 Task: Locate the nearest car rental agency in Orlando.
Action: Mouse moved to (109, 65)
Screenshot: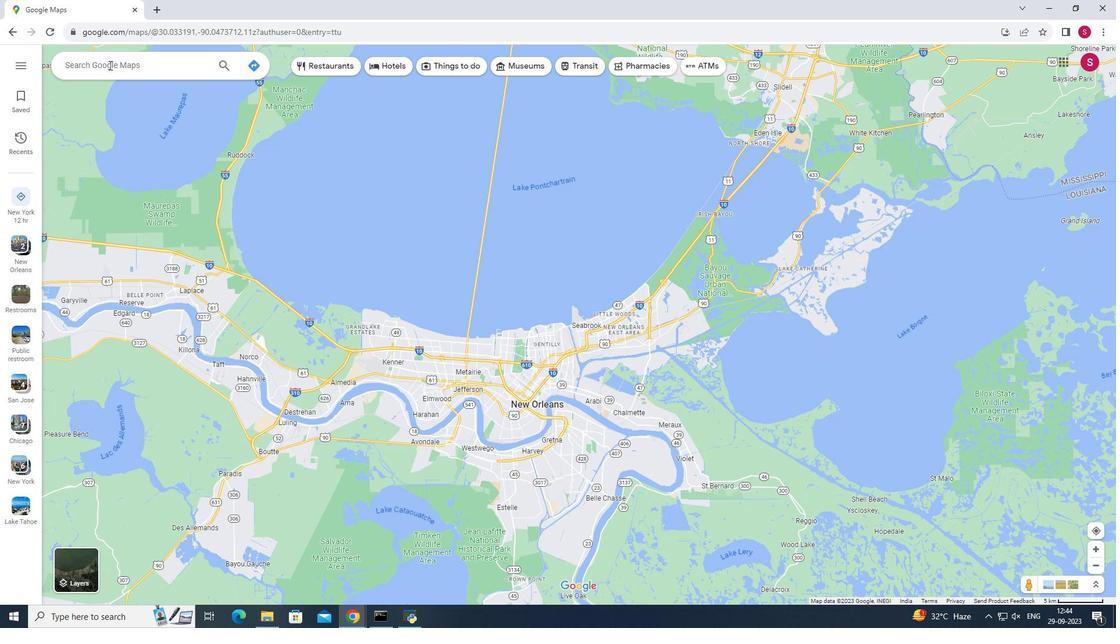 
Action: Mouse pressed left at (109, 65)
Screenshot: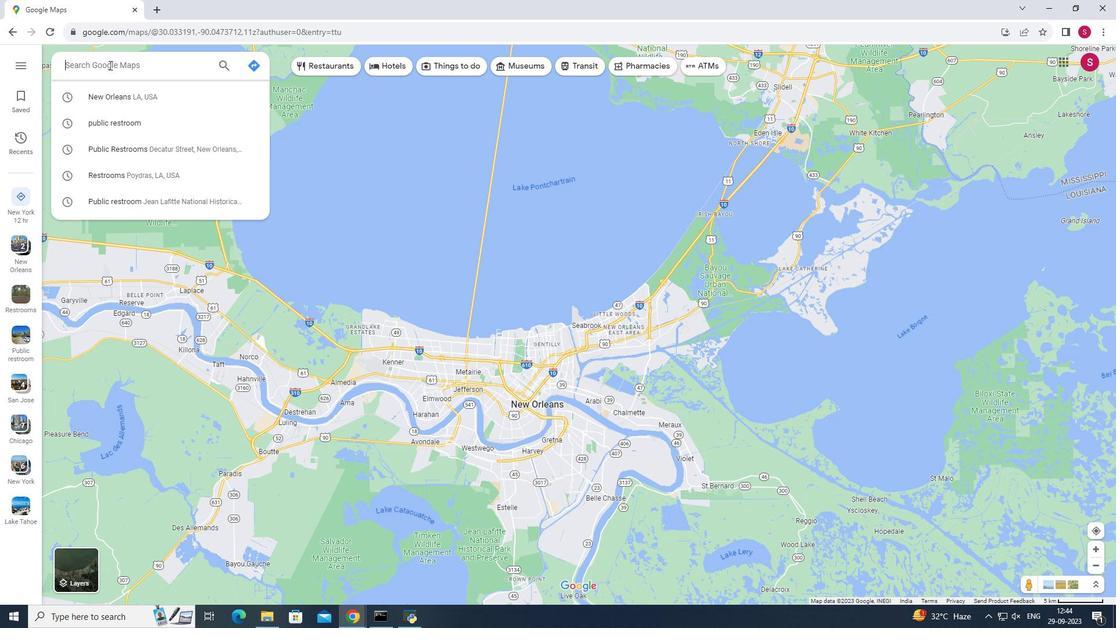 
Action: Mouse moved to (114, 72)
Screenshot: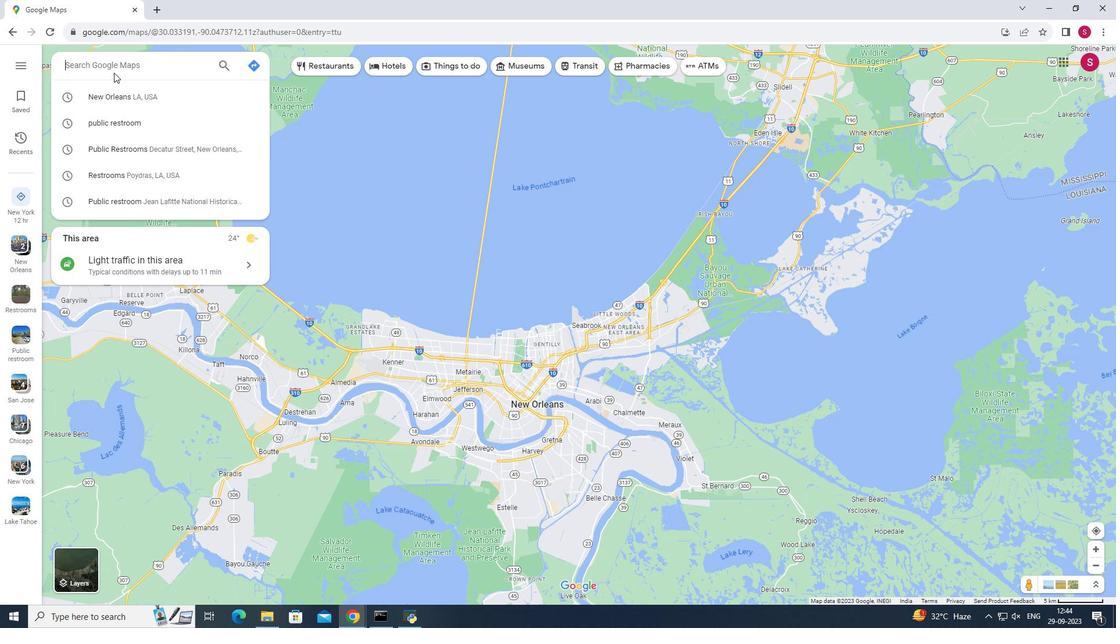 
Action: Key pressed <Key.shift>
Screenshot: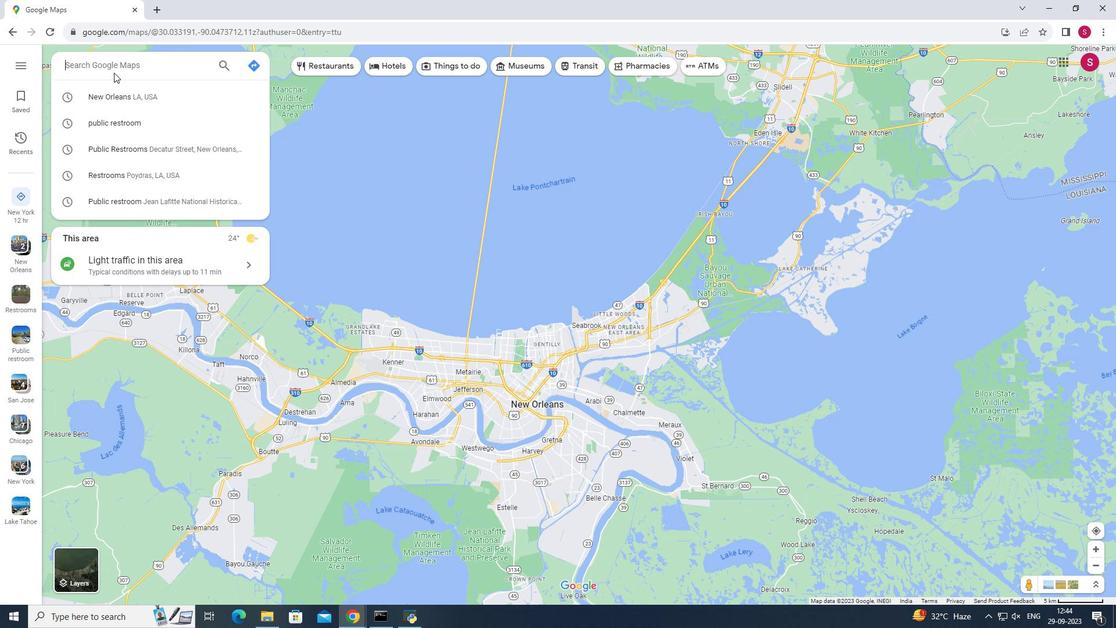 
Action: Mouse moved to (114, 73)
Screenshot: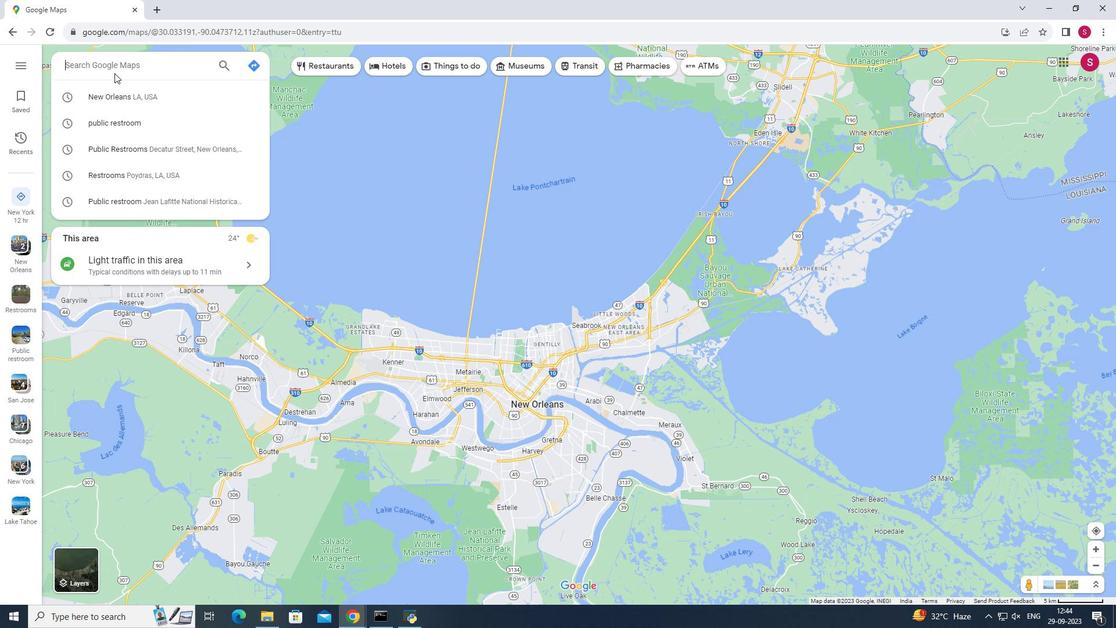 
Action: Key pressed O
Screenshot: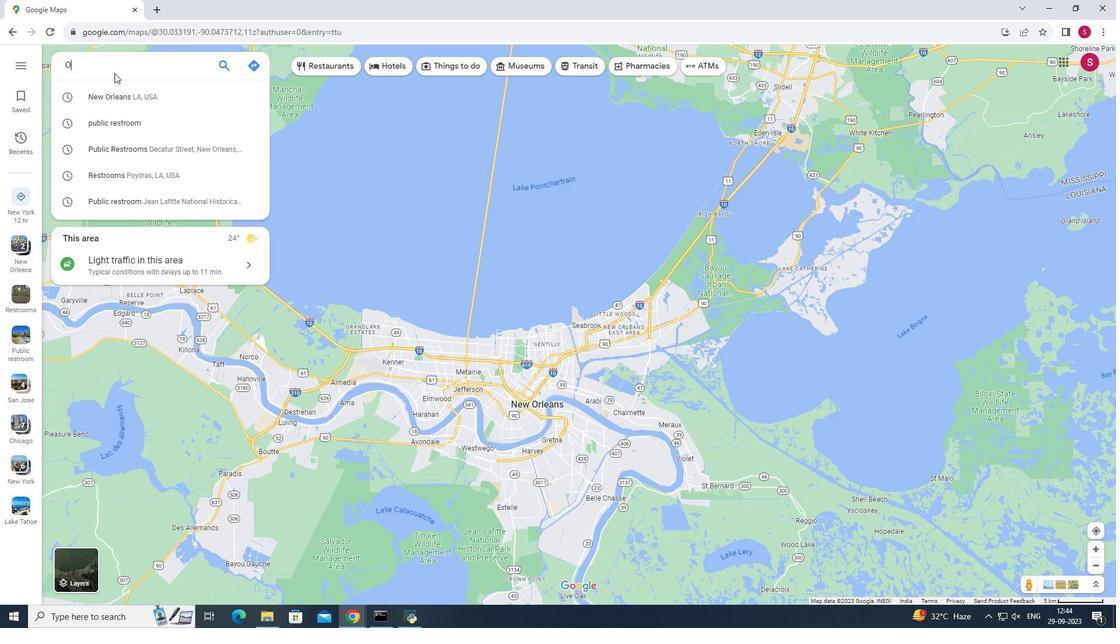
Action: Mouse moved to (218, 117)
Screenshot: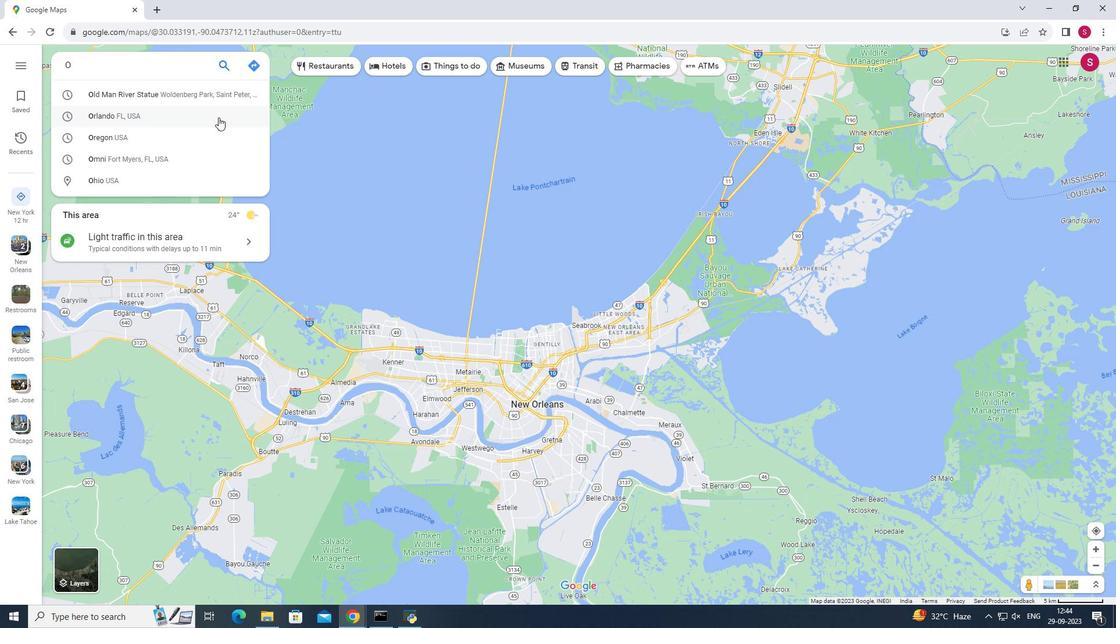 
Action: Key pressed rl
Screenshot: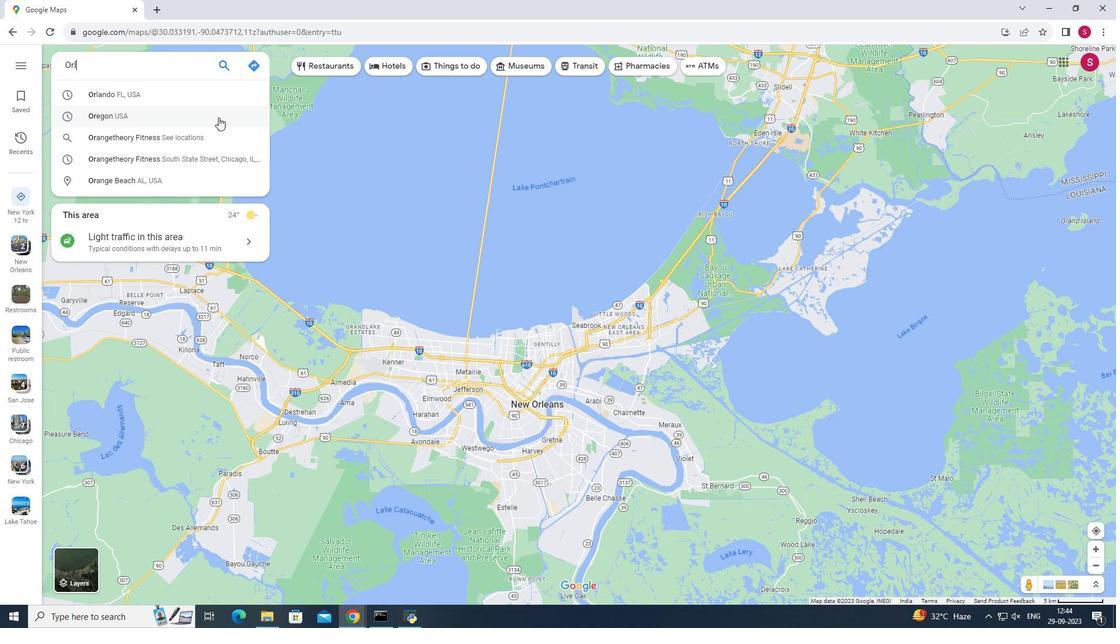 
Action: Mouse moved to (223, 119)
Screenshot: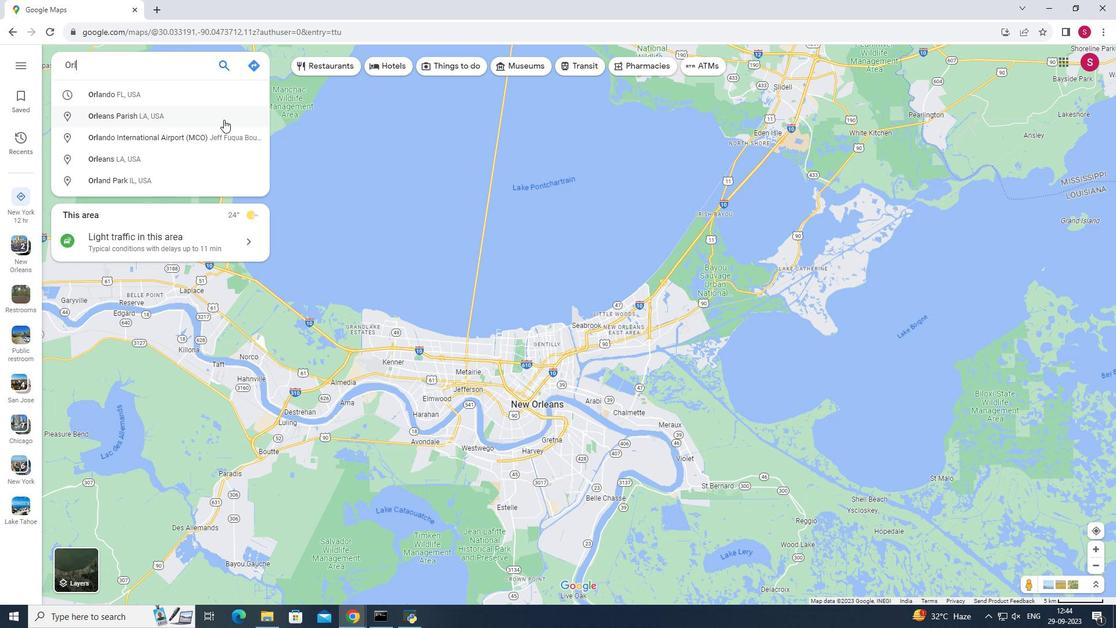 
Action: Key pressed an
Screenshot: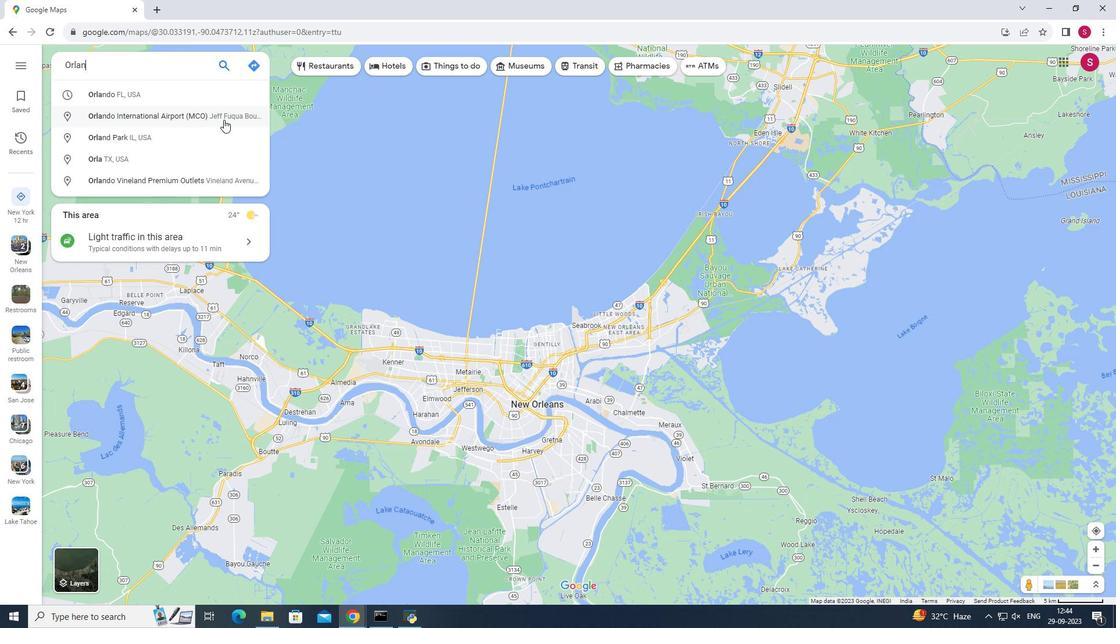 
Action: Mouse moved to (224, 120)
Screenshot: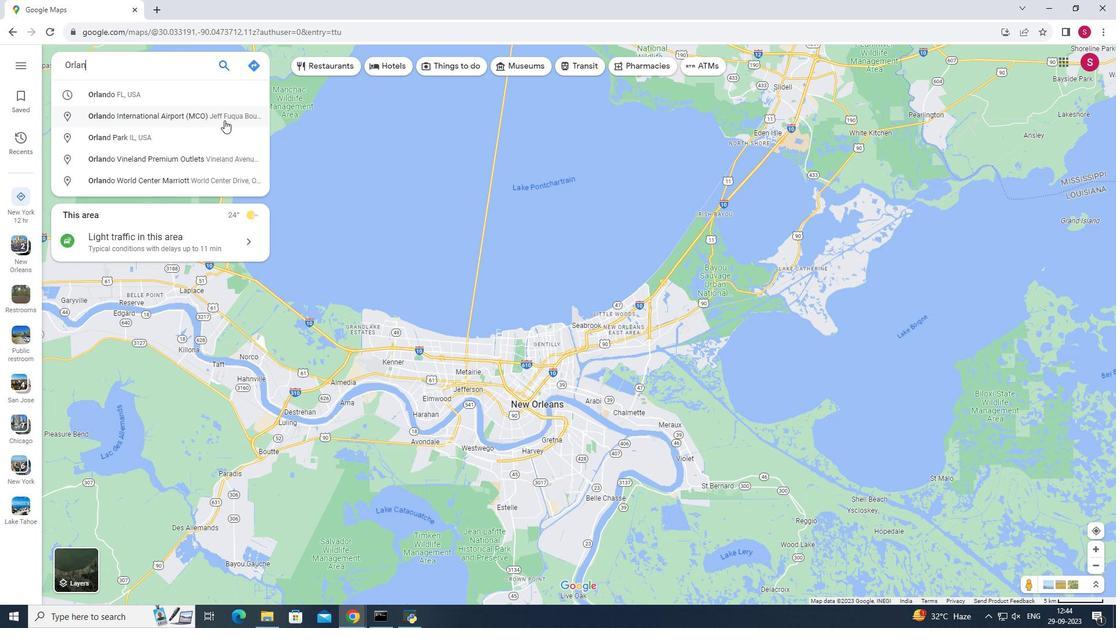 
Action: Key pressed do
Screenshot: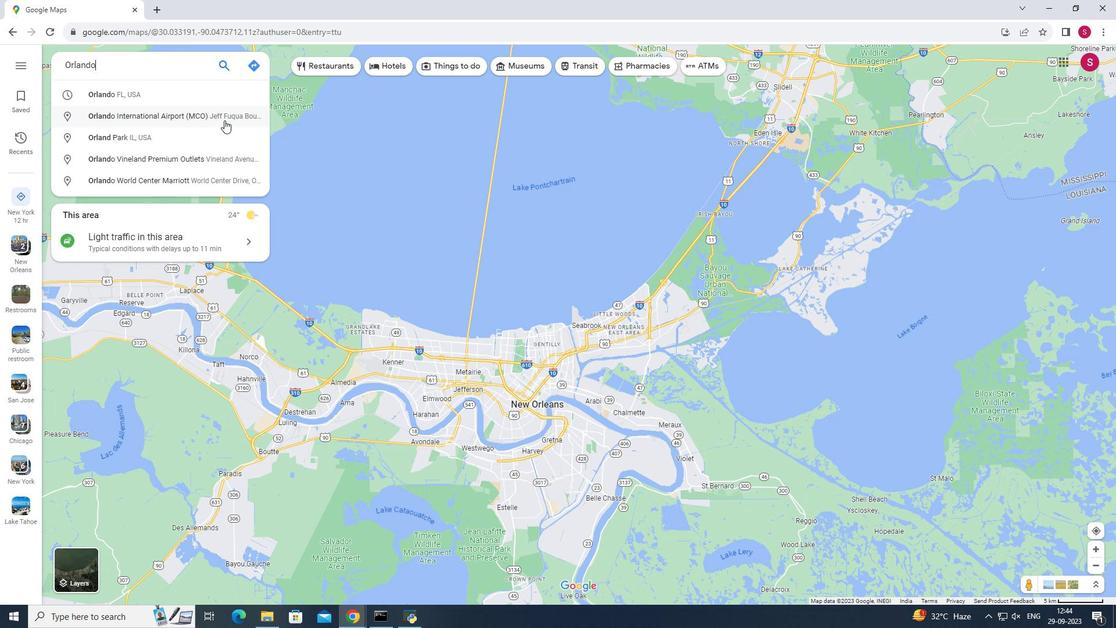 
Action: Mouse moved to (138, 101)
Screenshot: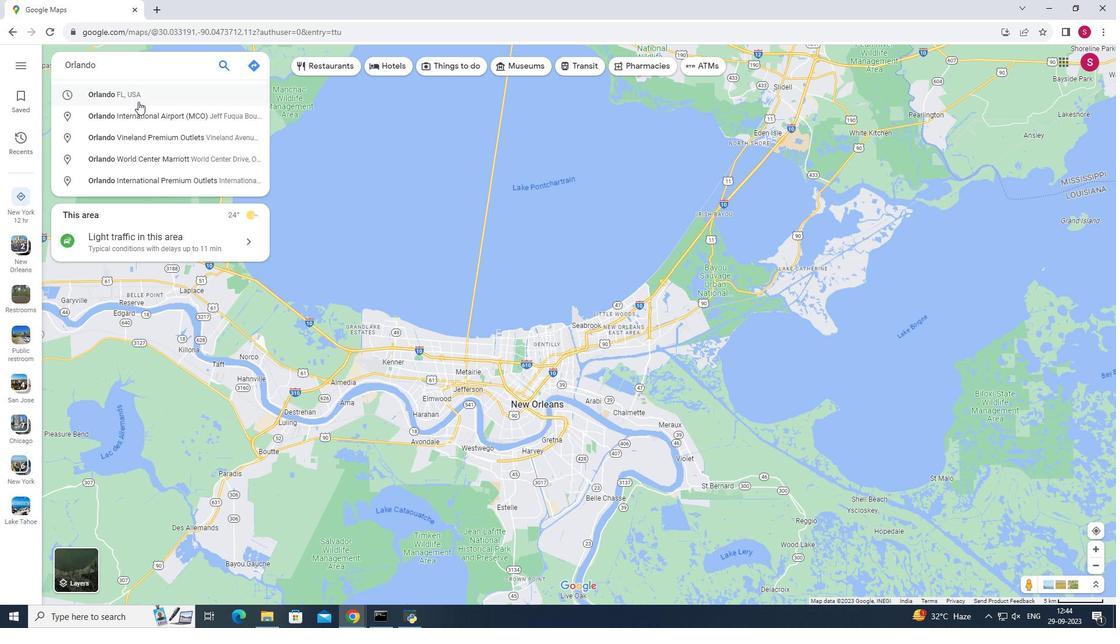 
Action: Mouse pressed left at (138, 101)
Screenshot: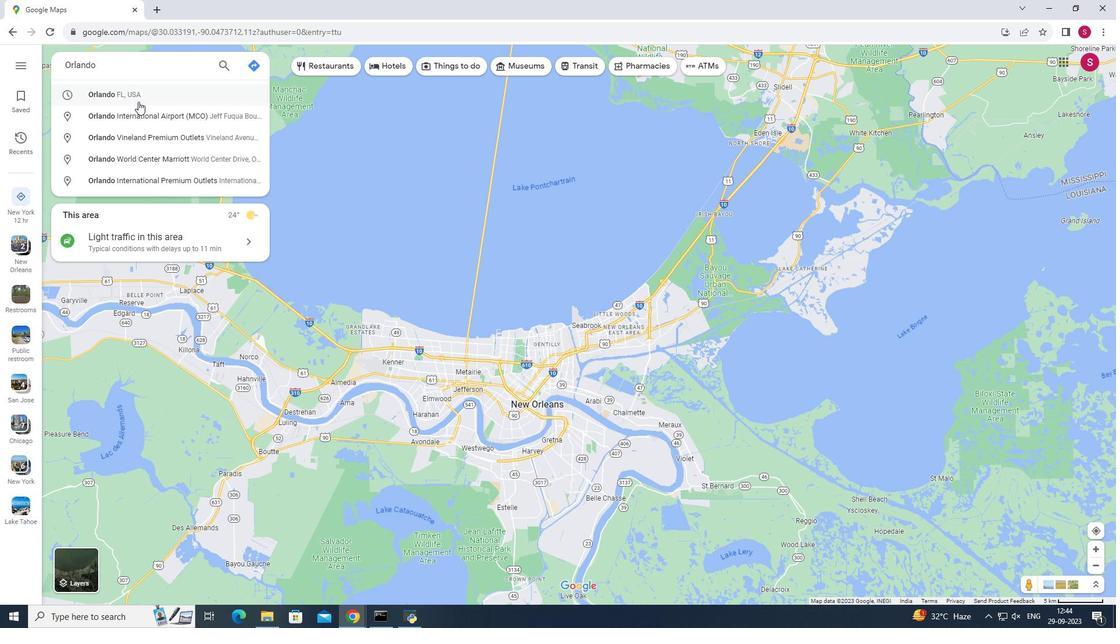 
Action: Mouse moved to (159, 264)
Screenshot: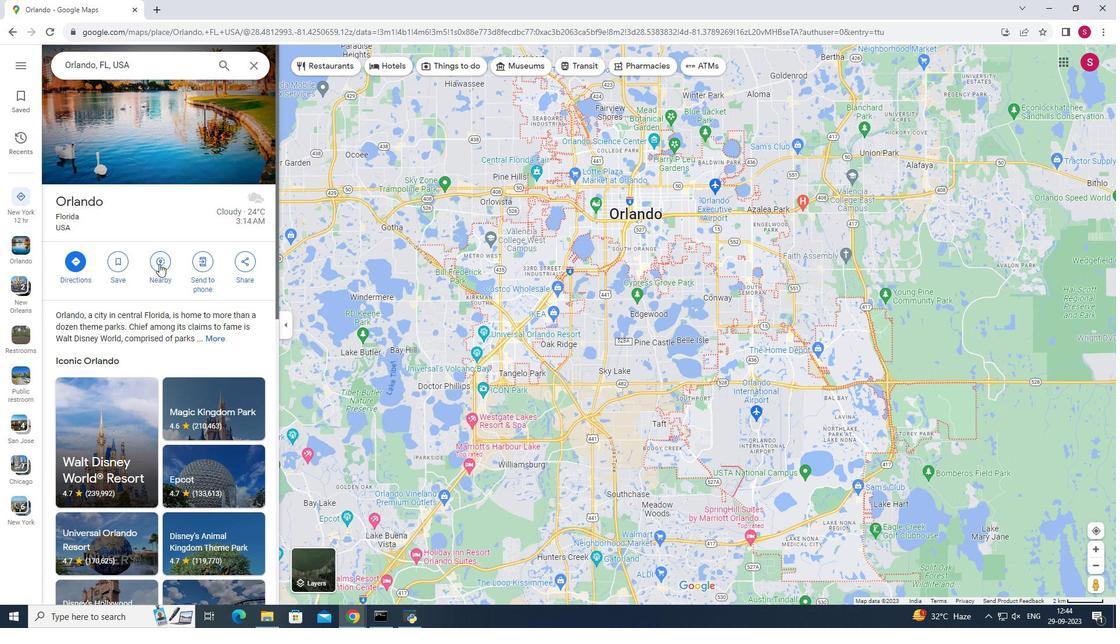 
Action: Mouse pressed left at (159, 264)
Screenshot: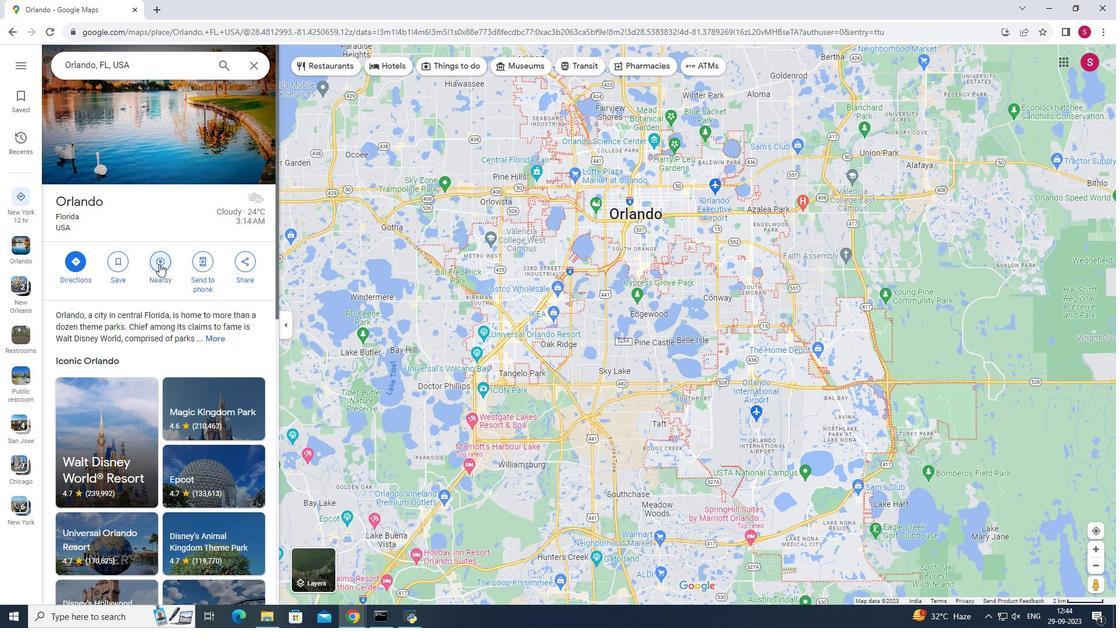 
Action: Mouse moved to (166, 269)
Screenshot: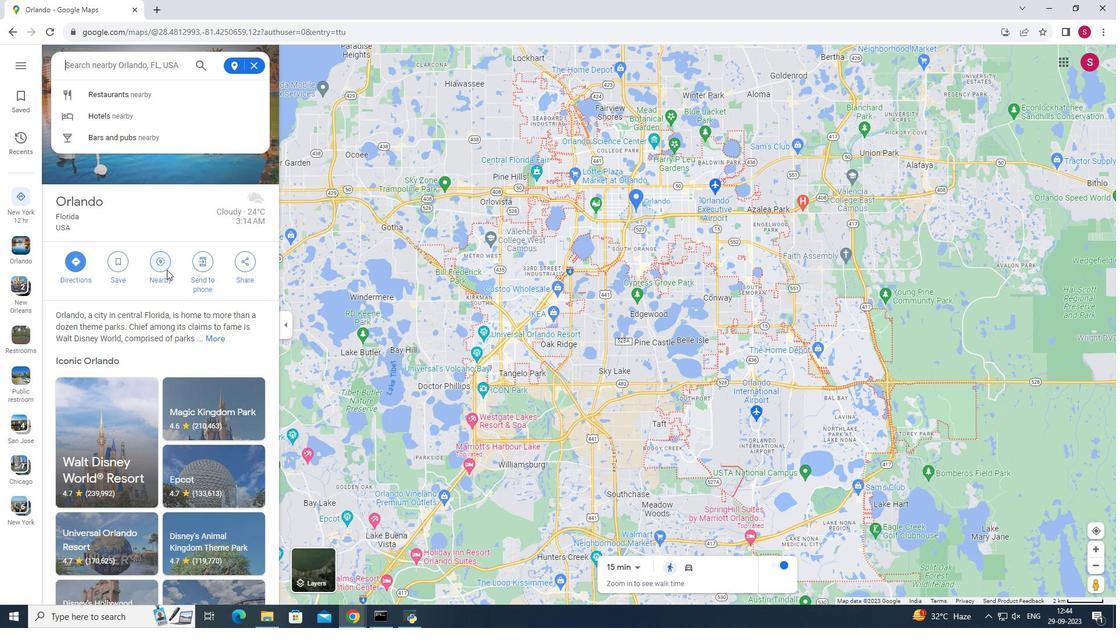 
Action: Key pressed ca
Screenshot: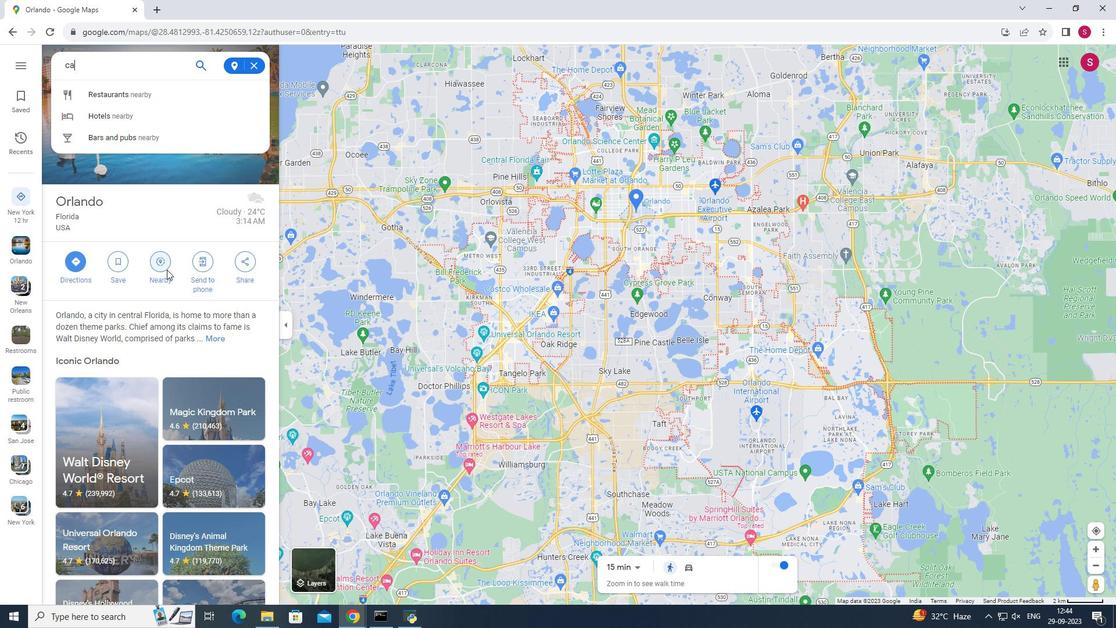 
Action: Mouse moved to (168, 270)
Screenshot: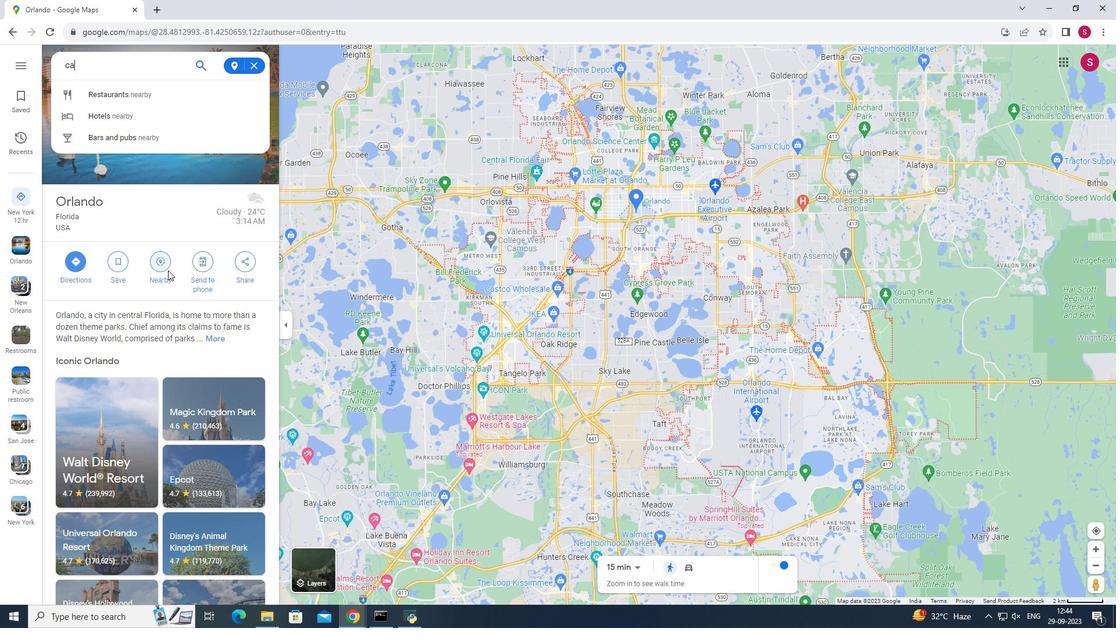 
Action: Key pressed r
Screenshot: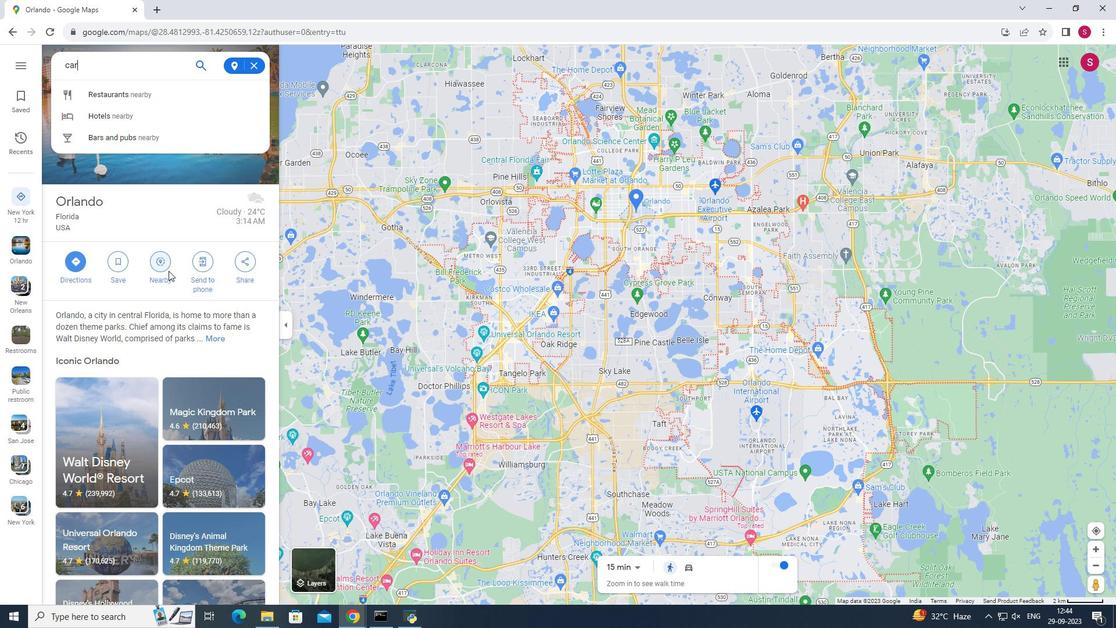 
Action: Mouse moved to (168, 271)
Screenshot: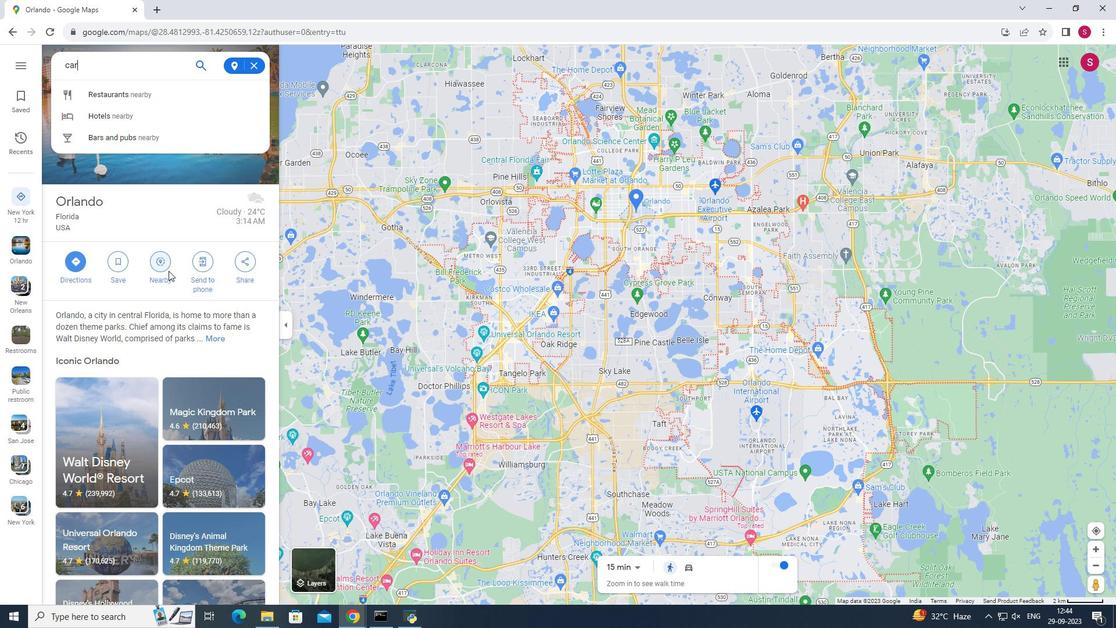 
Action: Key pressed <Key.space>rental<Key.space>agency<Key.enter>
Screenshot: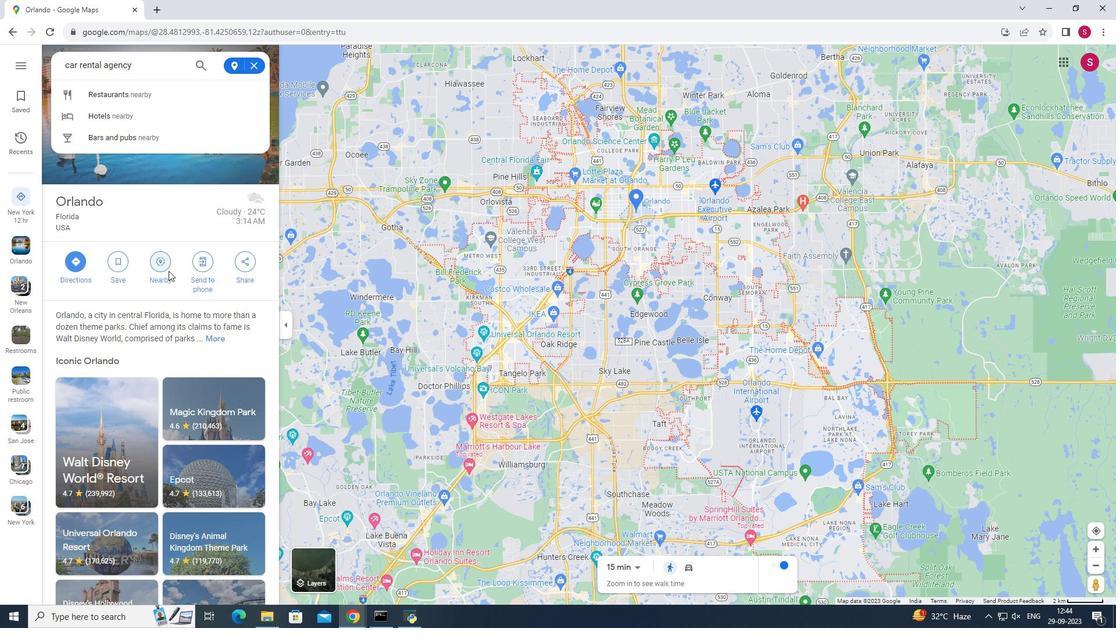 
Action: Mouse moved to (216, 132)
Screenshot: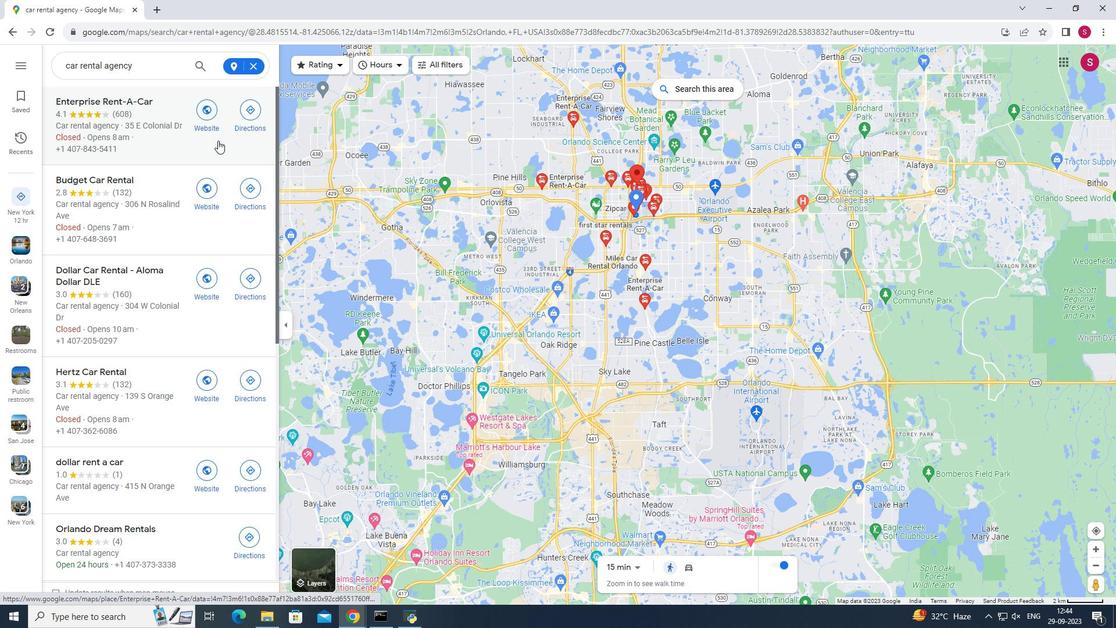 
Action: Mouse scrolled (216, 131) with delta (0, 0)
Screenshot: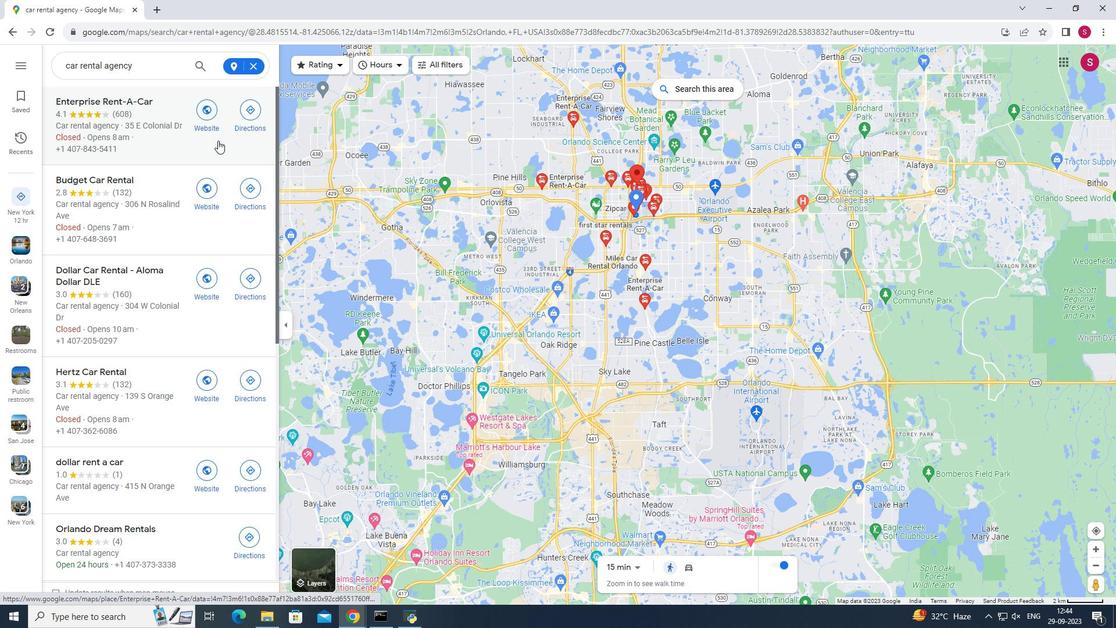 
Action: Mouse moved to (221, 169)
Screenshot: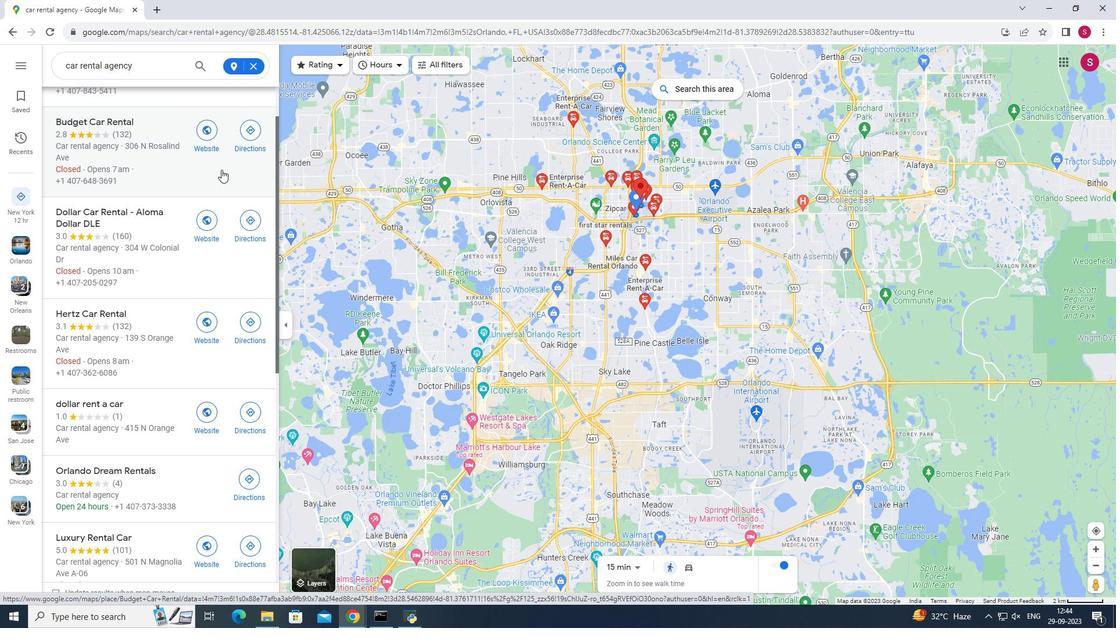 
Action: Mouse scrolled (221, 169) with delta (0, 0)
Screenshot: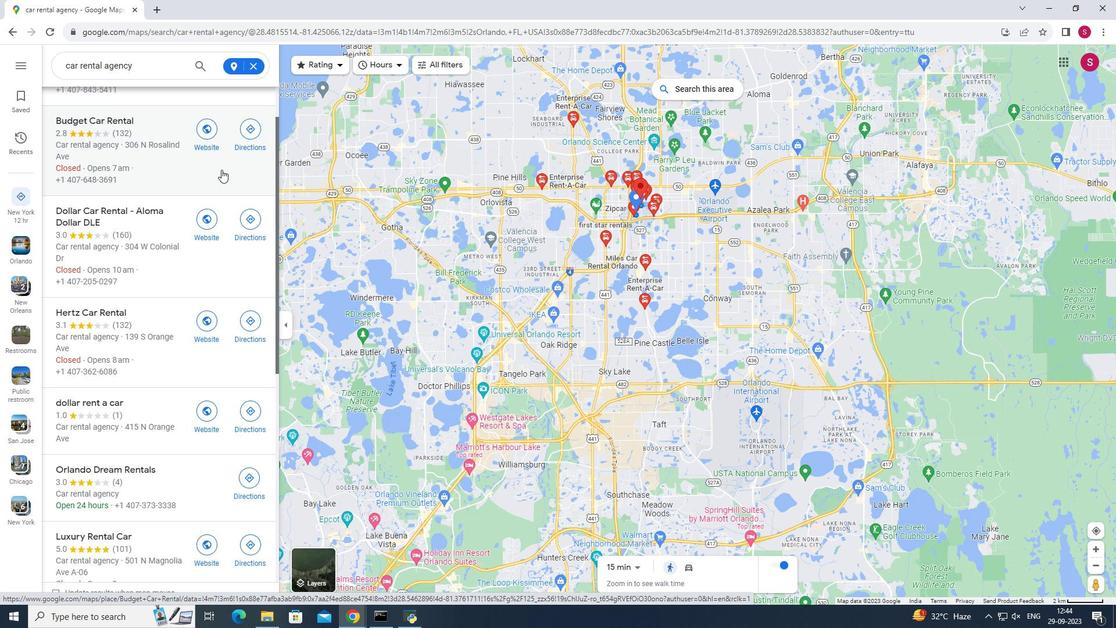 
Action: Mouse moved to (221, 182)
Screenshot: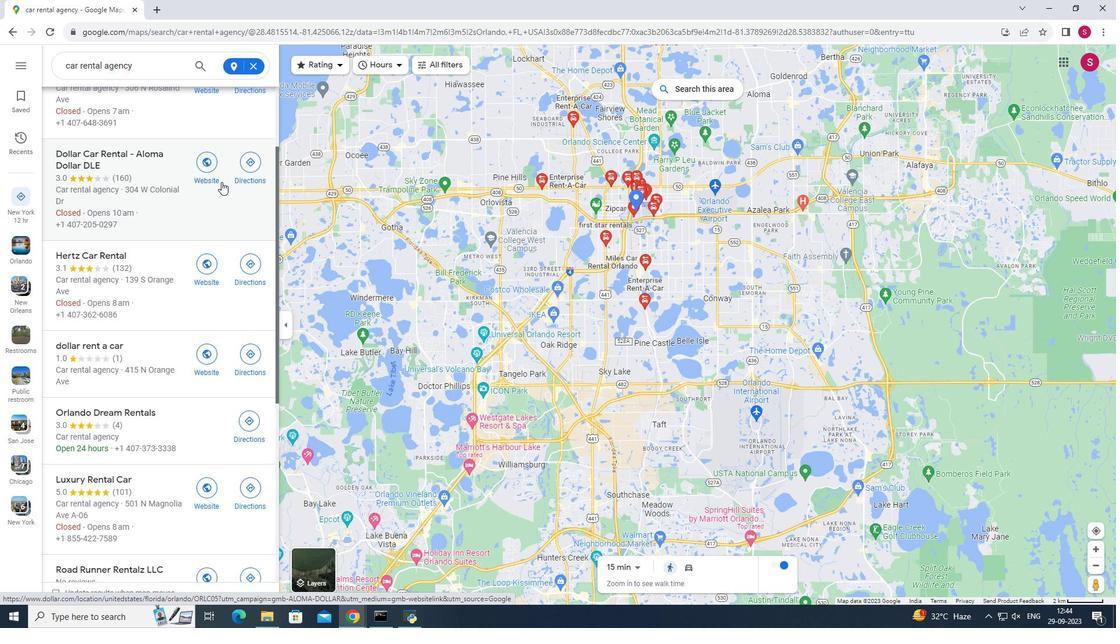 
Action: Mouse scrolled (221, 181) with delta (0, 0)
Screenshot: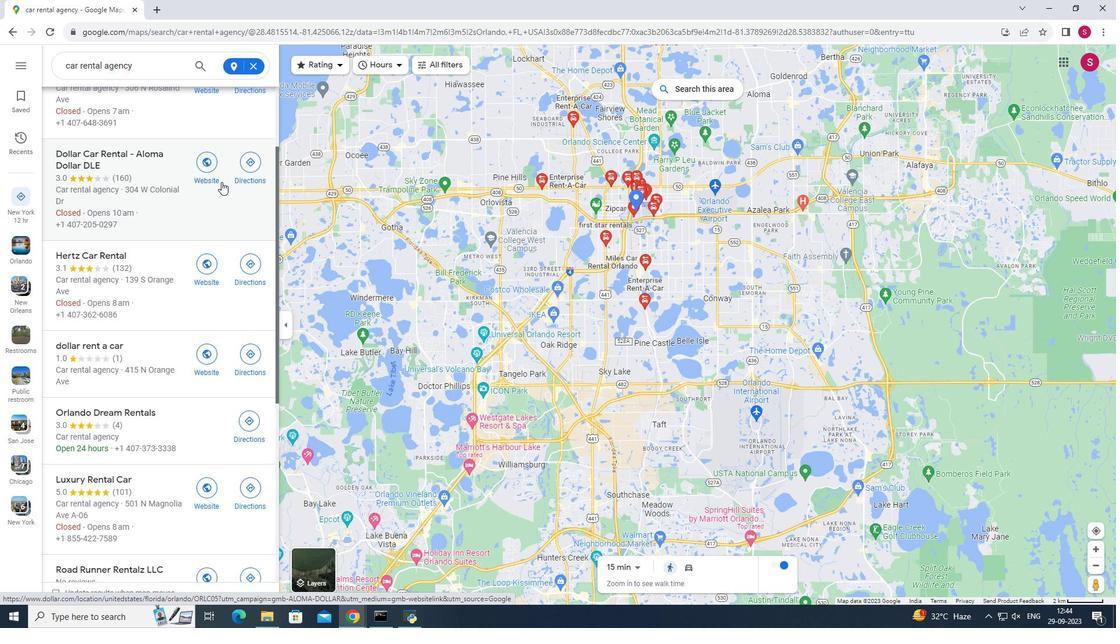 
Action: Mouse scrolled (221, 181) with delta (0, 0)
Screenshot: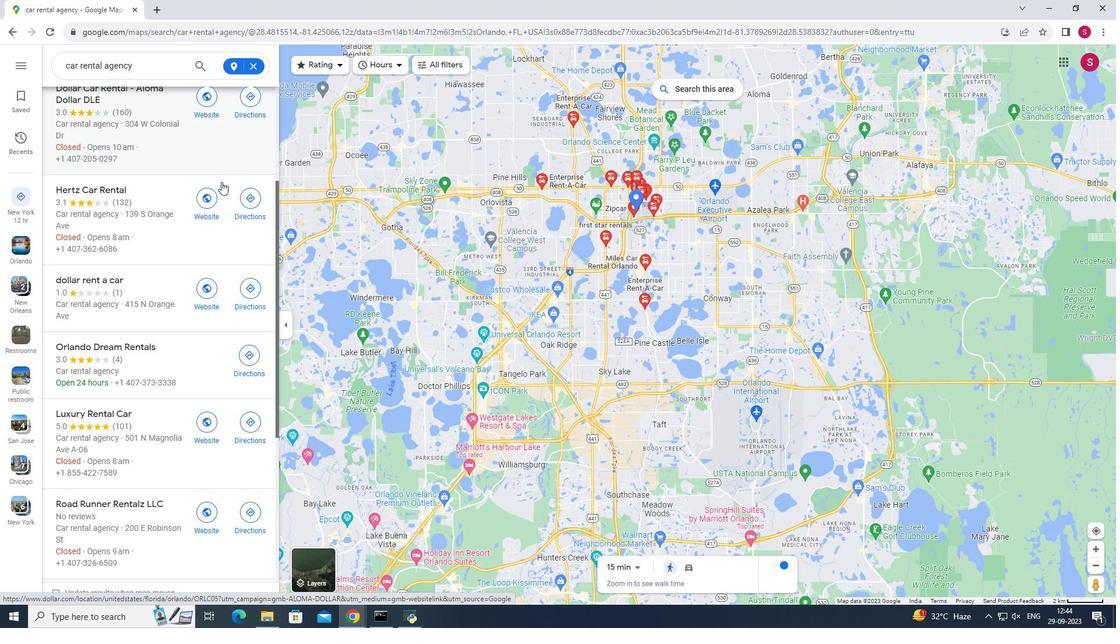
Action: Mouse scrolled (221, 181) with delta (0, 0)
Screenshot: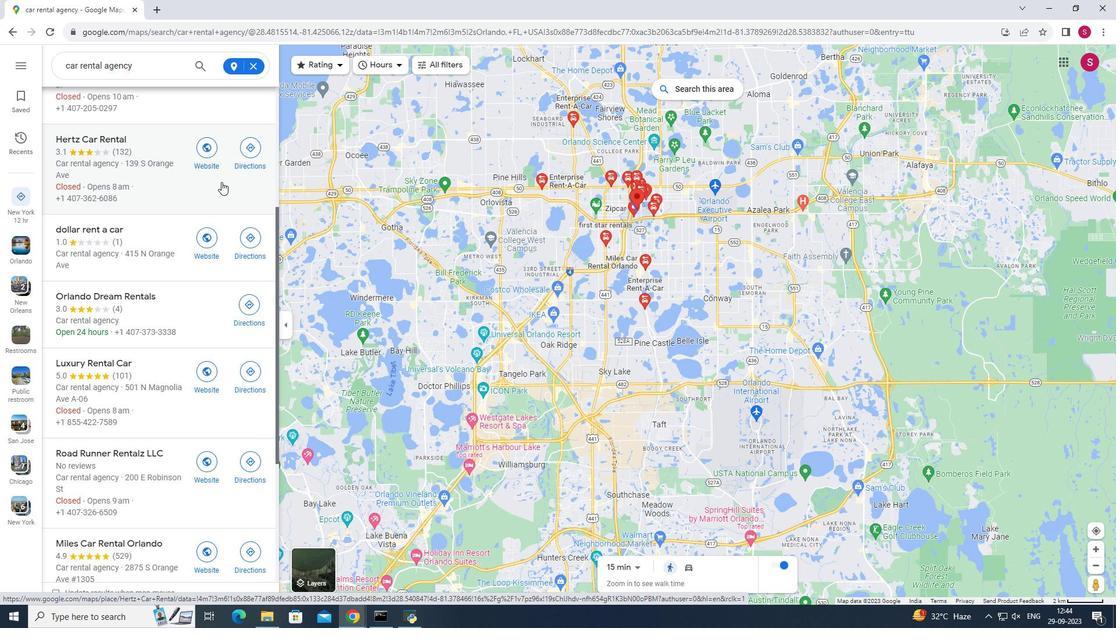 
Action: Mouse scrolled (221, 181) with delta (0, 0)
Screenshot: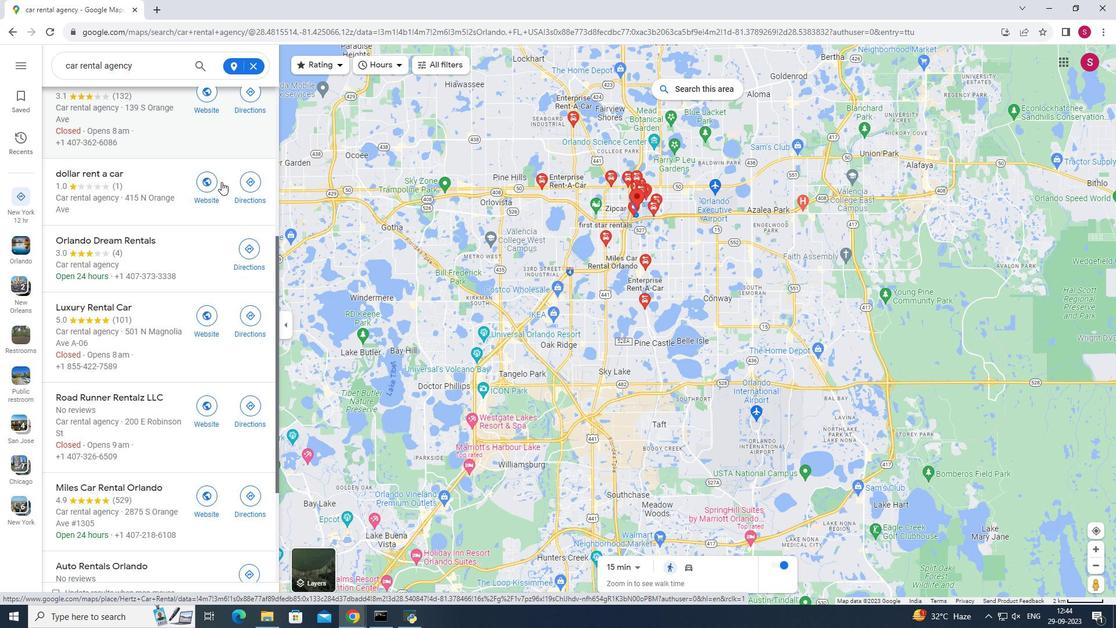 
Action: Mouse scrolled (221, 181) with delta (0, 0)
Screenshot: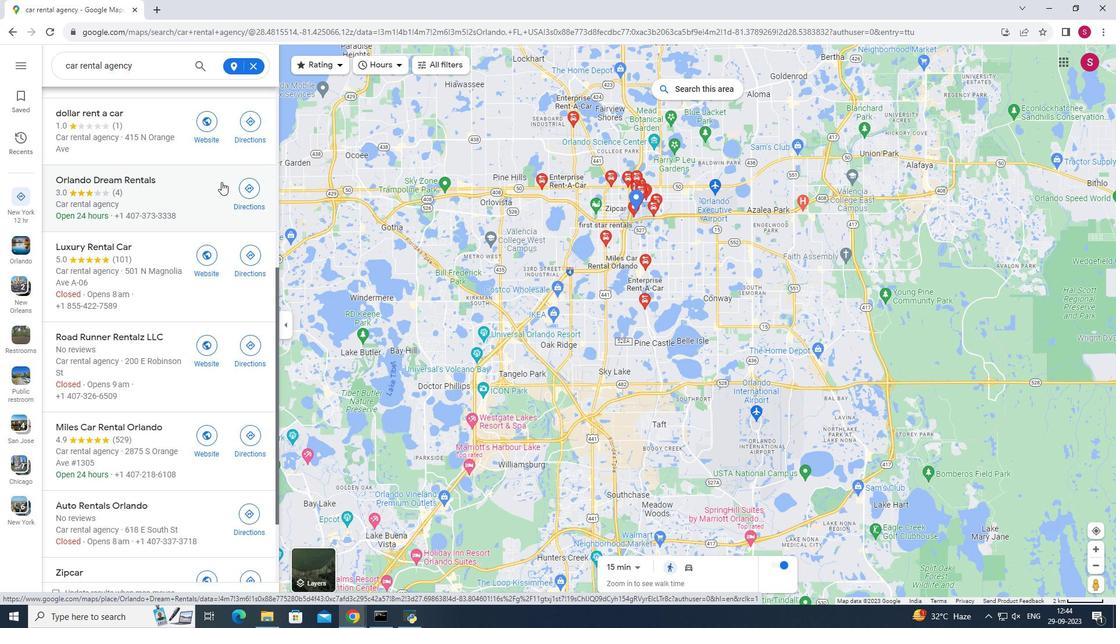 
Action: Mouse scrolled (221, 181) with delta (0, 0)
Screenshot: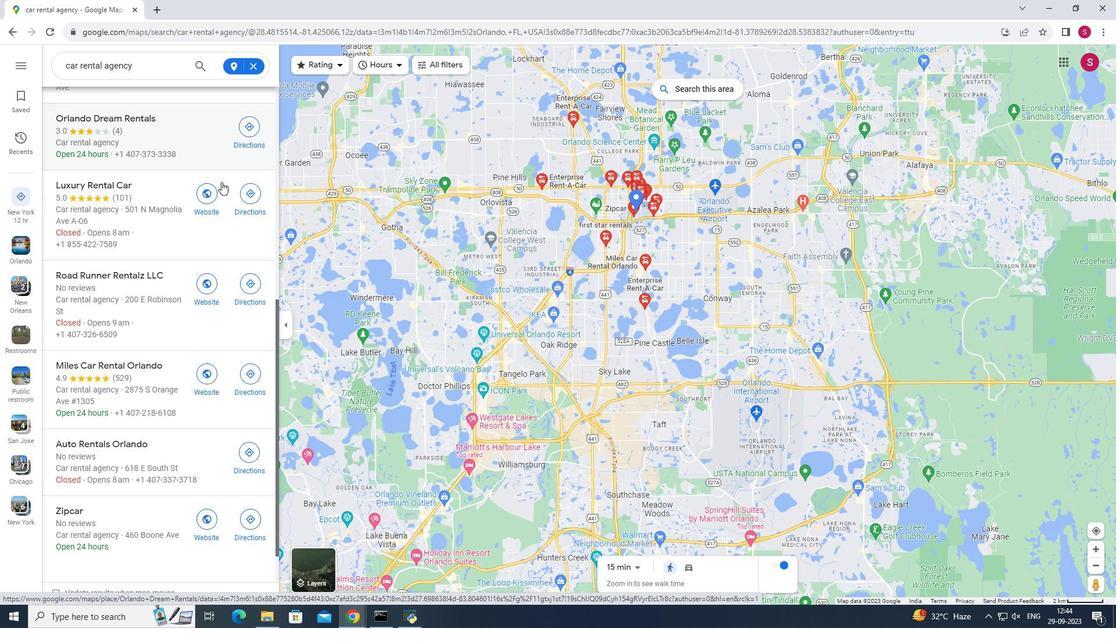 
Action: Mouse scrolled (221, 181) with delta (0, 0)
Screenshot: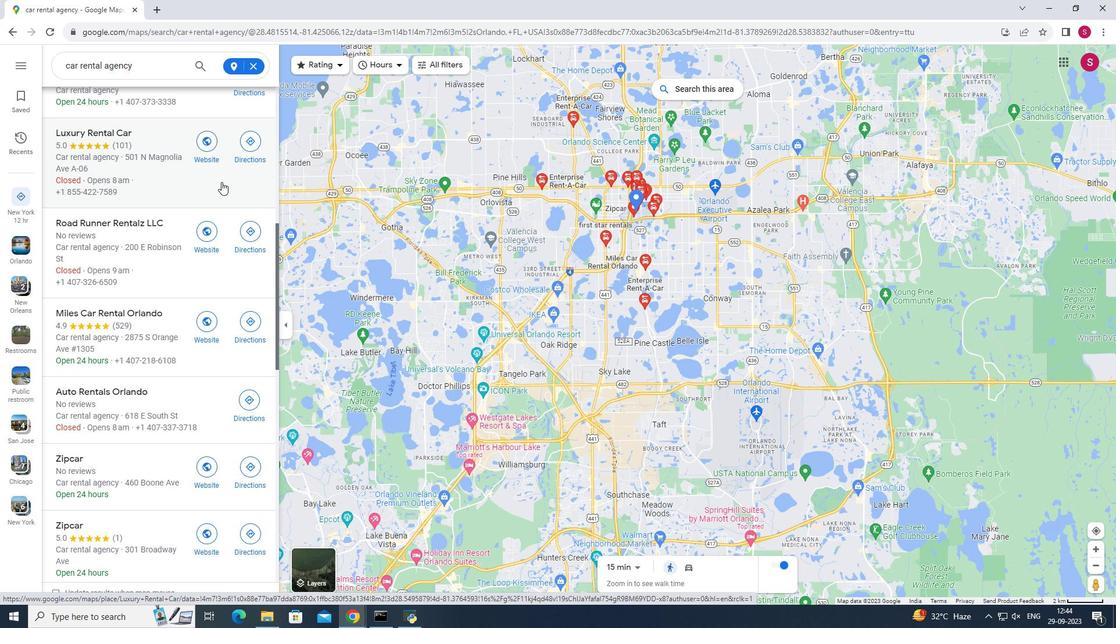 
Action: Mouse scrolled (221, 181) with delta (0, 0)
Screenshot: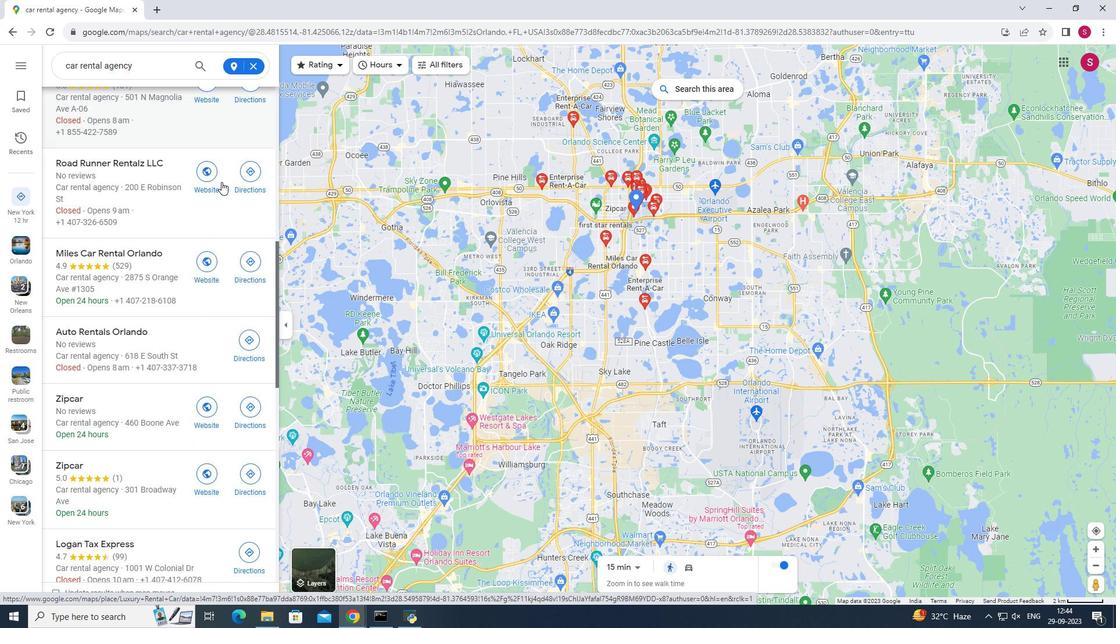 
Action: Mouse scrolled (221, 181) with delta (0, 0)
Screenshot: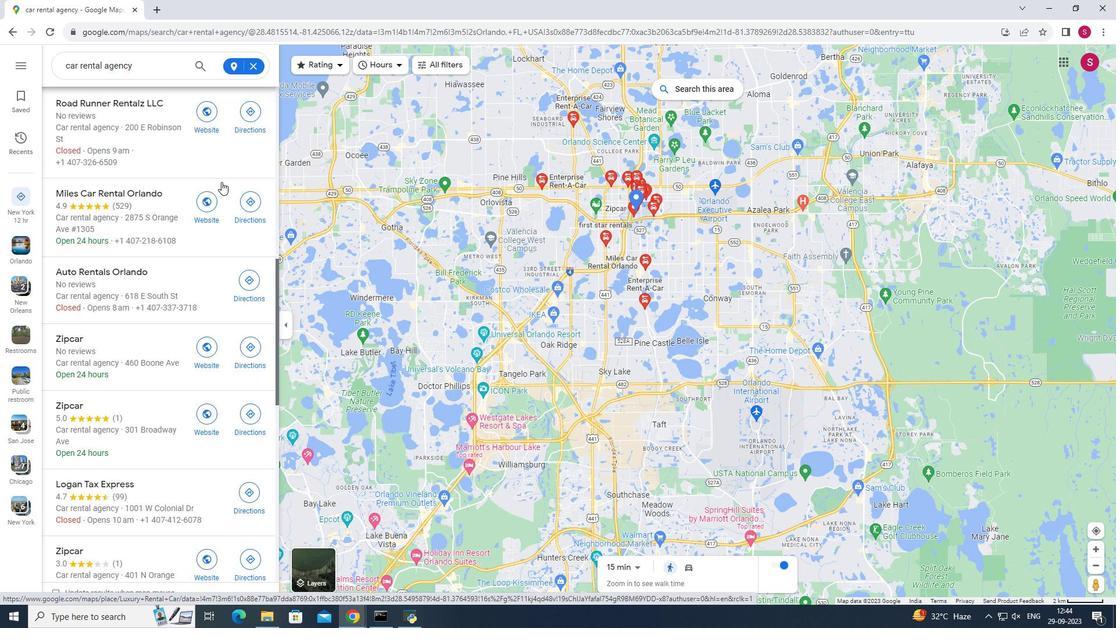 
Action: Mouse scrolled (221, 181) with delta (0, 0)
Screenshot: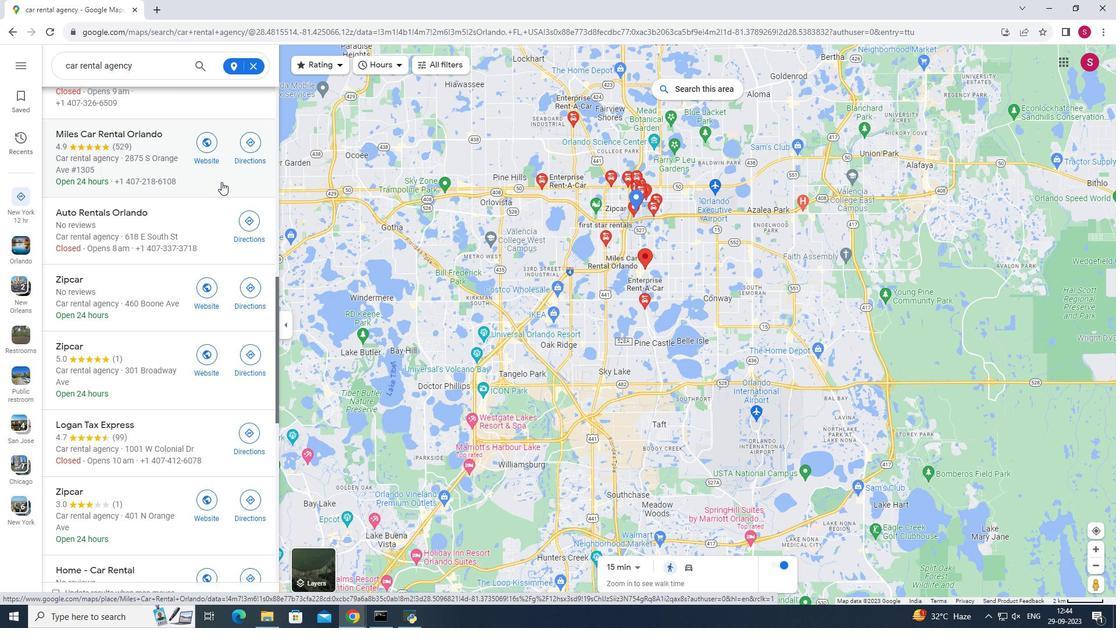 
Action: Mouse scrolled (221, 181) with delta (0, 0)
Screenshot: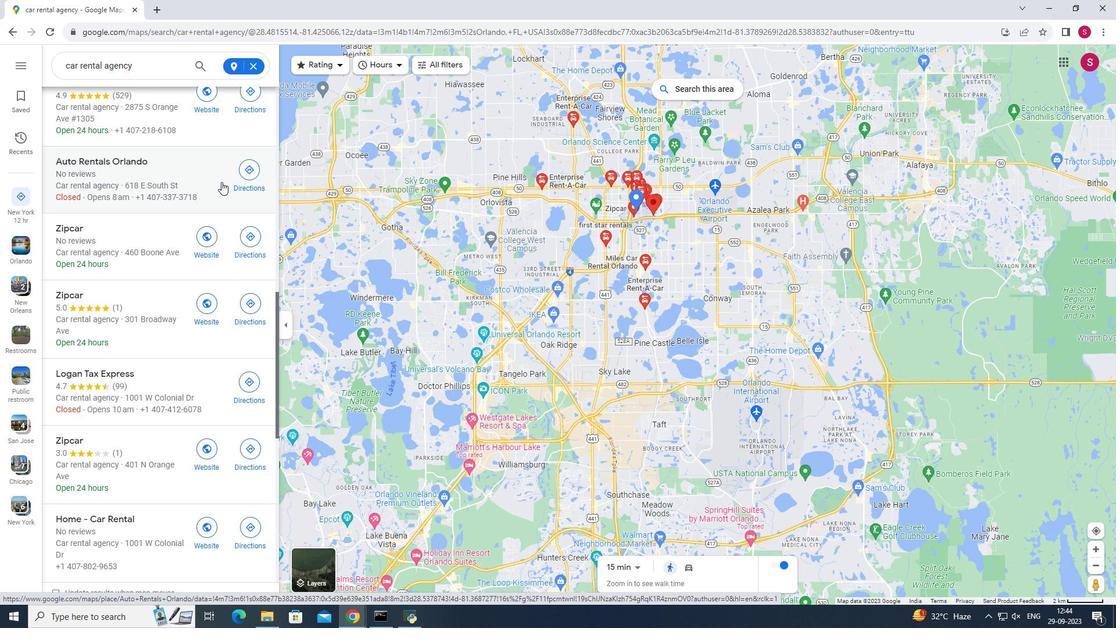 
Action: Mouse scrolled (221, 181) with delta (0, 0)
Screenshot: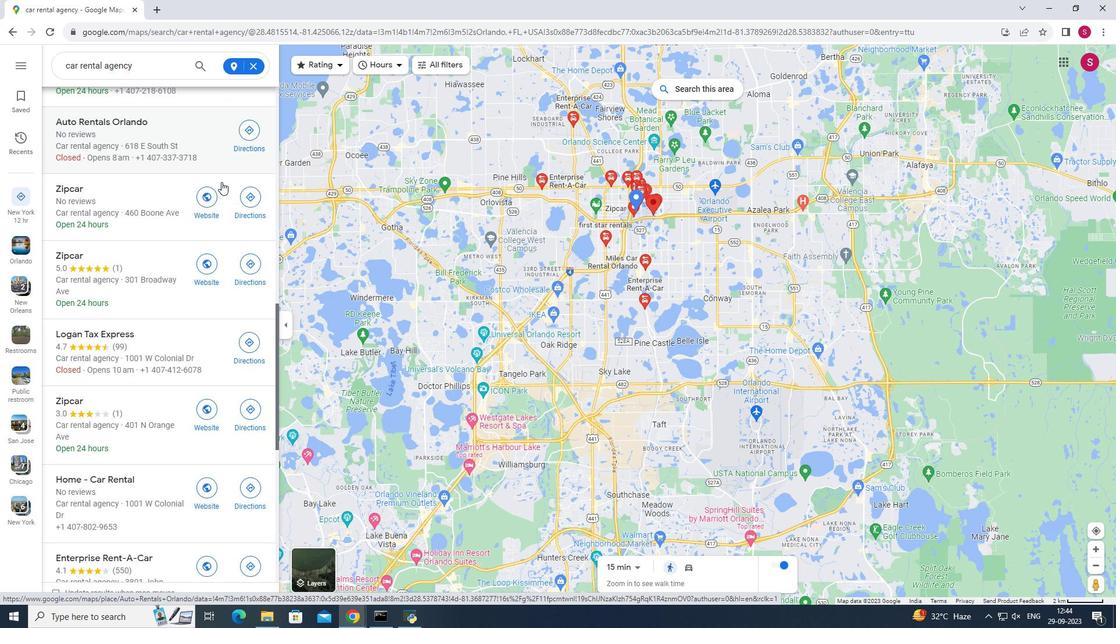 
Action: Mouse scrolled (221, 181) with delta (0, 0)
Screenshot: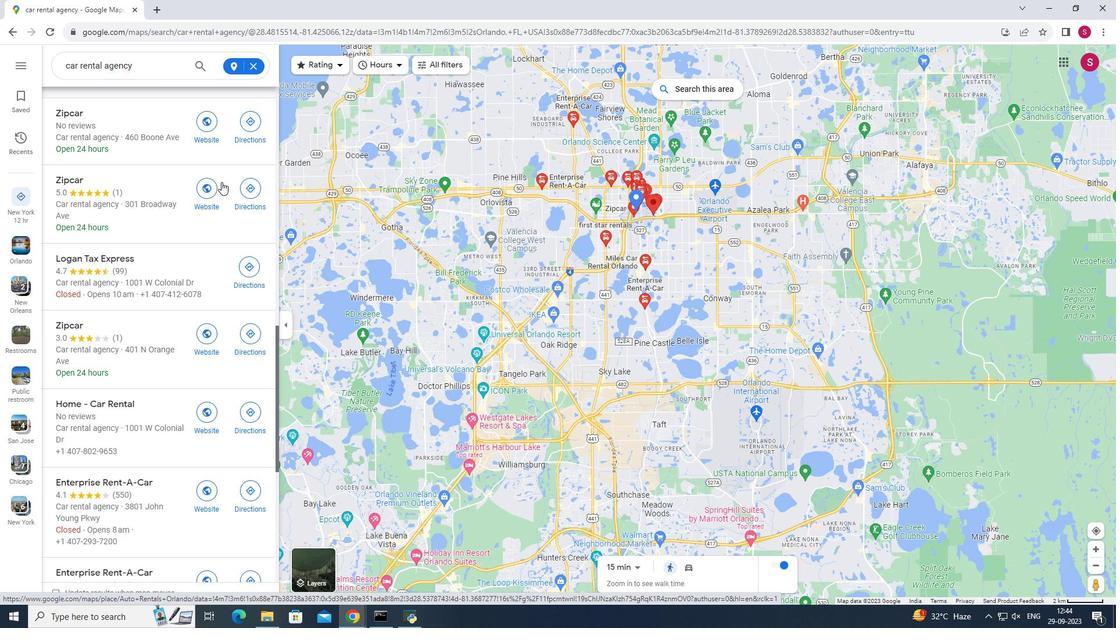 
Action: Mouse scrolled (221, 181) with delta (0, 0)
Screenshot: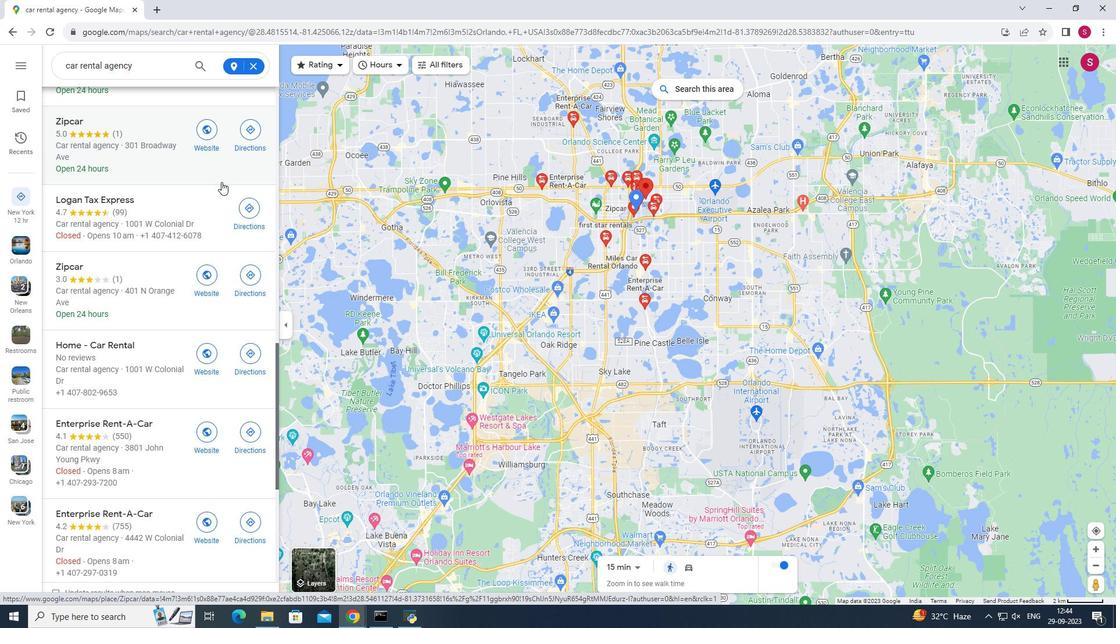 
Action: Mouse scrolled (221, 181) with delta (0, 0)
Screenshot: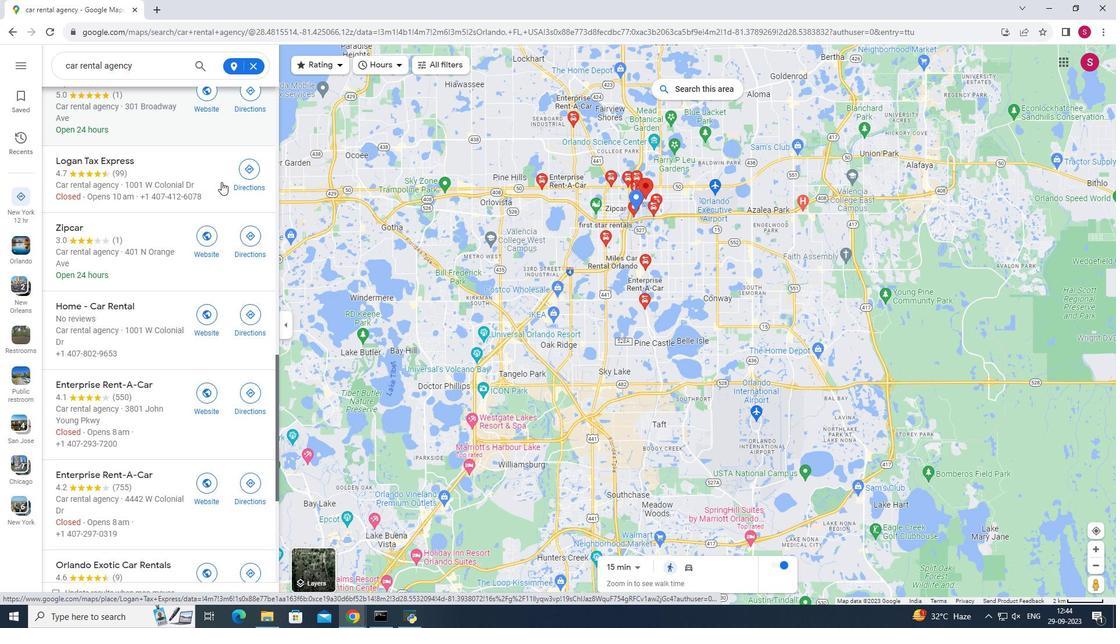 
Action: Mouse scrolled (221, 181) with delta (0, 0)
Screenshot: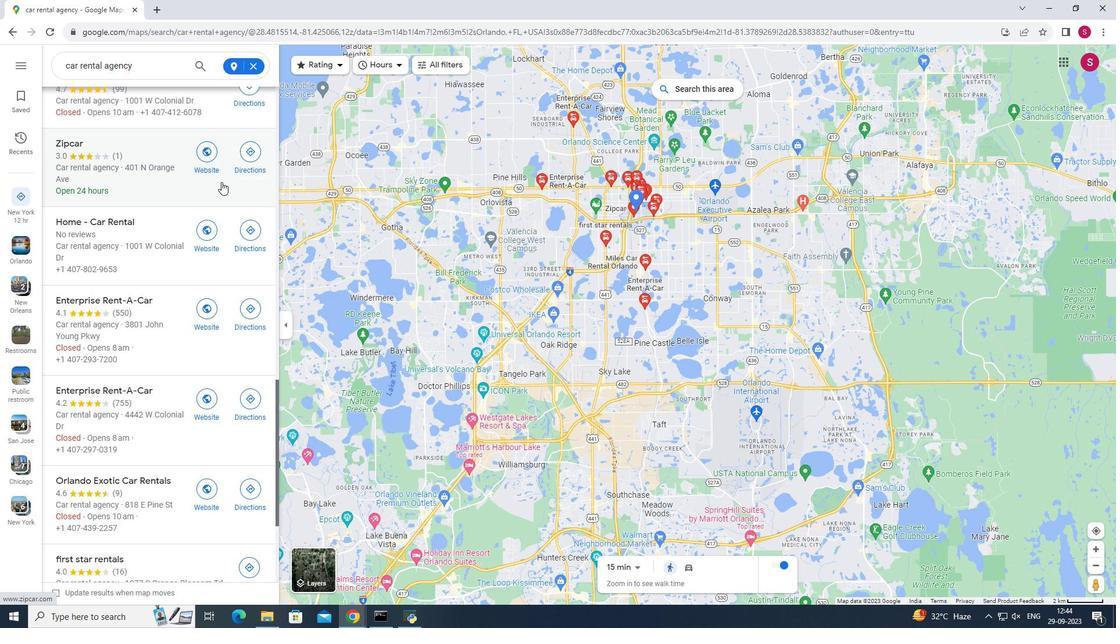 
Action: Mouse scrolled (221, 181) with delta (0, 0)
Screenshot: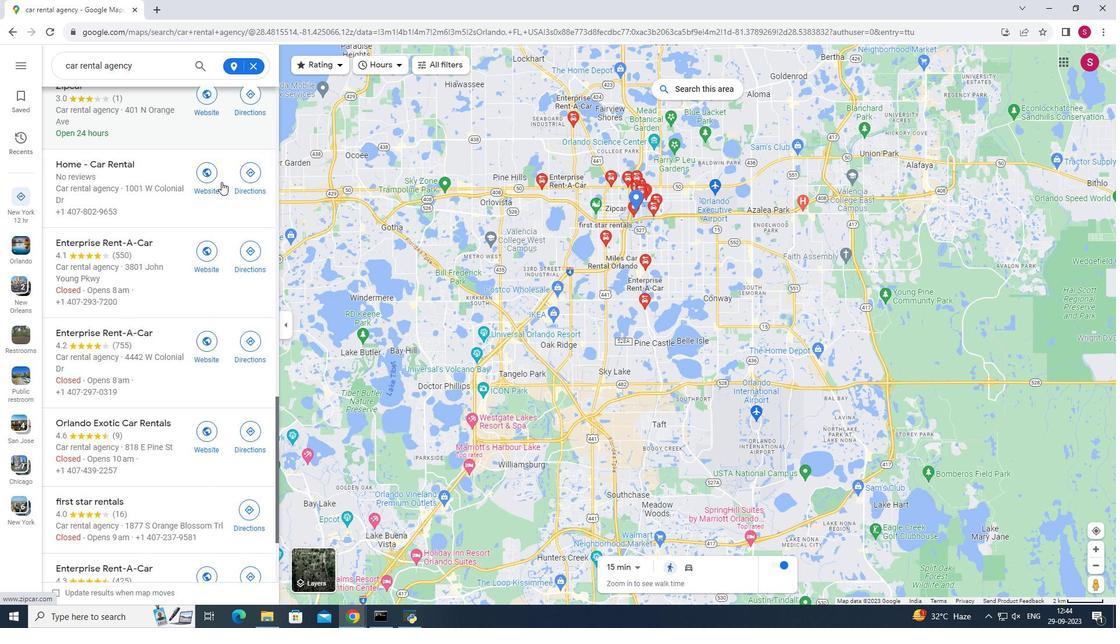 
Action: Mouse scrolled (221, 181) with delta (0, 0)
Screenshot: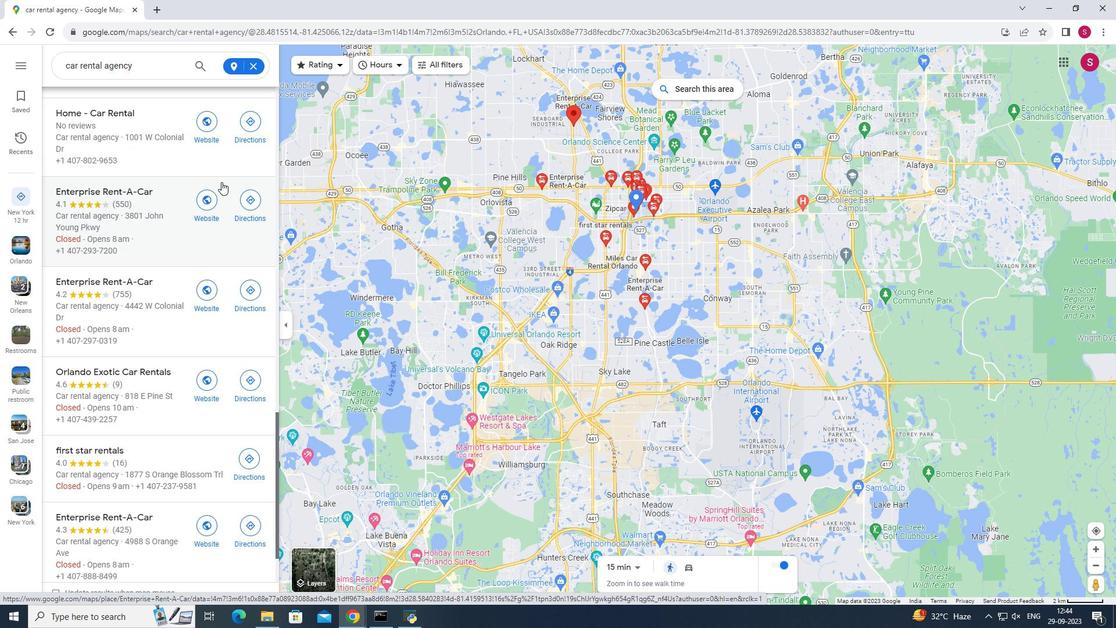 
Action: Mouse scrolled (221, 181) with delta (0, 0)
Screenshot: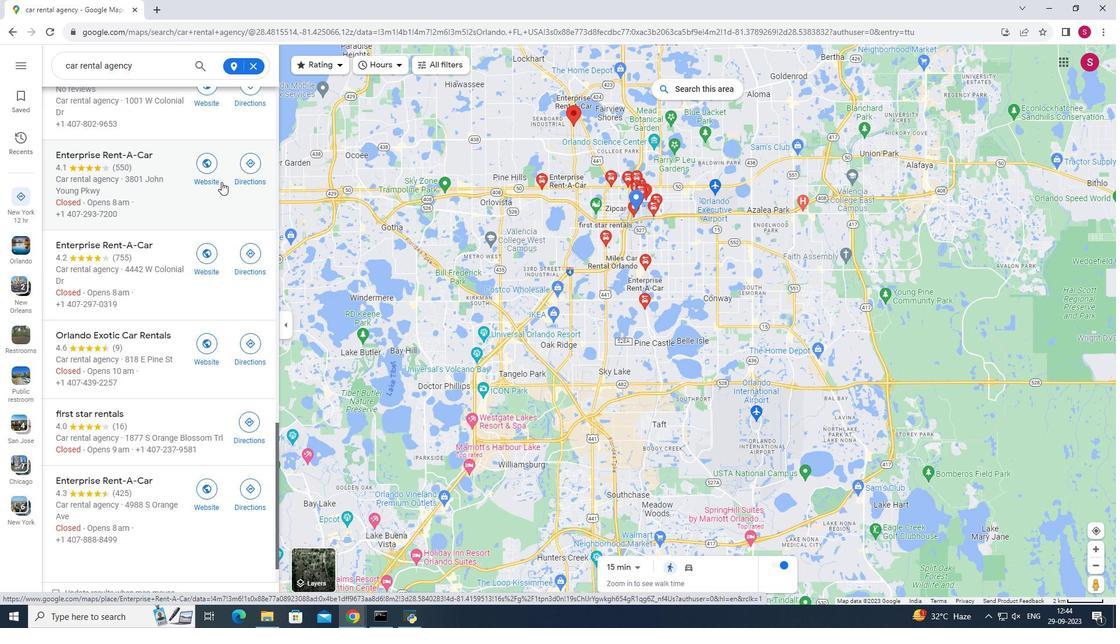 
Action: Mouse scrolled (221, 181) with delta (0, 0)
Screenshot: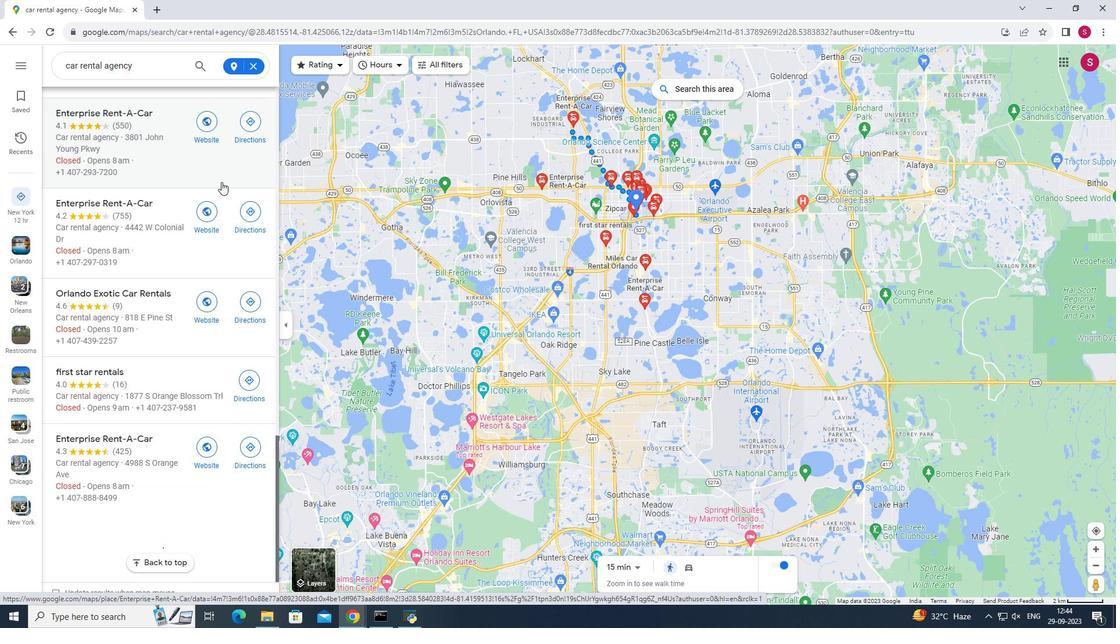 
Action: Mouse scrolled (221, 181) with delta (0, 0)
Screenshot: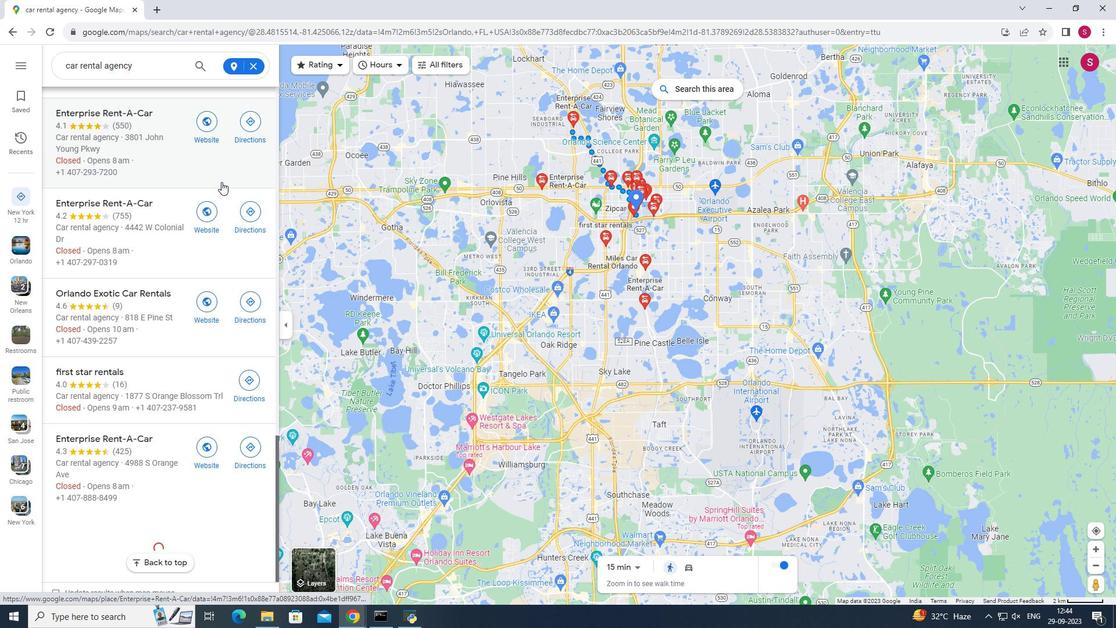 
Action: Mouse scrolled (221, 181) with delta (0, 0)
Screenshot: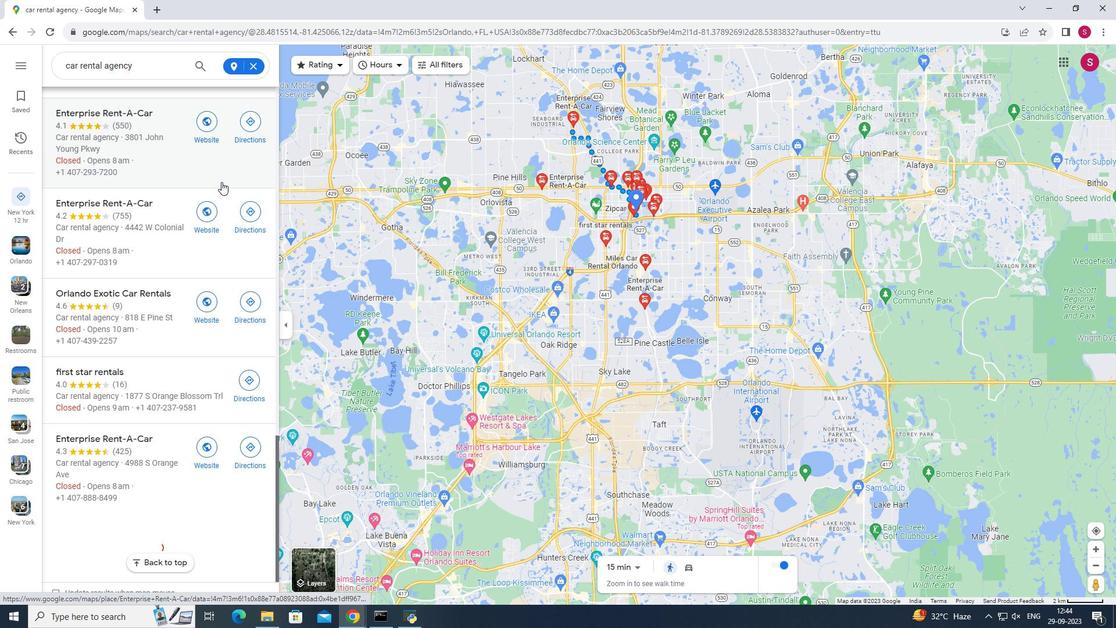 
Action: Mouse moved to (222, 182)
Screenshot: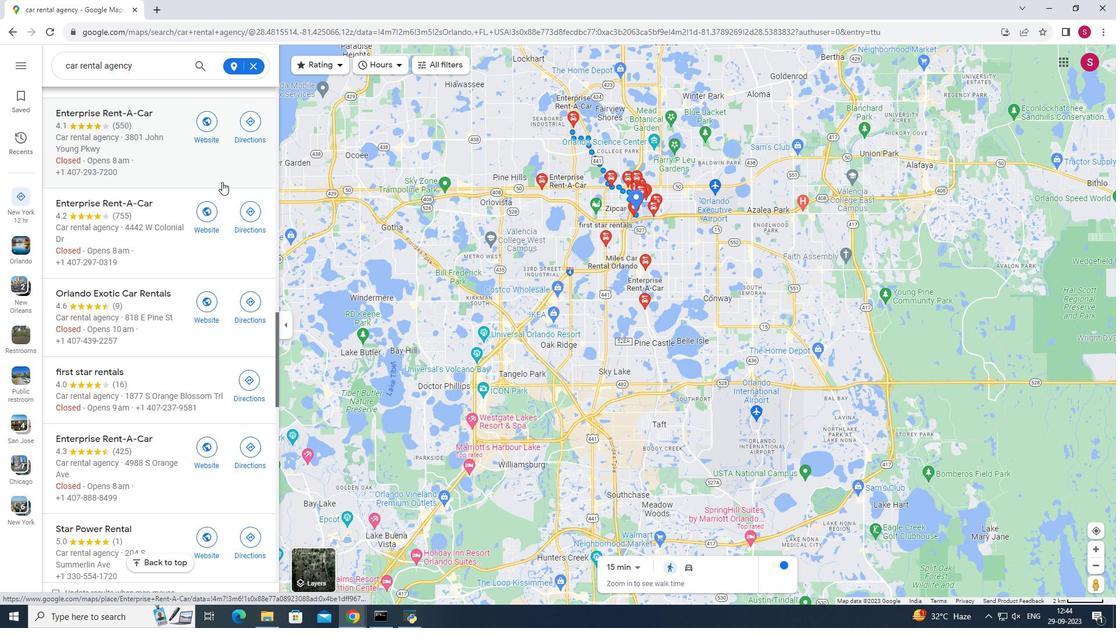 
Action: Mouse scrolled (222, 181) with delta (0, 0)
Screenshot: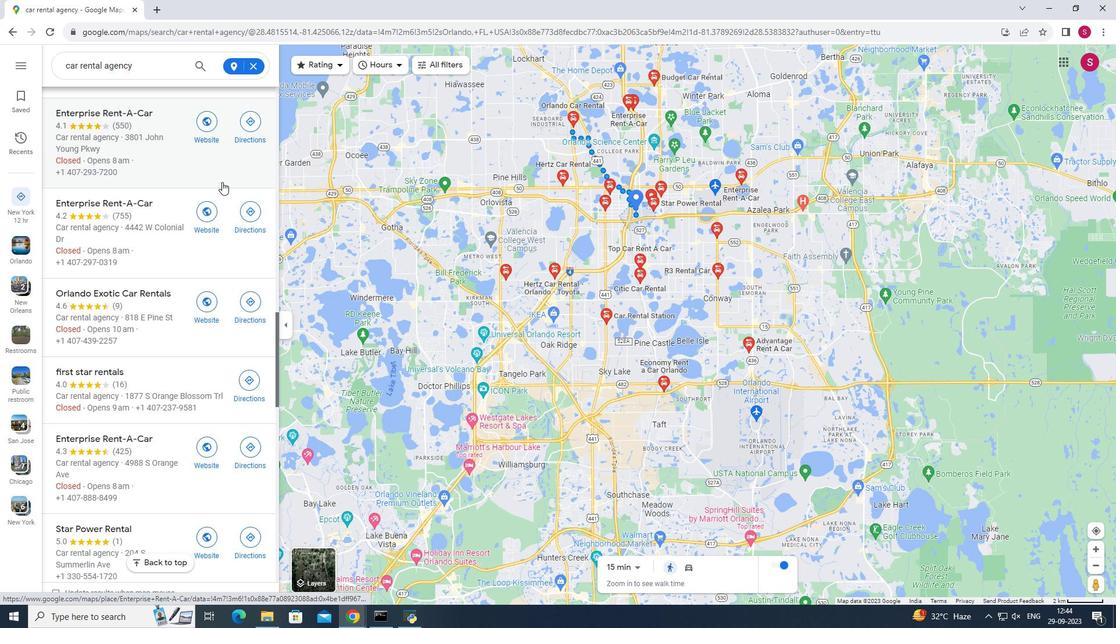 
Action: Mouse scrolled (222, 181) with delta (0, 0)
Screenshot: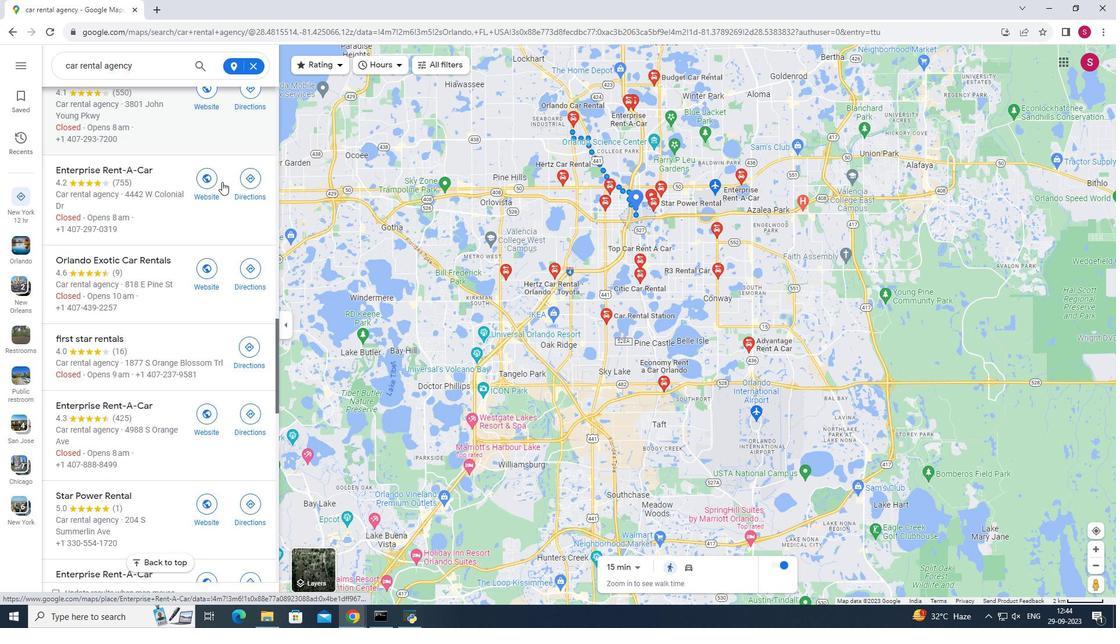
Action: Mouse scrolled (222, 181) with delta (0, 0)
Screenshot: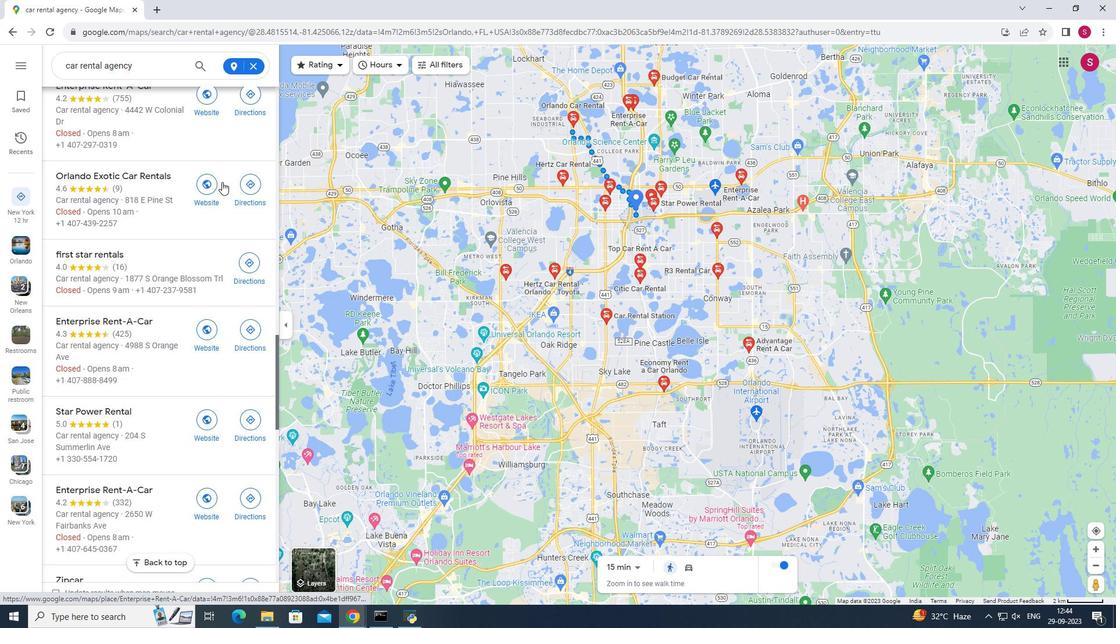 
Action: Mouse scrolled (222, 181) with delta (0, 0)
Screenshot: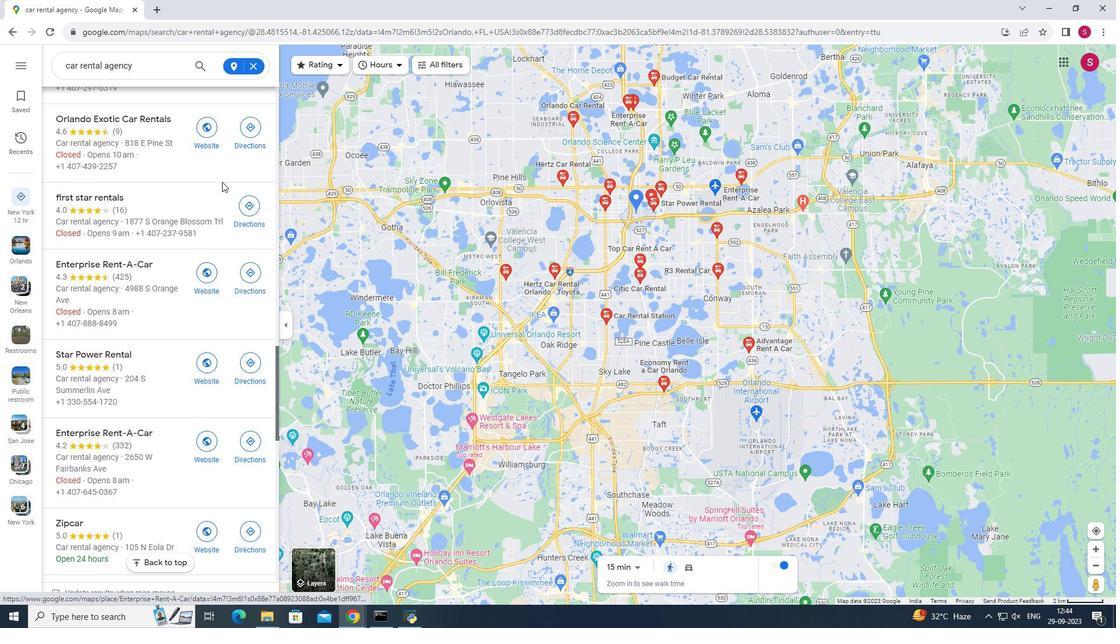 
Action: Mouse scrolled (222, 181) with delta (0, 0)
Screenshot: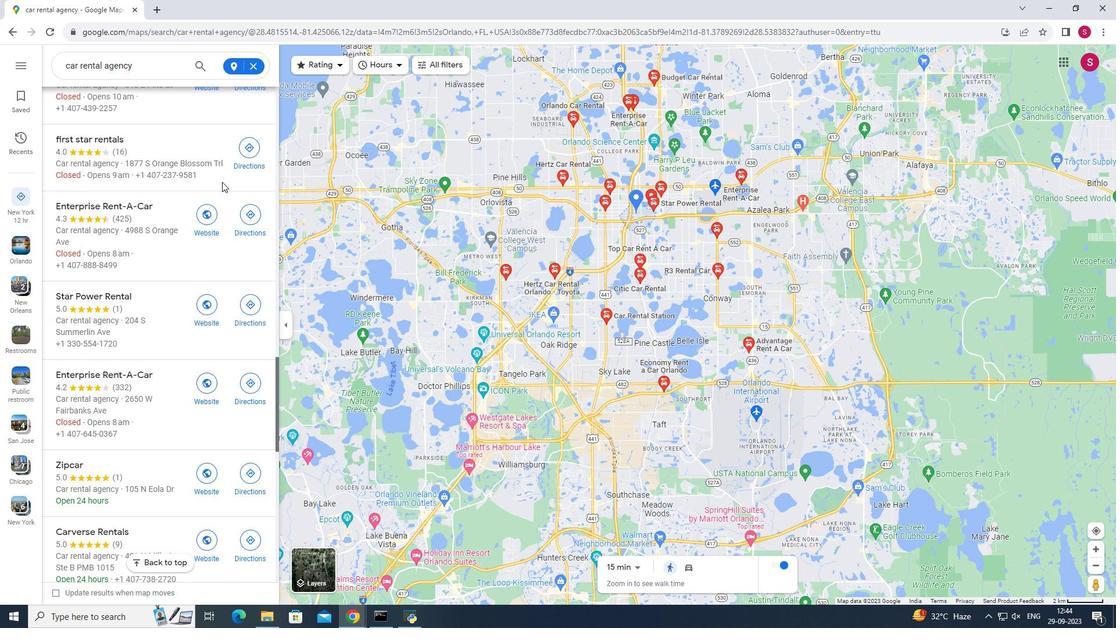 
Action: Mouse scrolled (222, 181) with delta (0, 0)
Screenshot: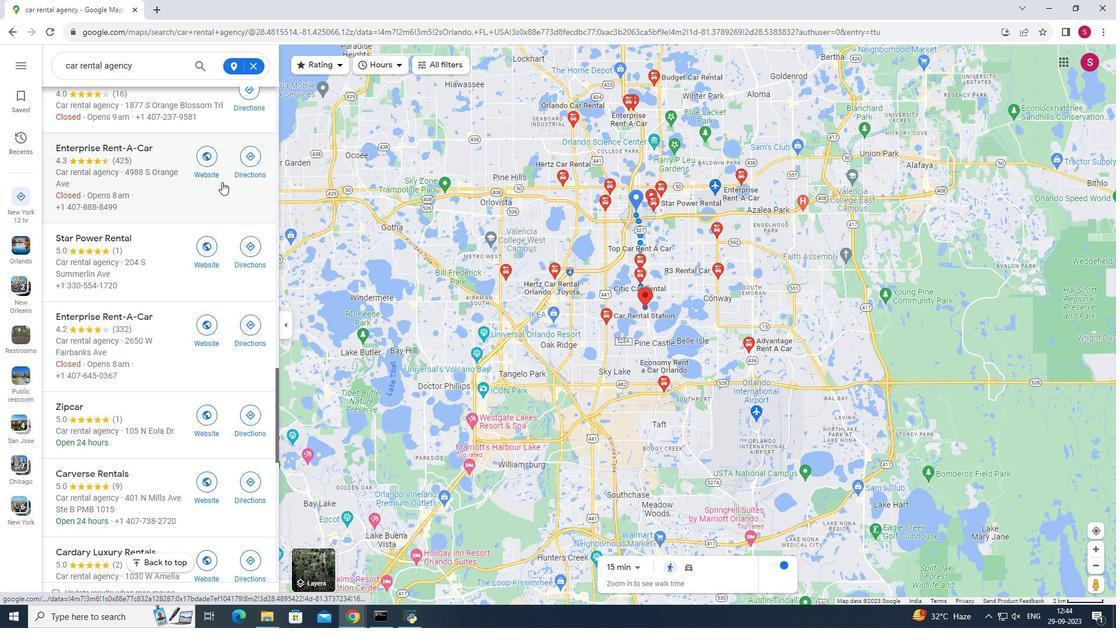 
Action: Mouse scrolled (222, 181) with delta (0, 0)
Screenshot: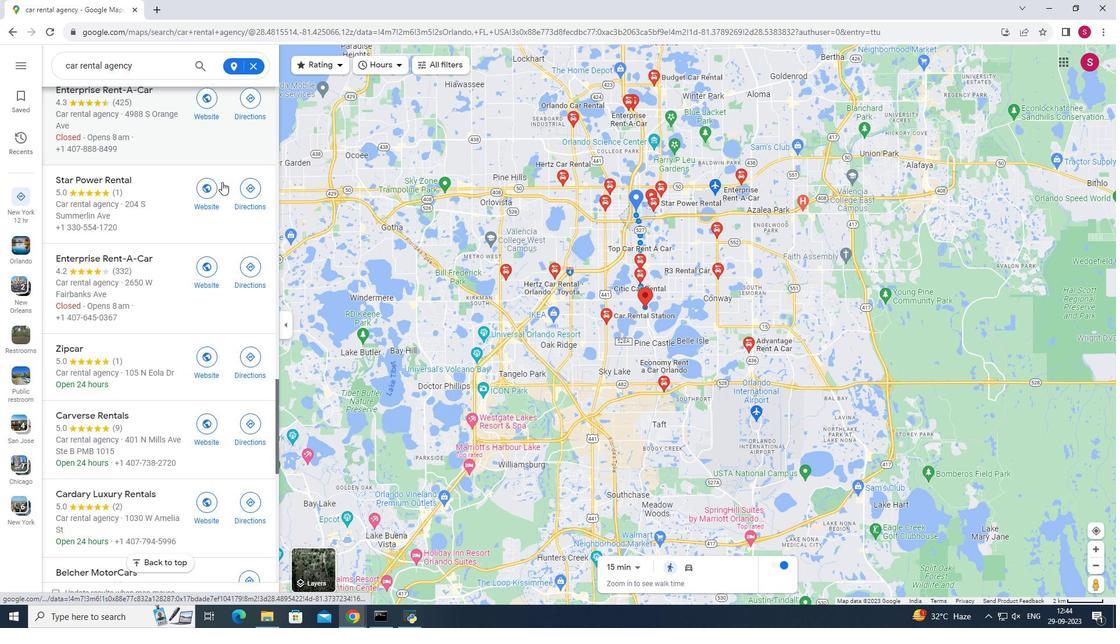 
Action: Mouse scrolled (222, 181) with delta (0, 0)
Screenshot: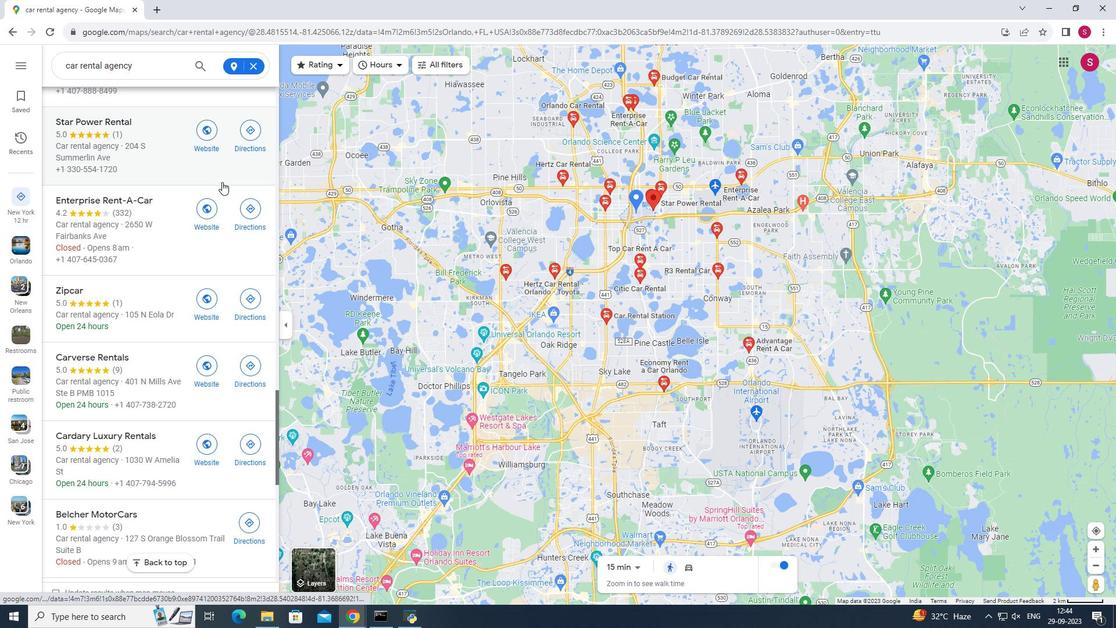 
Action: Mouse scrolled (222, 181) with delta (0, 0)
Screenshot: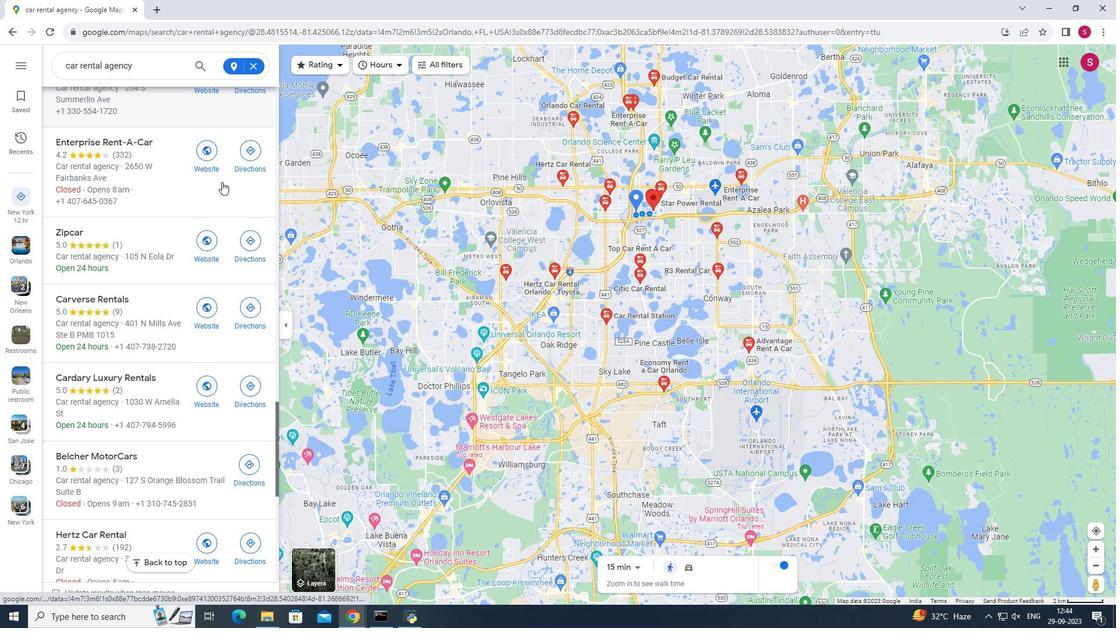 
Action: Mouse scrolled (222, 181) with delta (0, 0)
Screenshot: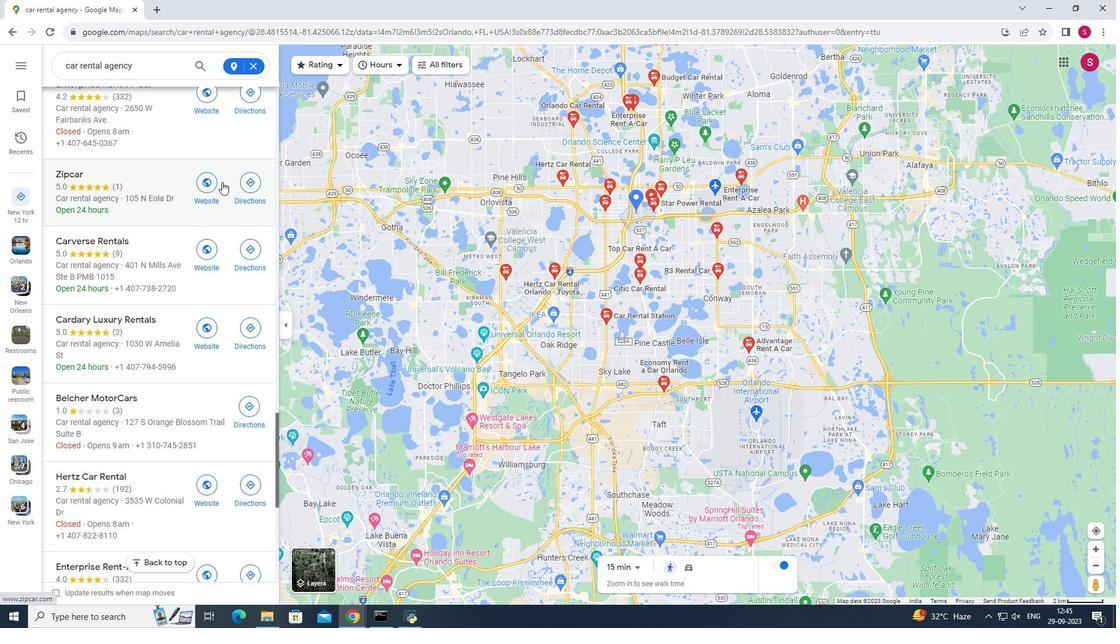 
Action: Mouse scrolled (222, 181) with delta (0, 0)
Screenshot: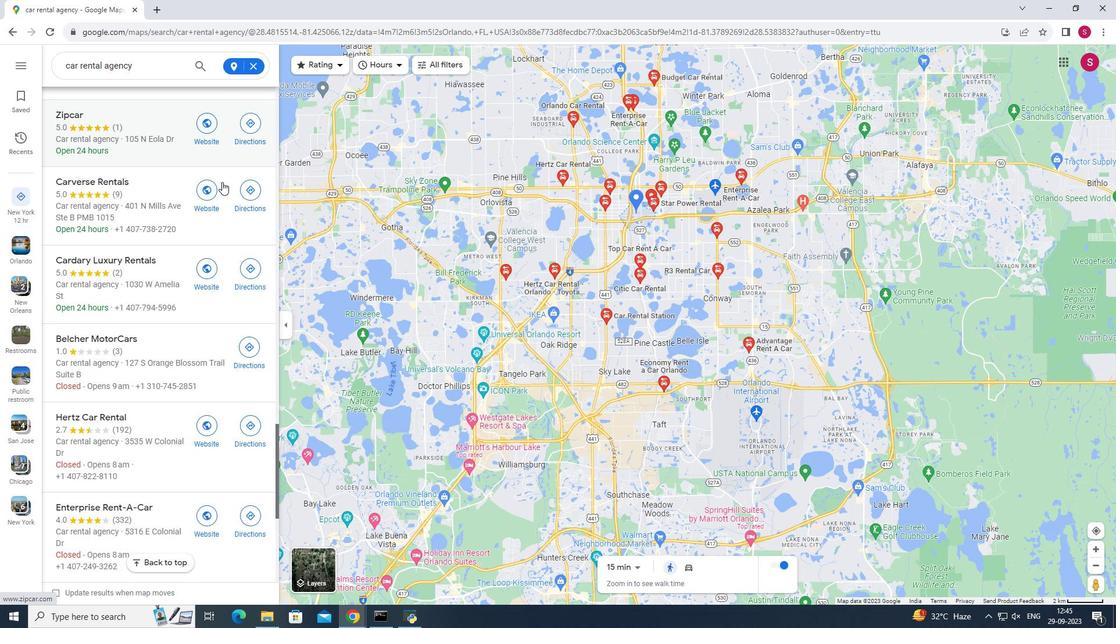 
Action: Mouse scrolled (222, 181) with delta (0, 0)
Screenshot: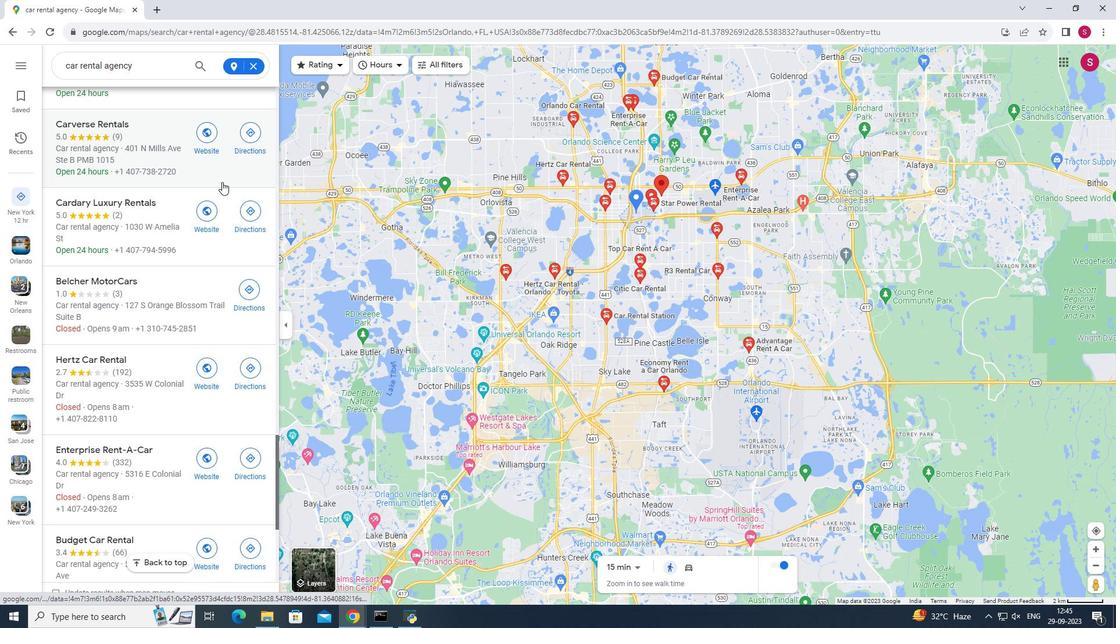 
Action: Mouse scrolled (222, 181) with delta (0, 0)
Screenshot: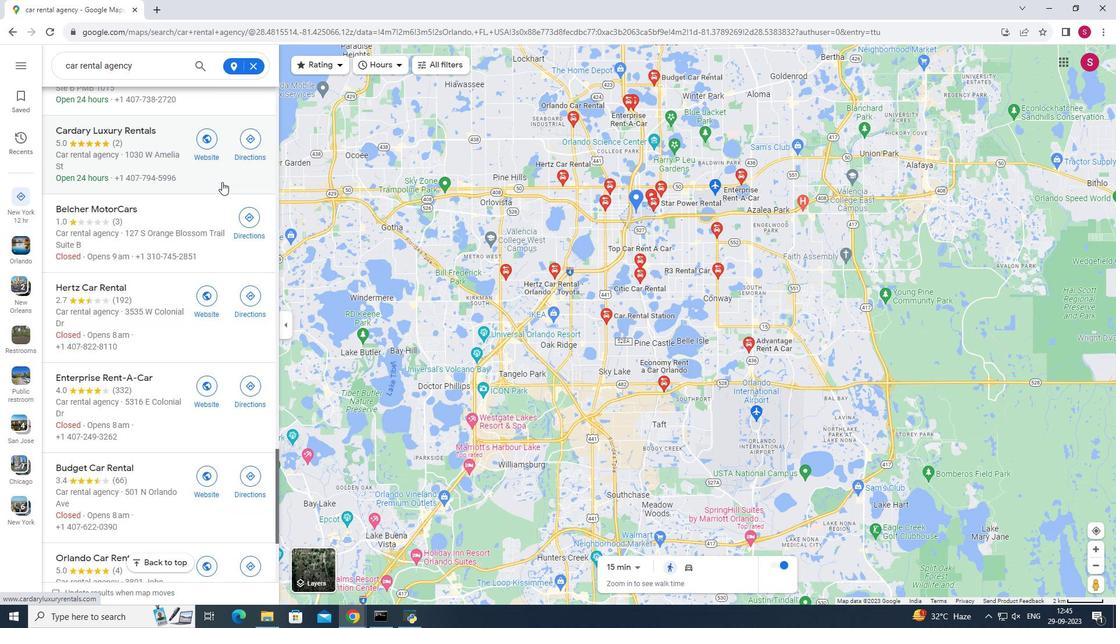 
Action: Mouse scrolled (222, 181) with delta (0, 0)
Screenshot: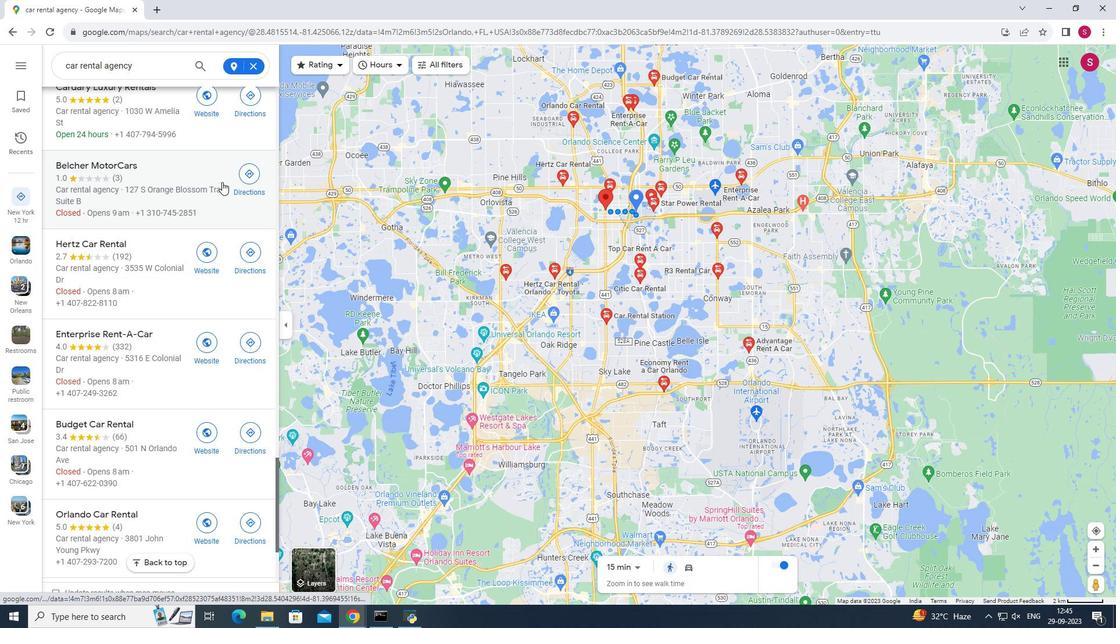 
Action: Mouse scrolled (222, 181) with delta (0, 0)
Screenshot: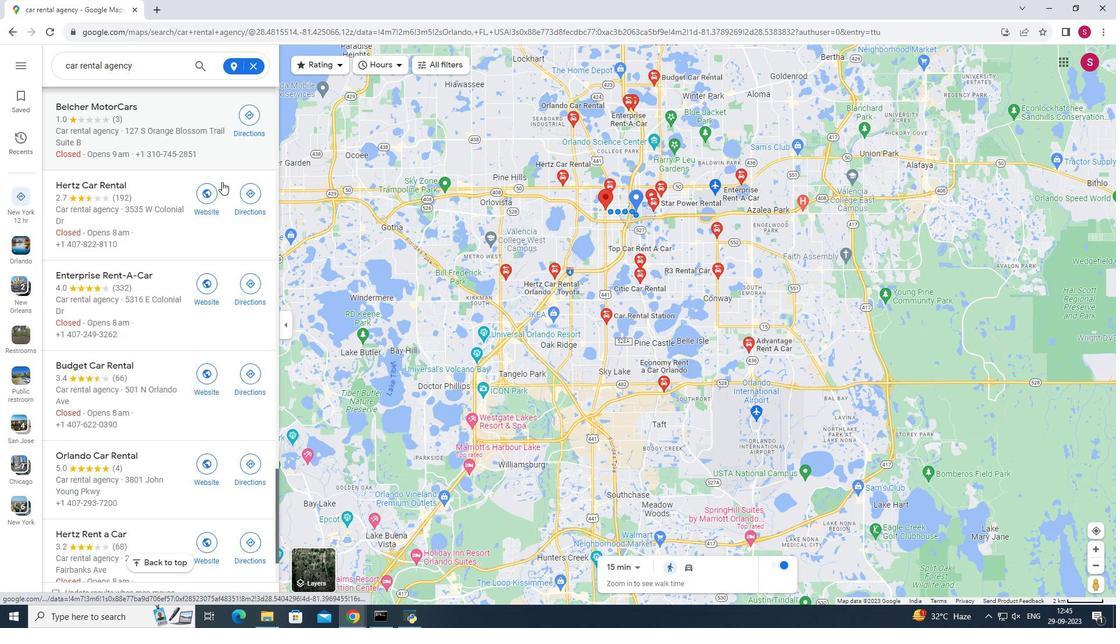 
Action: Mouse scrolled (222, 181) with delta (0, 0)
Screenshot: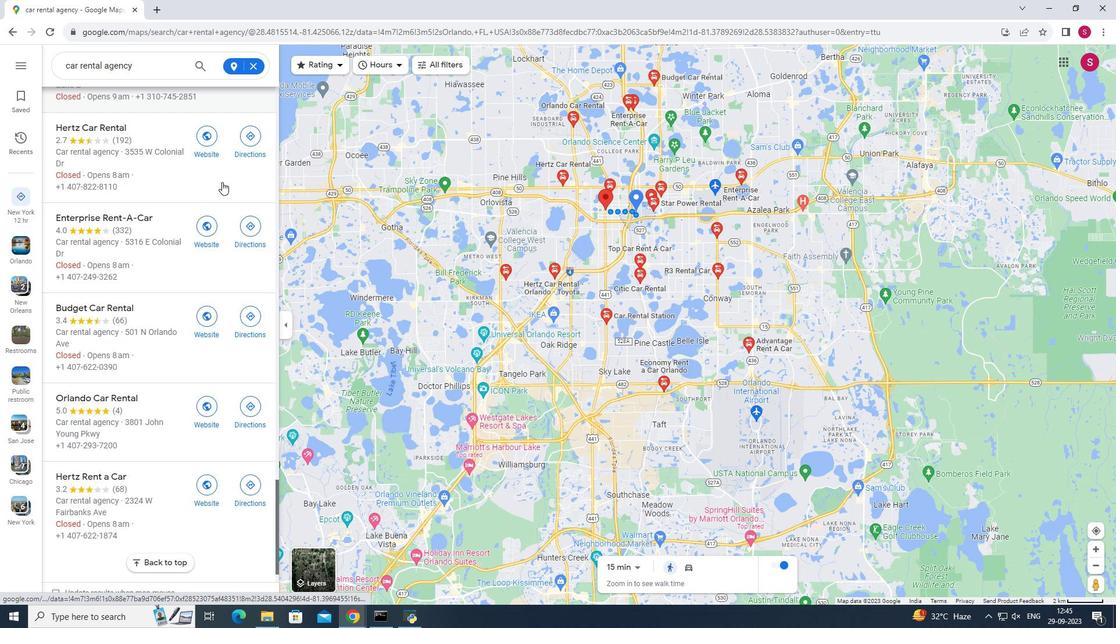 
Action: Mouse scrolled (222, 181) with delta (0, 0)
Screenshot: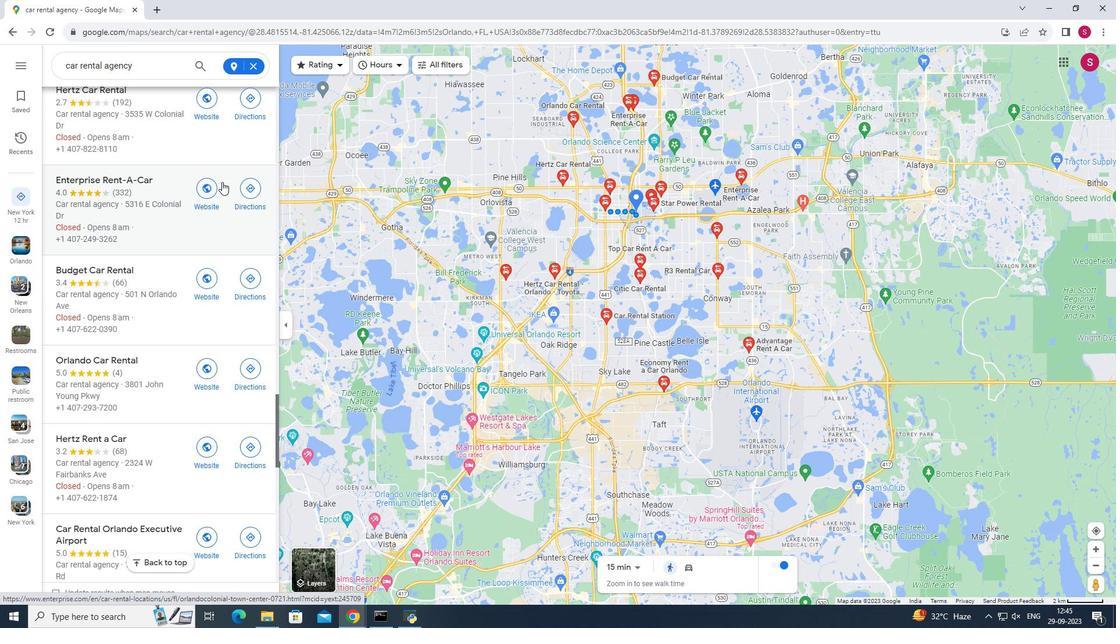 
Action: Mouse scrolled (222, 181) with delta (0, 0)
Screenshot: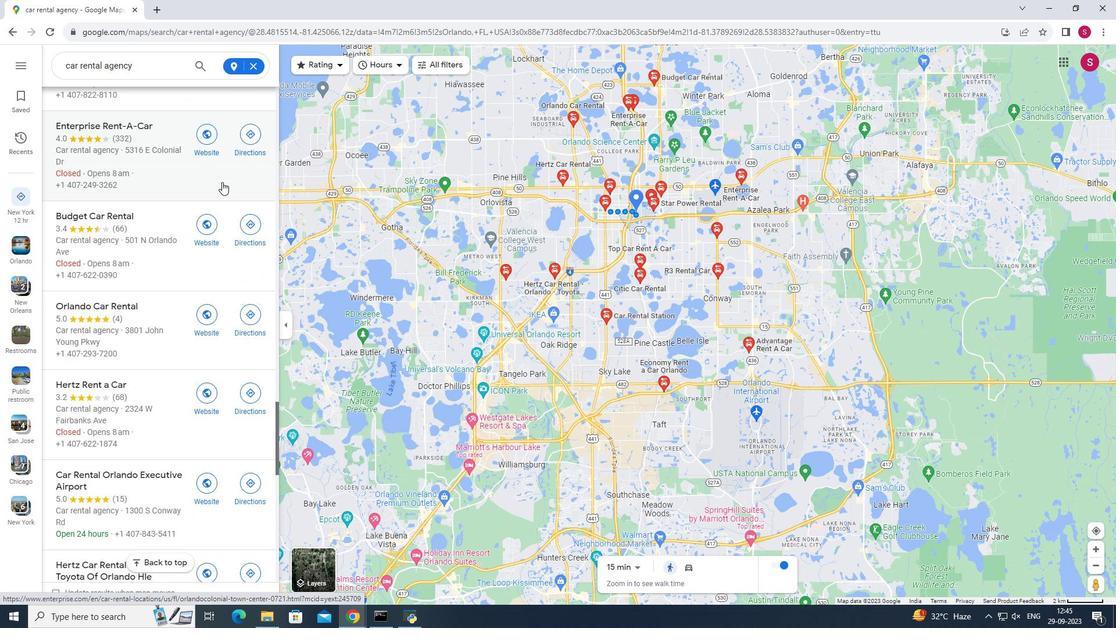 
Action: Mouse scrolled (222, 181) with delta (0, 0)
Screenshot: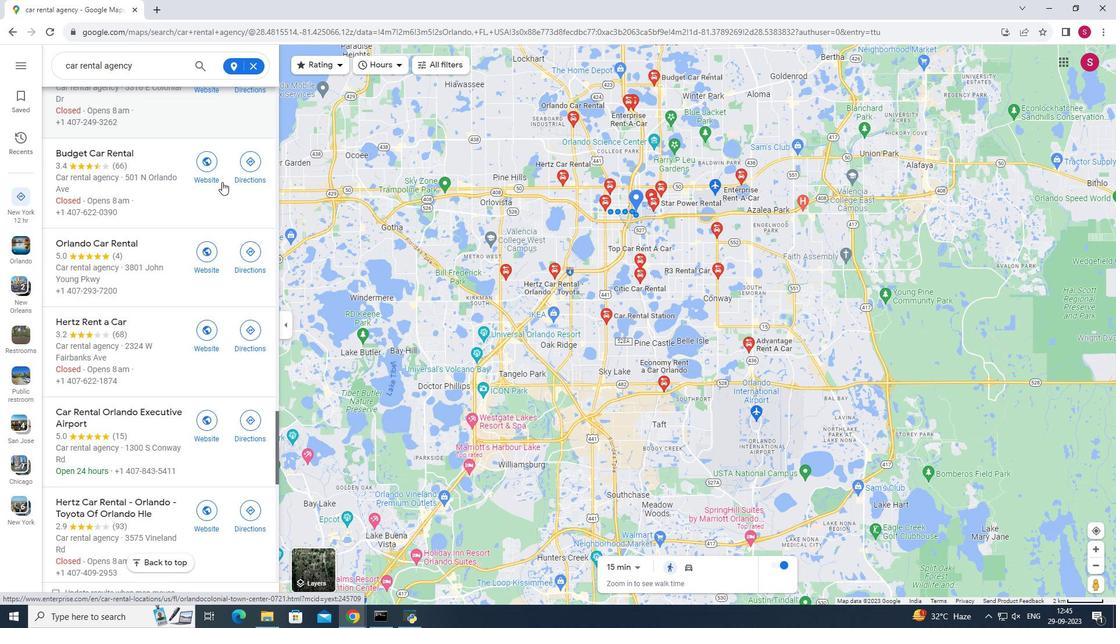 
Action: Mouse scrolled (222, 181) with delta (0, 0)
Screenshot: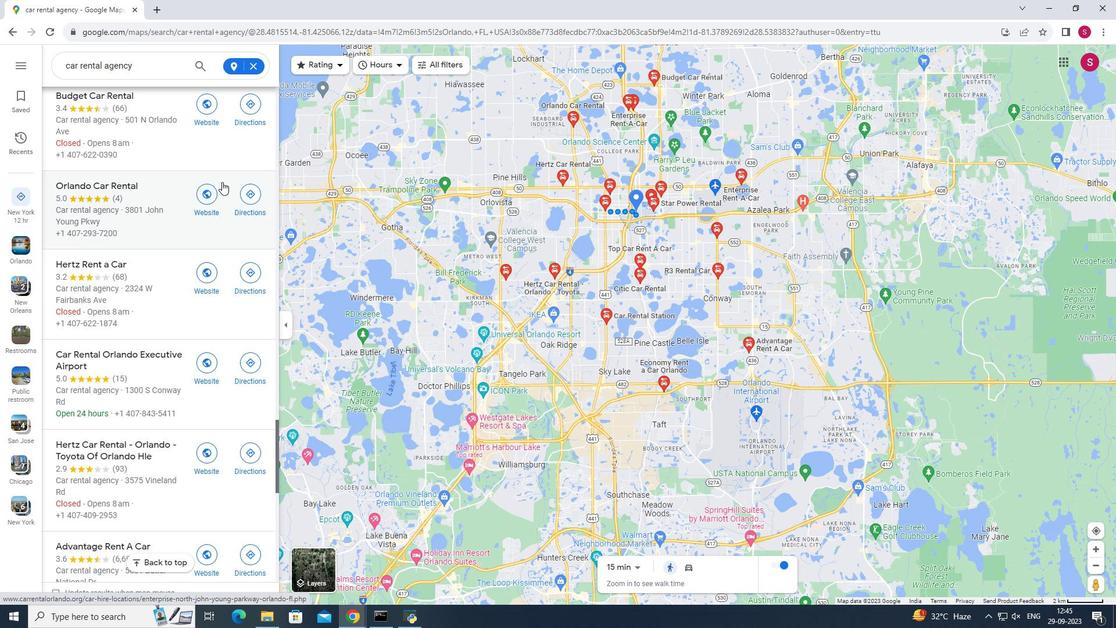 
Action: Mouse scrolled (222, 181) with delta (0, 0)
Screenshot: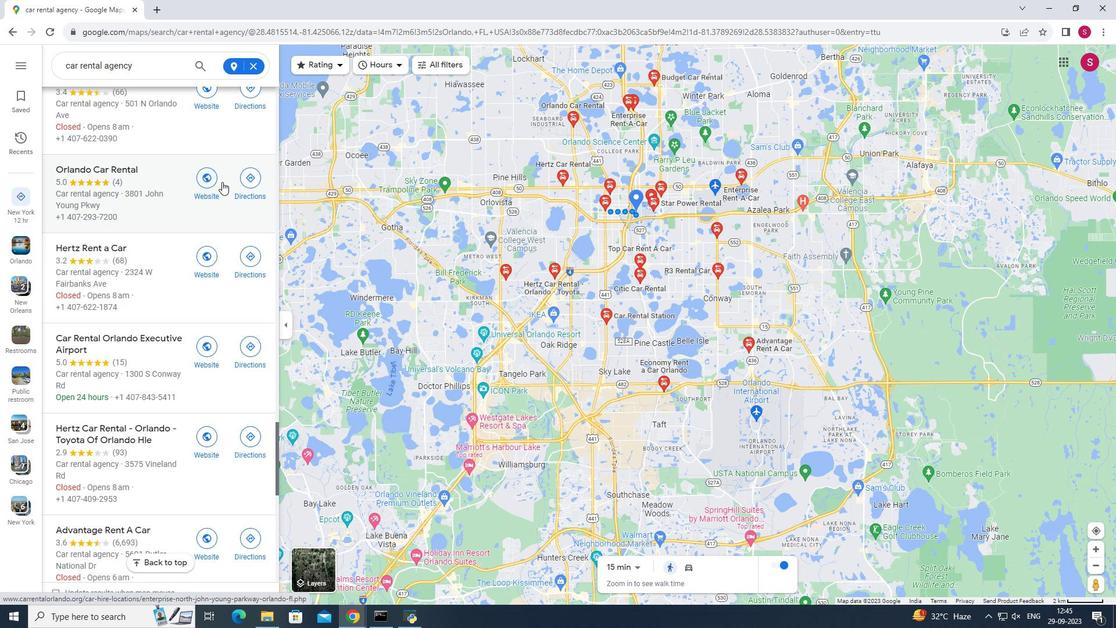 
Action: Mouse scrolled (222, 181) with delta (0, 0)
Screenshot: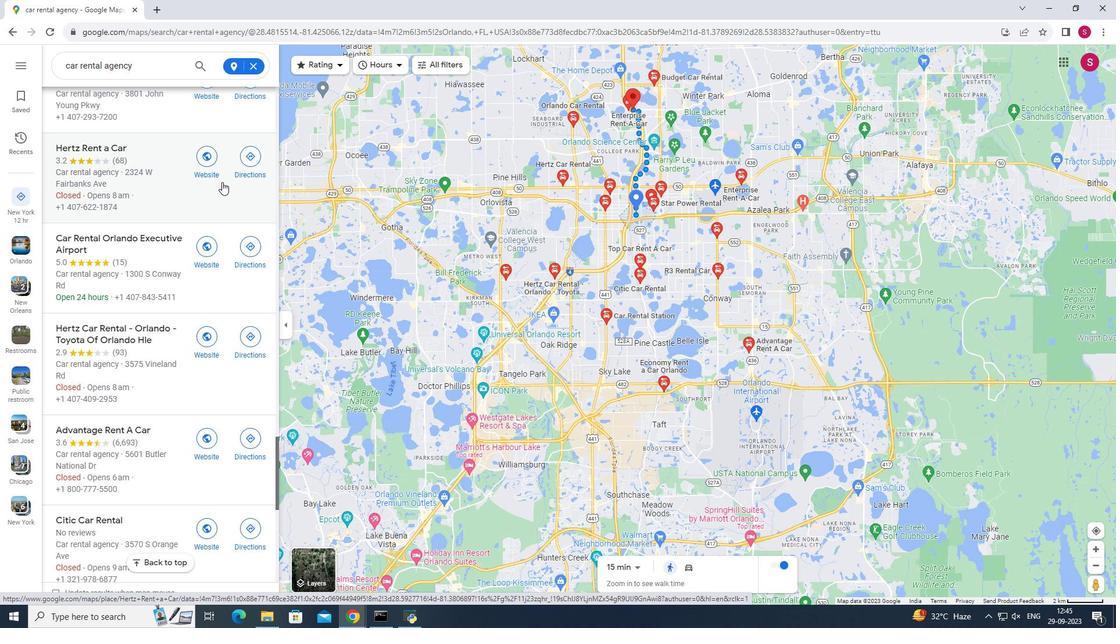 
Action: Mouse scrolled (222, 181) with delta (0, 0)
Screenshot: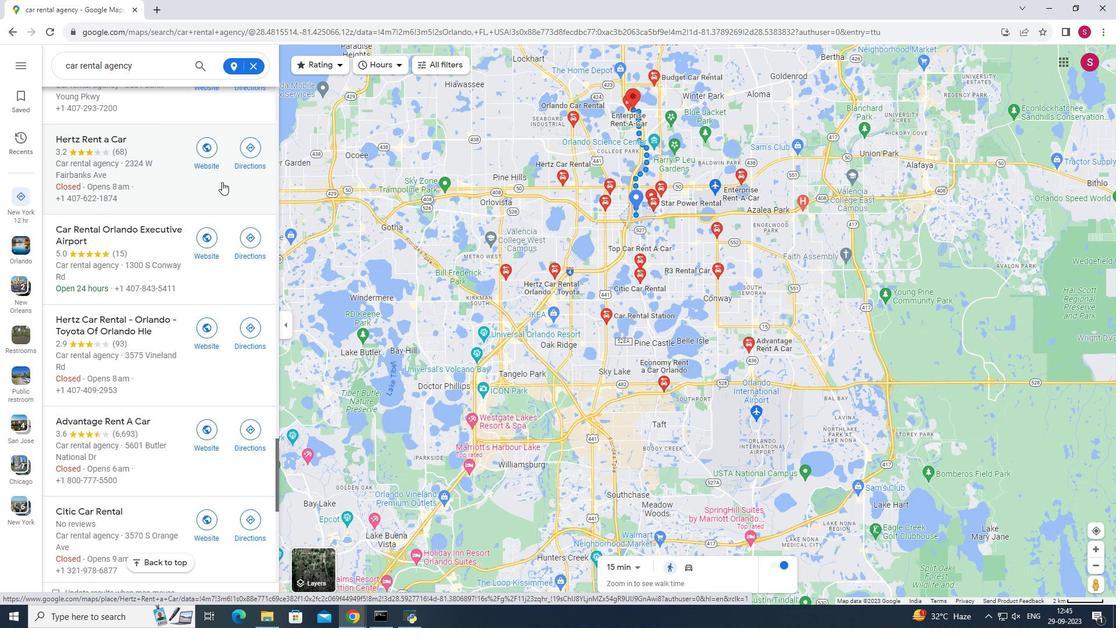 
Action: Mouse scrolled (222, 181) with delta (0, 0)
Screenshot: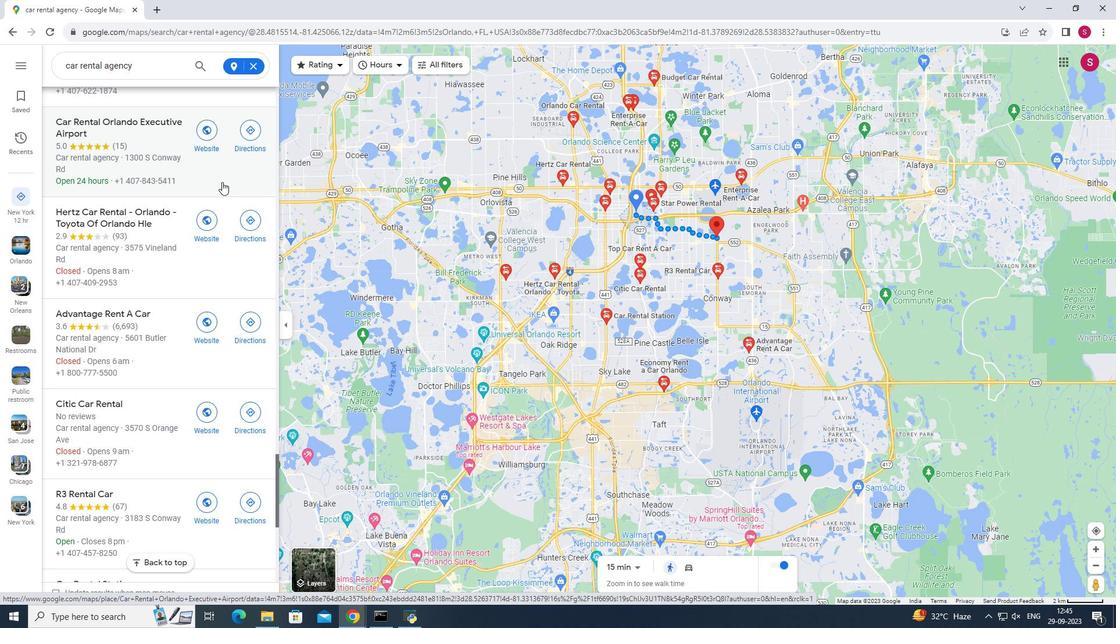 
Action: Mouse scrolled (222, 181) with delta (0, 0)
Screenshot: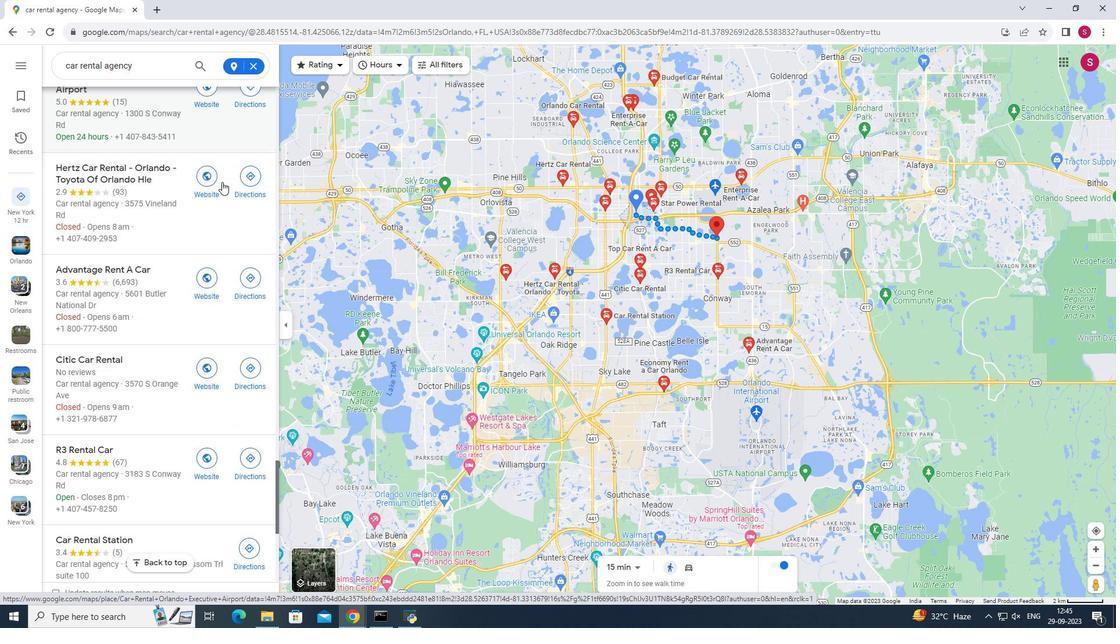 
Action: Mouse scrolled (222, 181) with delta (0, 0)
Screenshot: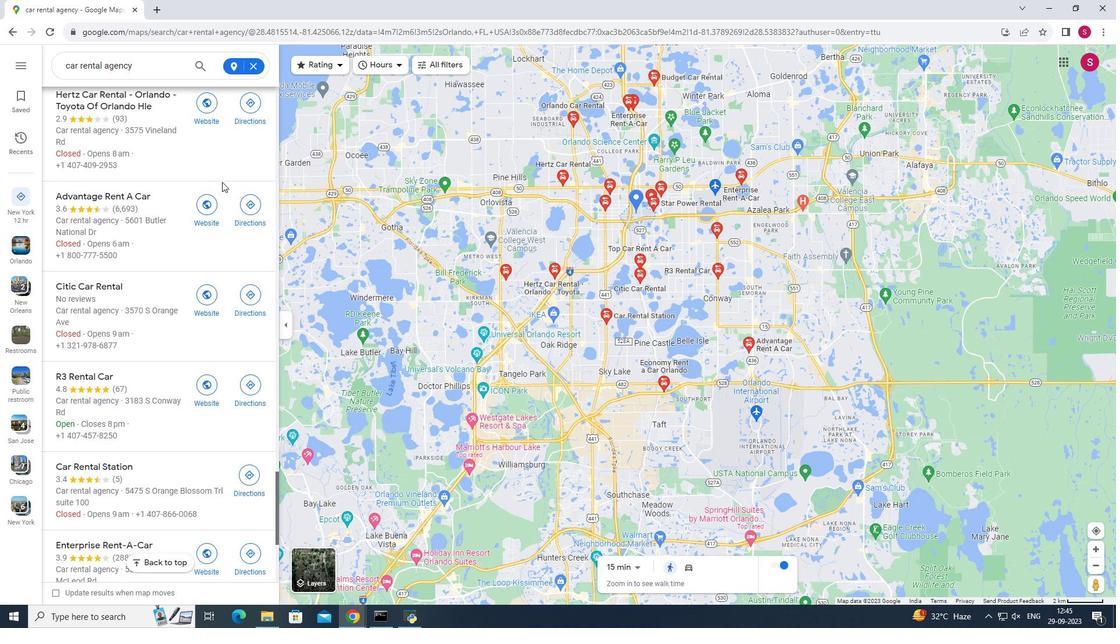 
Action: Mouse scrolled (222, 181) with delta (0, 0)
Screenshot: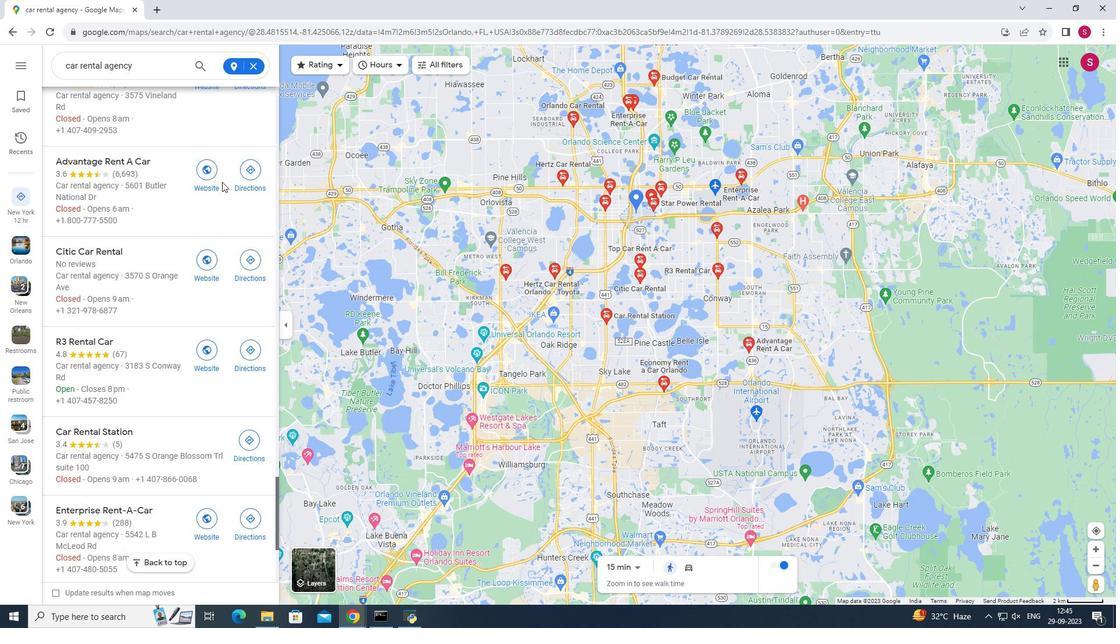 
Action: Mouse scrolled (222, 181) with delta (0, 0)
Screenshot: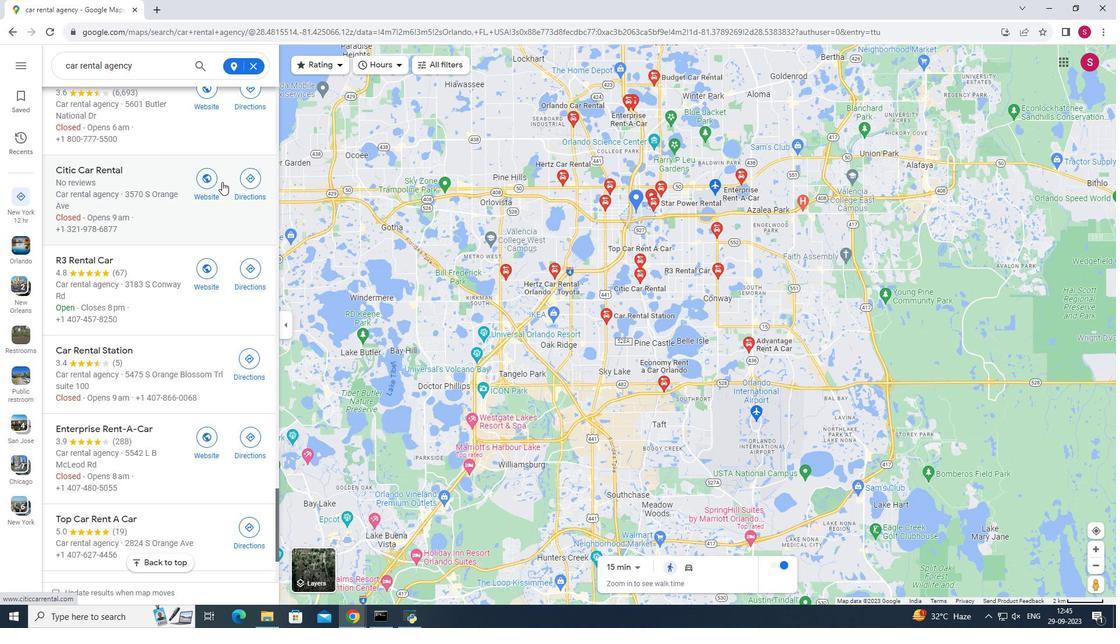 
Action: Mouse scrolled (222, 181) with delta (0, 0)
Screenshot: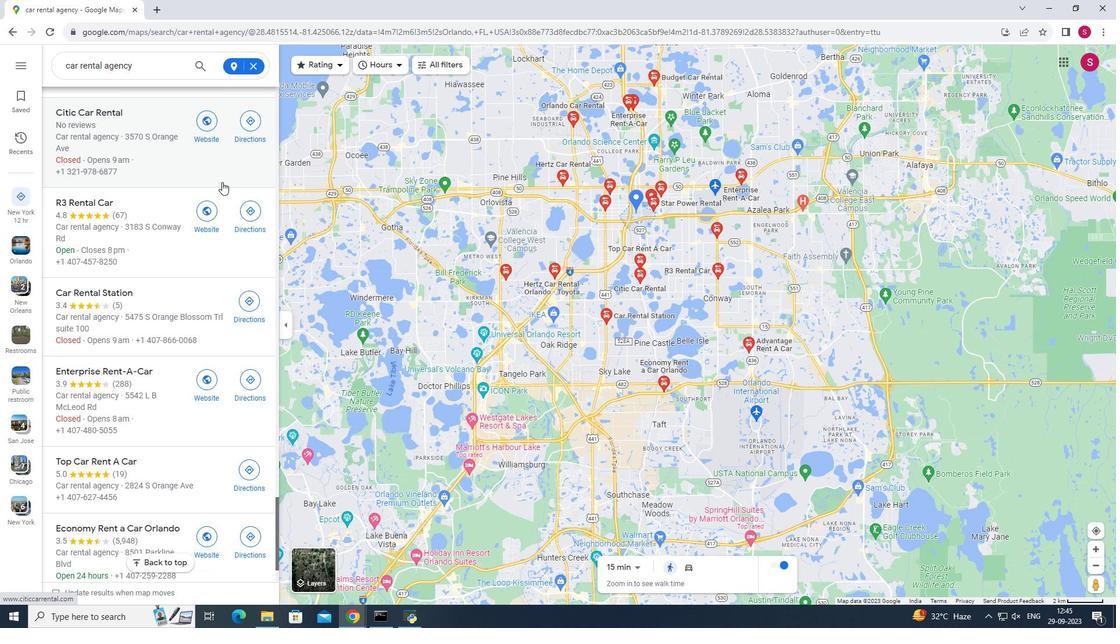 
Action: Mouse scrolled (222, 181) with delta (0, 0)
Screenshot: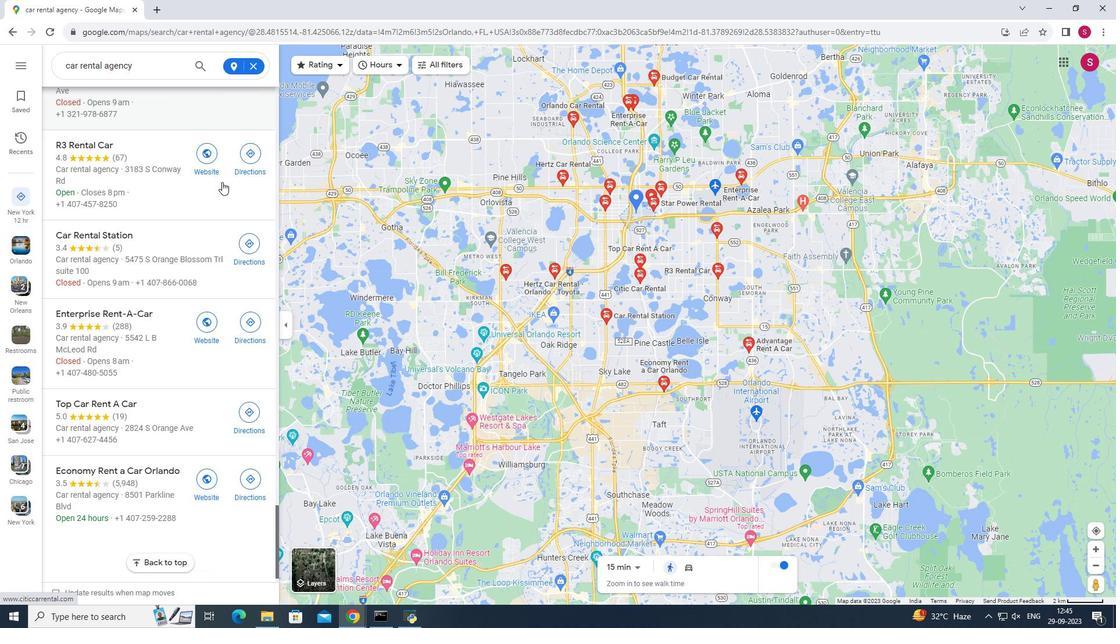 
Action: Mouse scrolled (222, 181) with delta (0, 0)
Screenshot: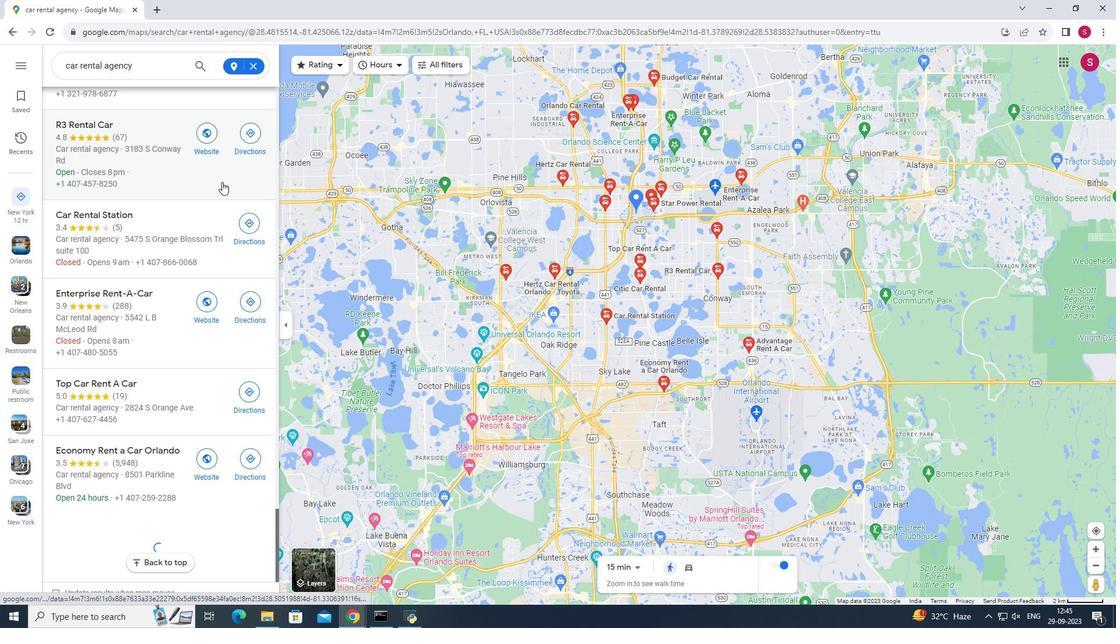 
Action: Mouse scrolled (222, 181) with delta (0, 0)
Screenshot: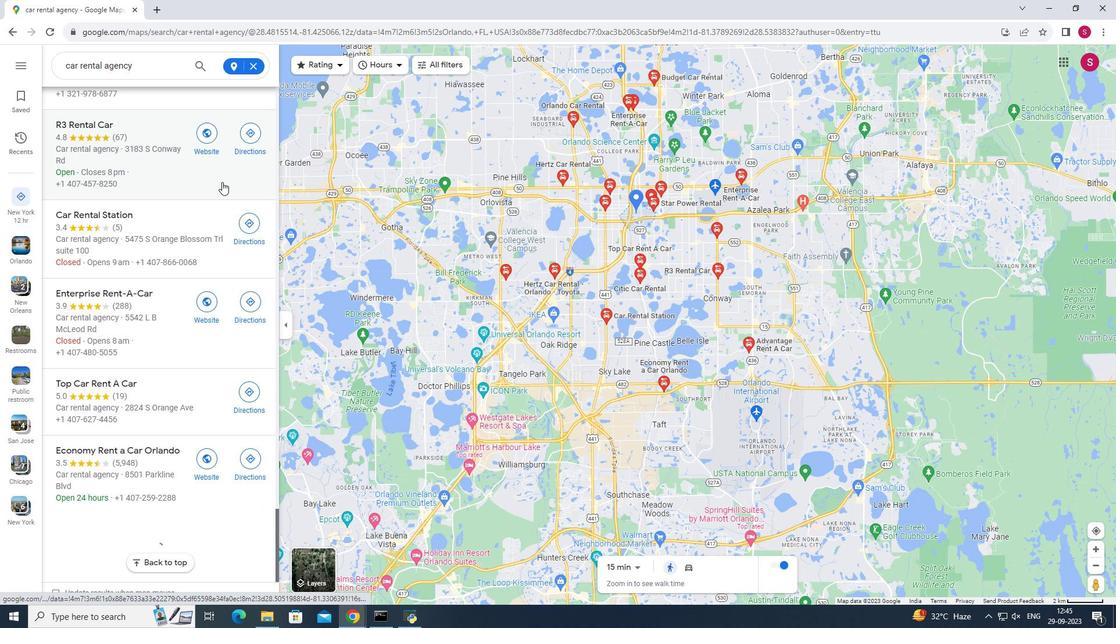 
Action: Mouse scrolled (222, 181) with delta (0, 0)
Screenshot: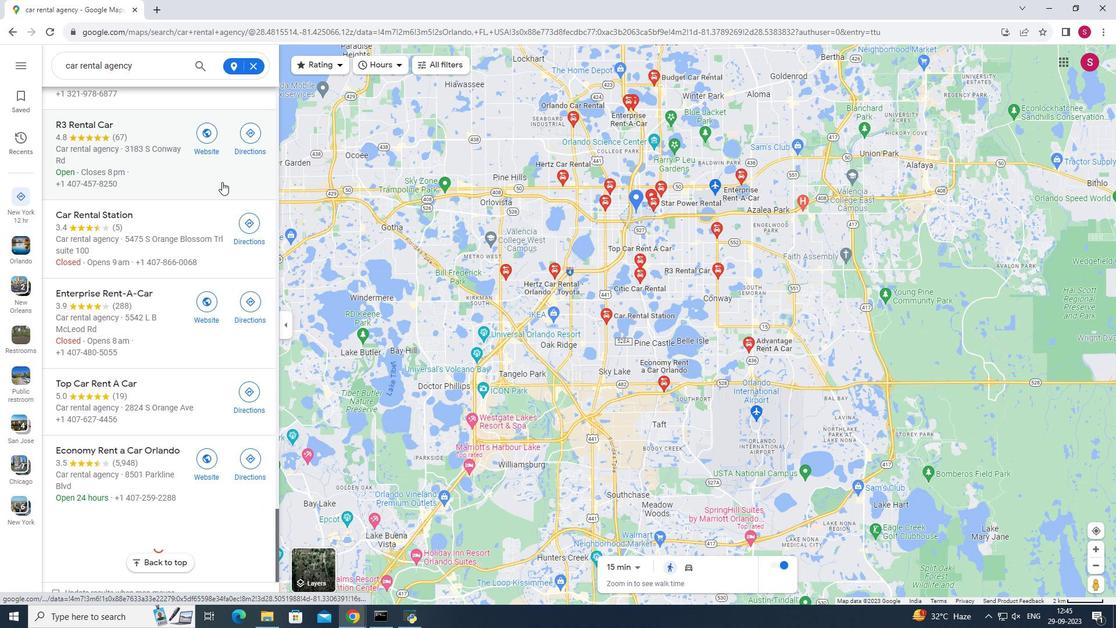 
Action: Mouse scrolled (222, 181) with delta (0, 0)
Screenshot: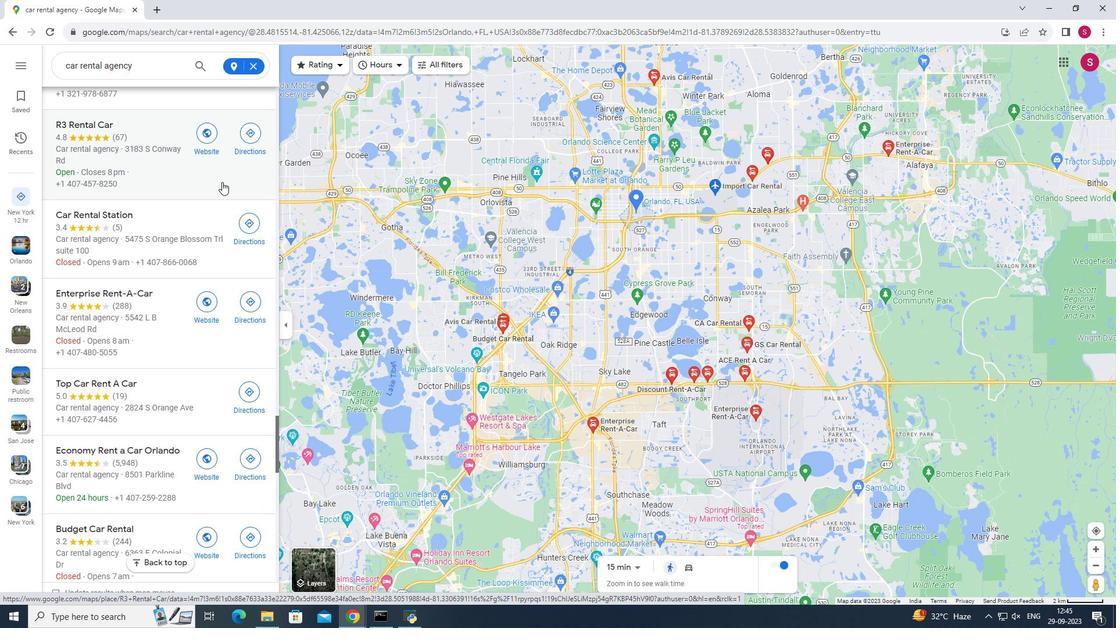 
Action: Mouse scrolled (222, 181) with delta (0, 0)
Screenshot: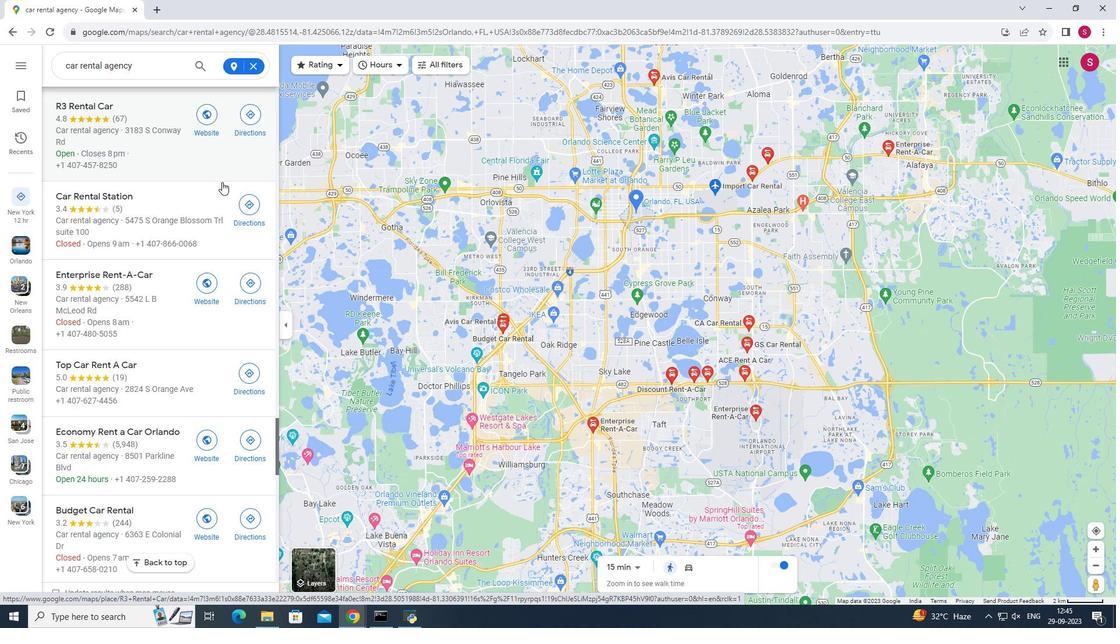 
Action: Mouse scrolled (222, 181) with delta (0, 0)
Screenshot: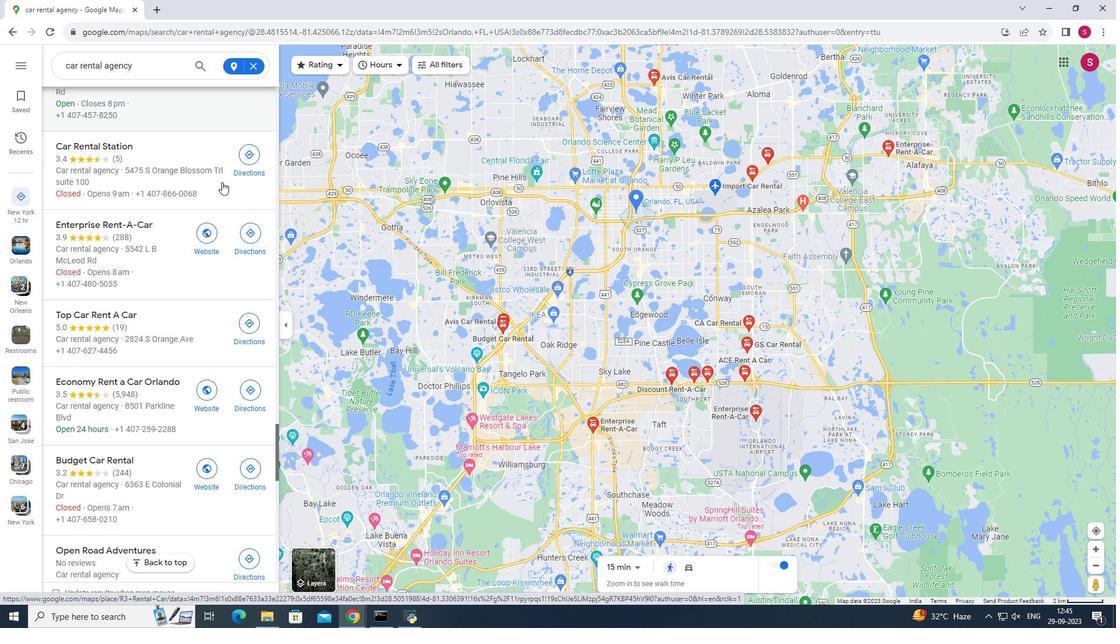 
Action: Mouse scrolled (222, 181) with delta (0, 0)
Screenshot: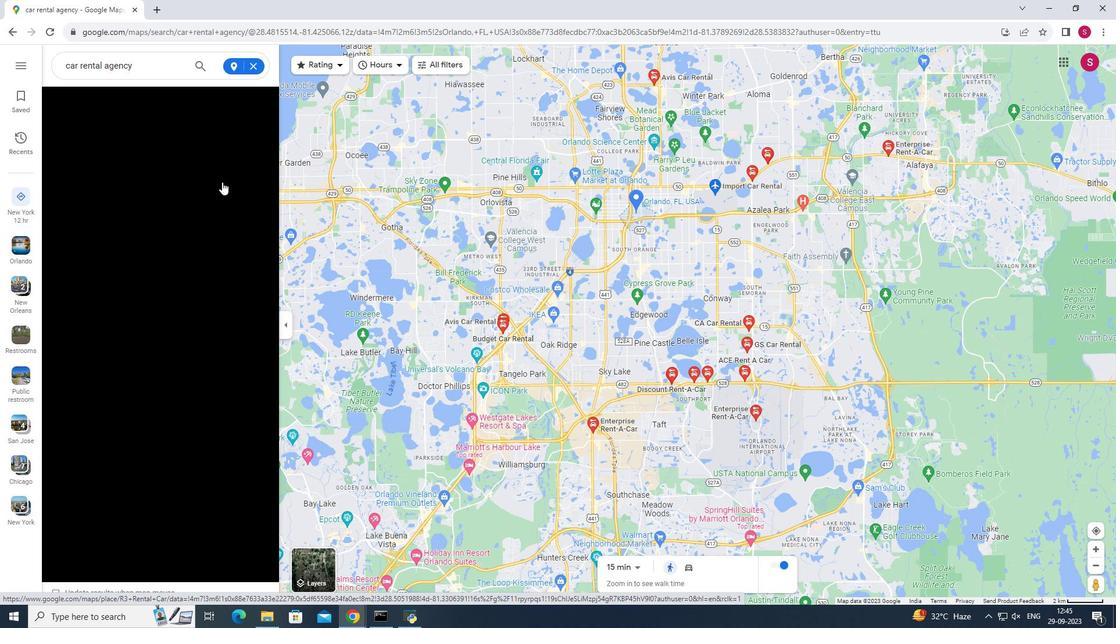 
Action: Mouse scrolled (222, 181) with delta (0, 0)
Screenshot: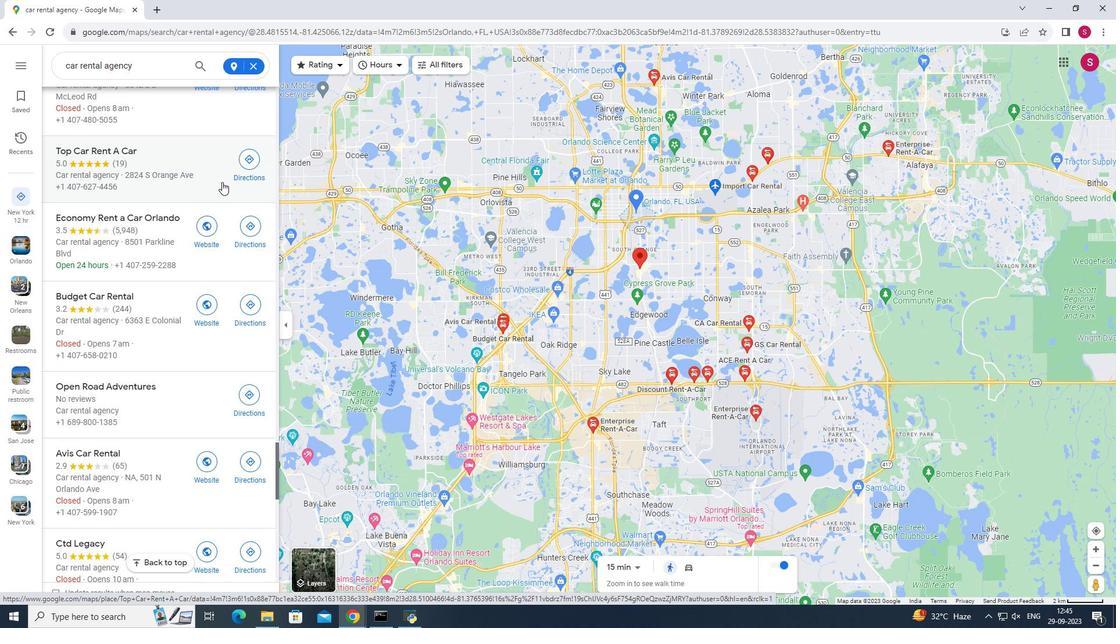 
Action: Mouse scrolled (222, 181) with delta (0, 0)
Screenshot: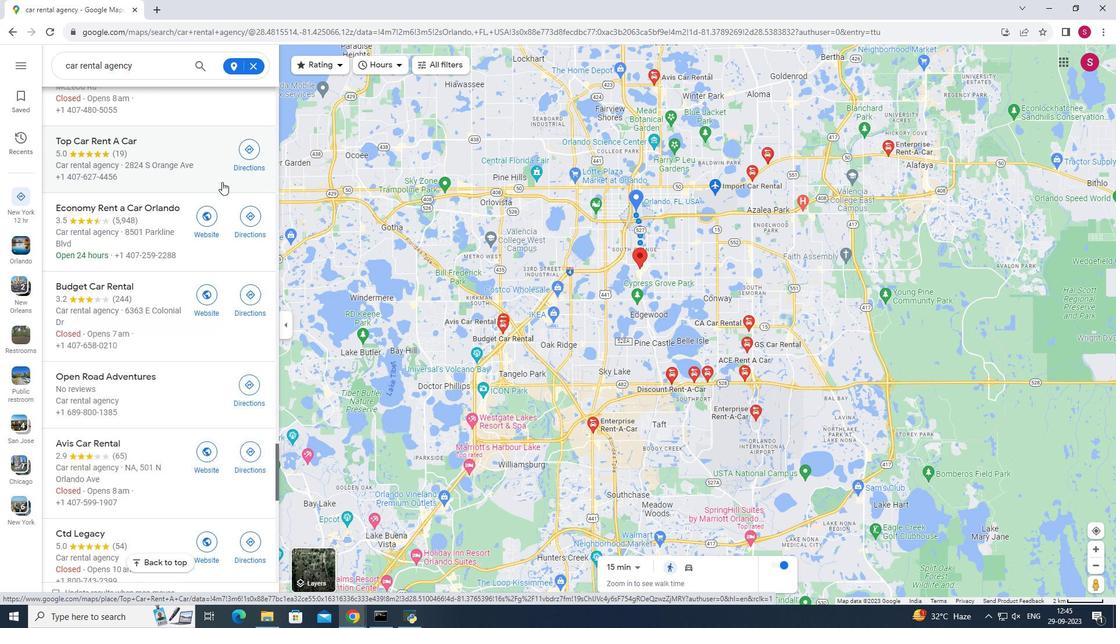 
Action: Mouse scrolled (222, 181) with delta (0, 0)
Screenshot: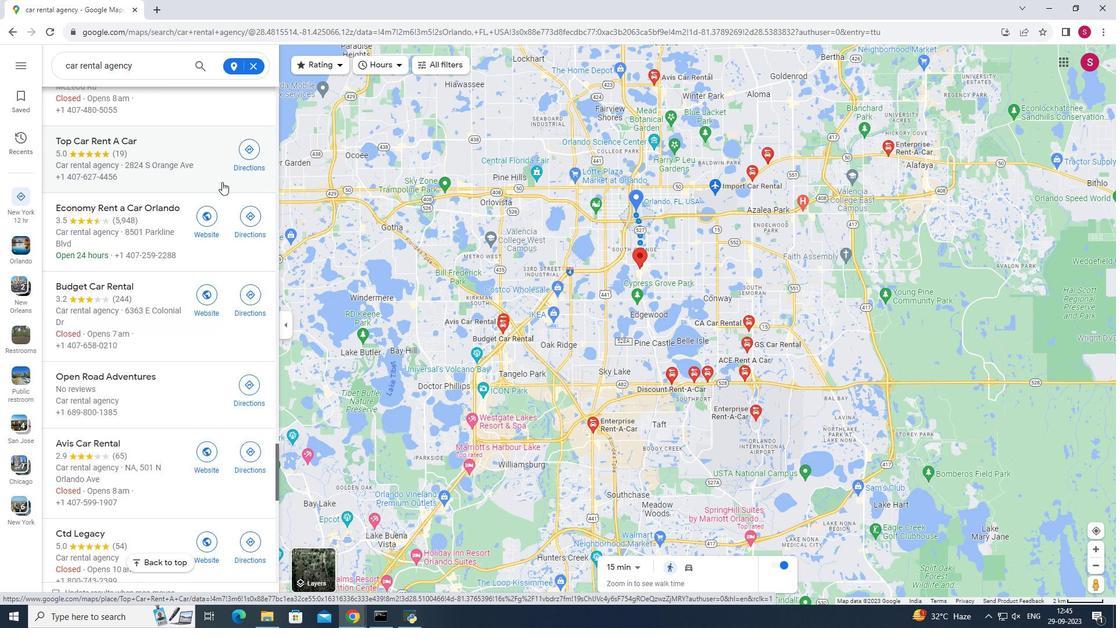 
Action: Mouse scrolled (222, 181) with delta (0, 0)
Screenshot: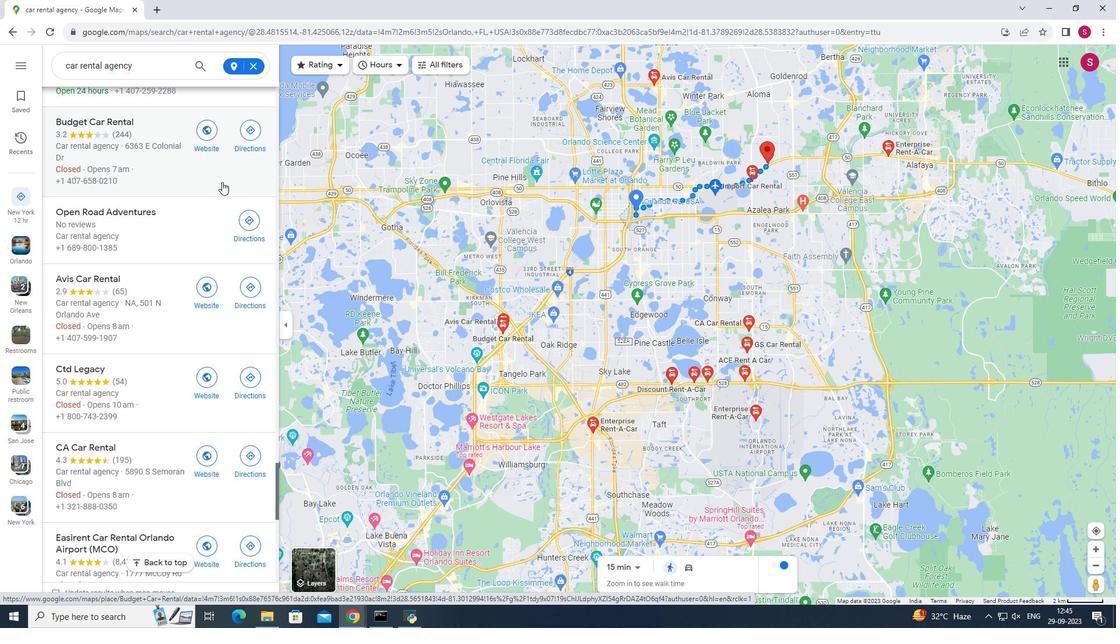 
Action: Mouse scrolled (222, 181) with delta (0, 0)
Screenshot: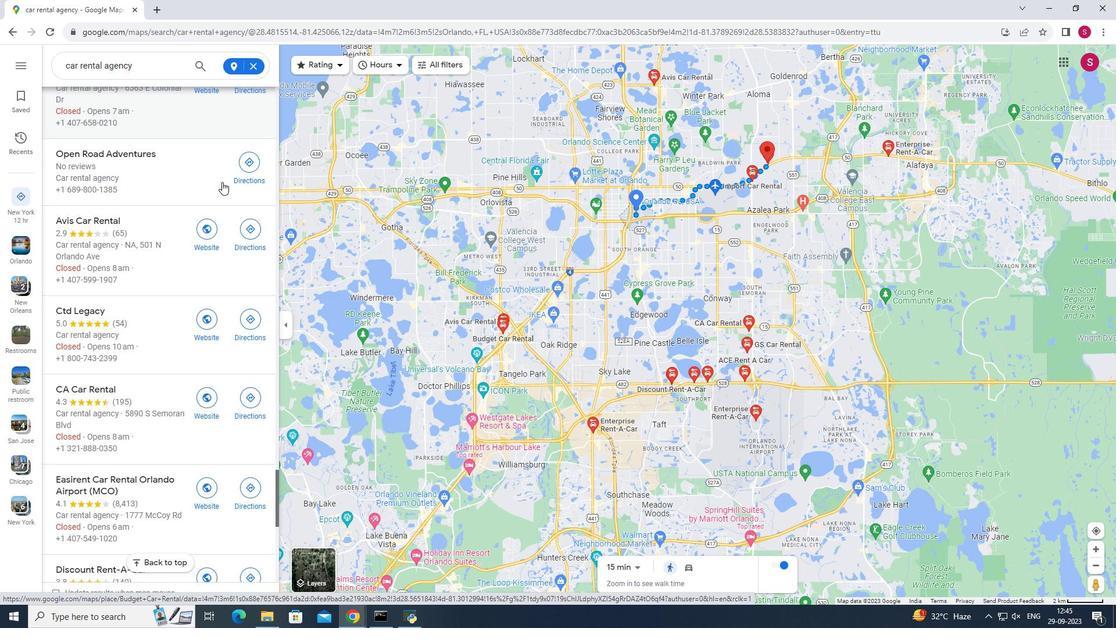 
Action: Mouse scrolled (222, 181) with delta (0, 0)
Screenshot: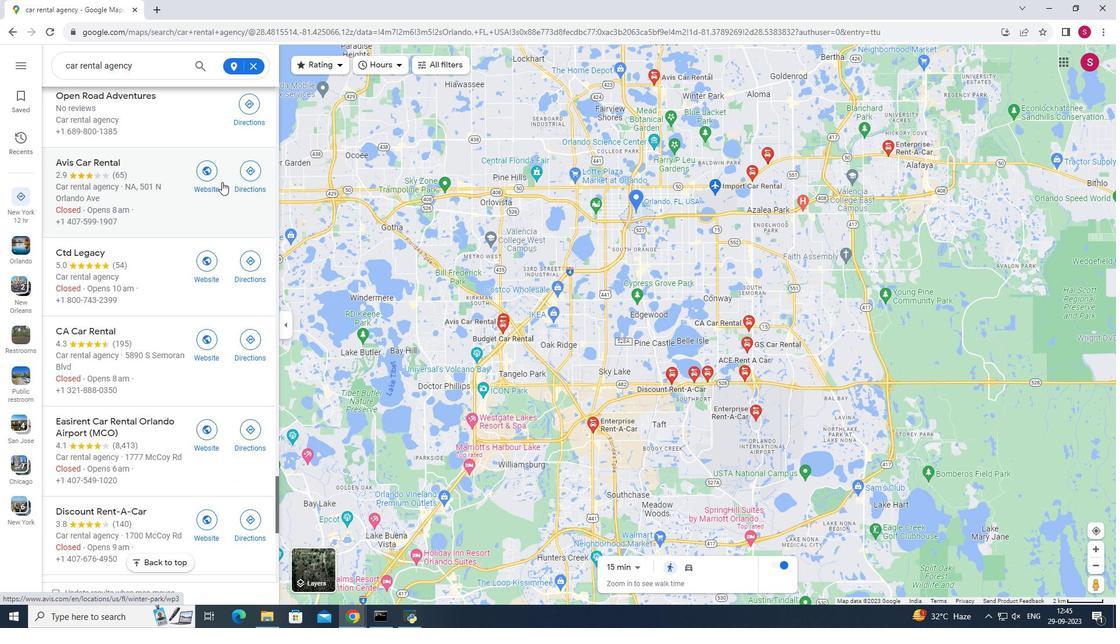 
Action: Mouse scrolled (222, 181) with delta (0, 0)
Screenshot: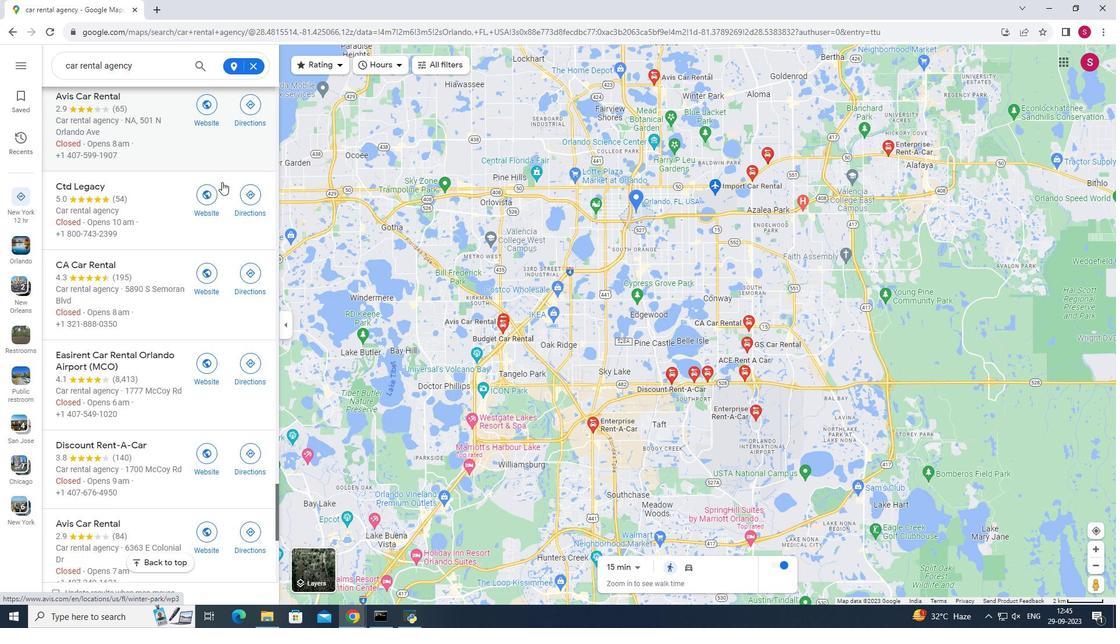 
Action: Mouse scrolled (222, 181) with delta (0, 0)
Screenshot: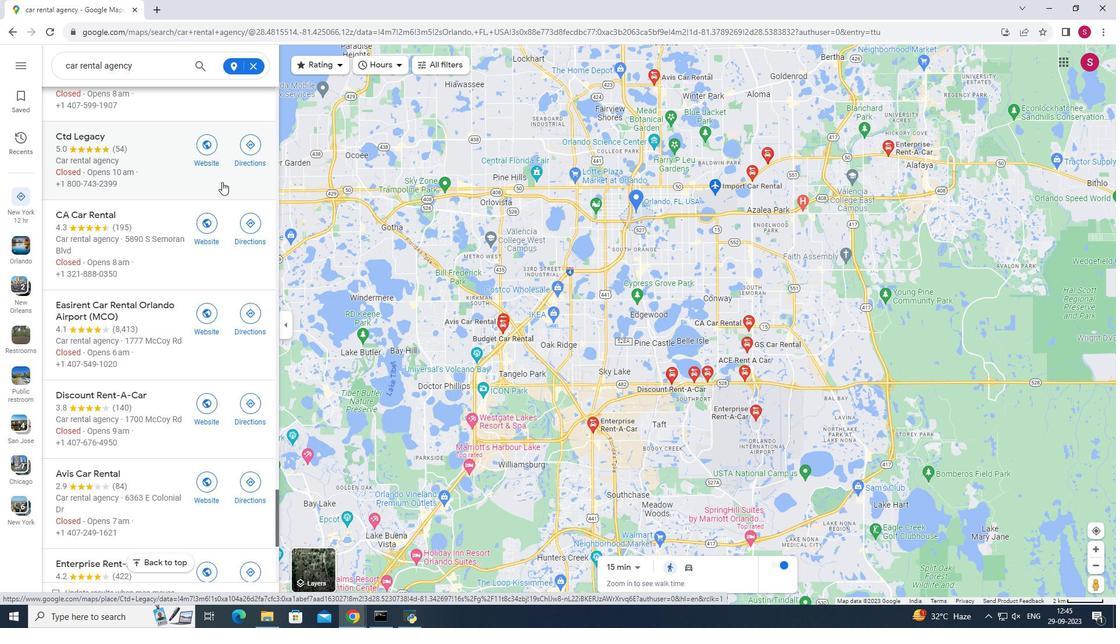 
Action: Mouse scrolled (222, 181) with delta (0, 0)
Screenshot: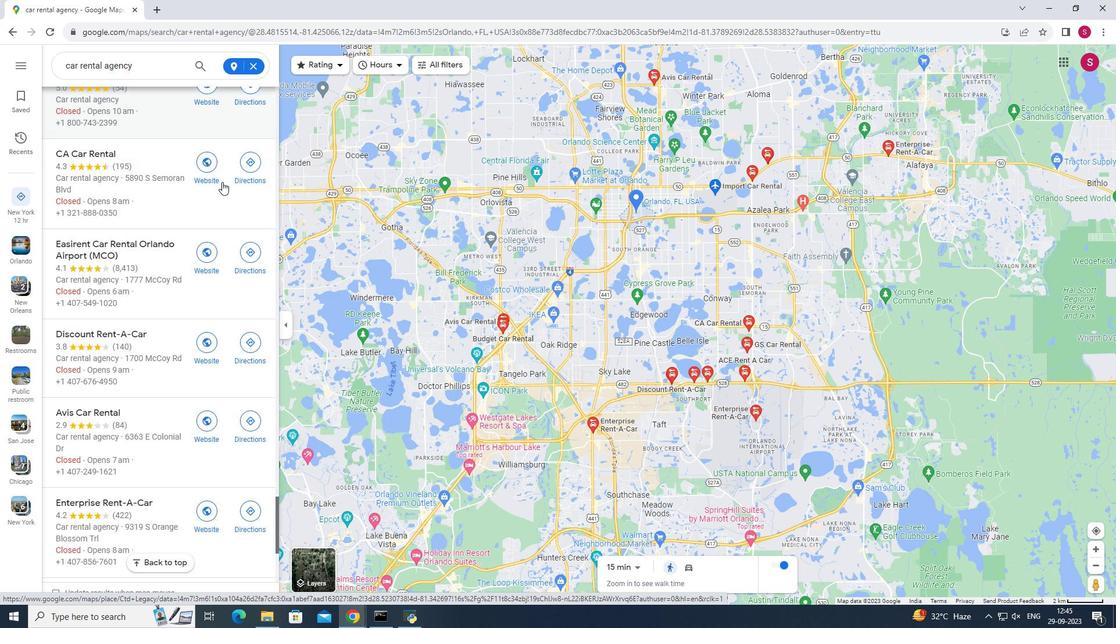 
Action: Mouse scrolled (222, 181) with delta (0, 0)
Screenshot: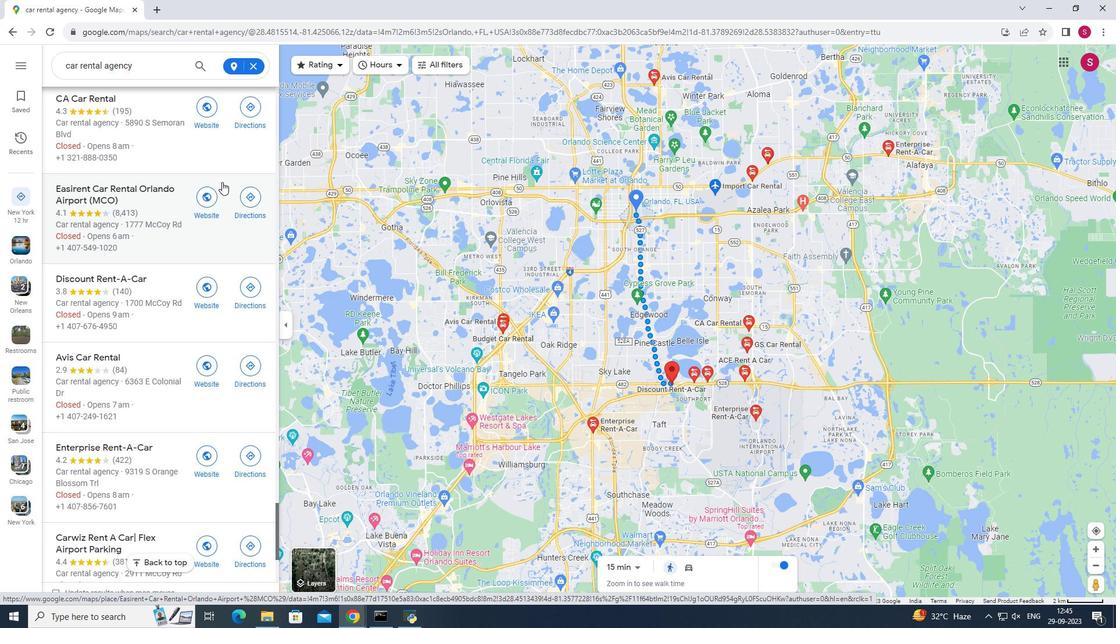 
Action: Mouse scrolled (222, 181) with delta (0, 0)
Screenshot: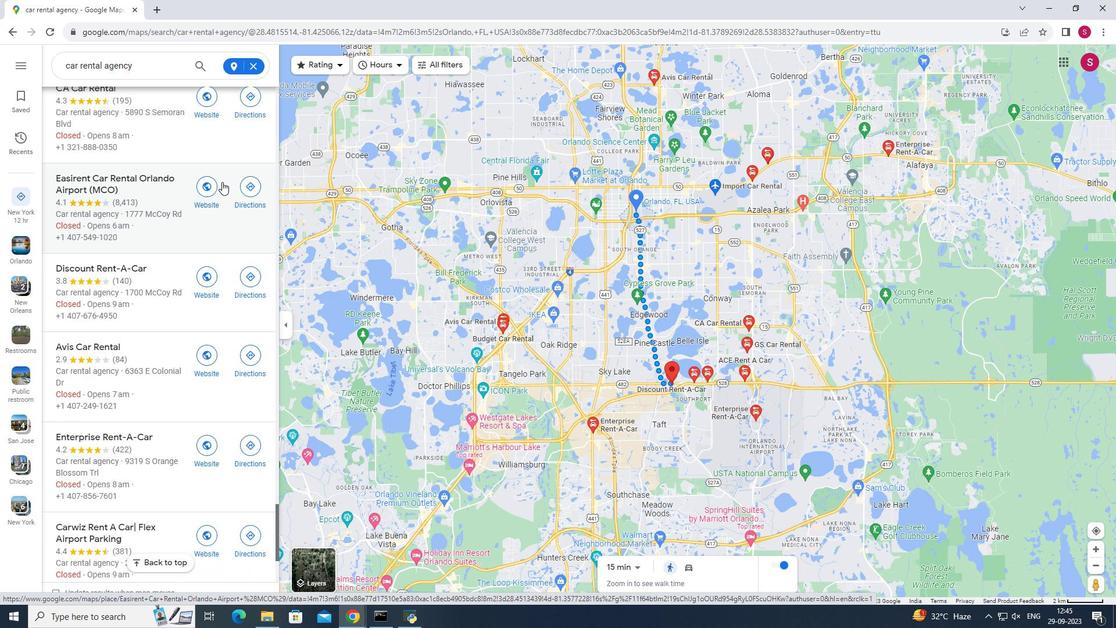 
Action: Mouse scrolled (222, 181) with delta (0, 0)
Screenshot: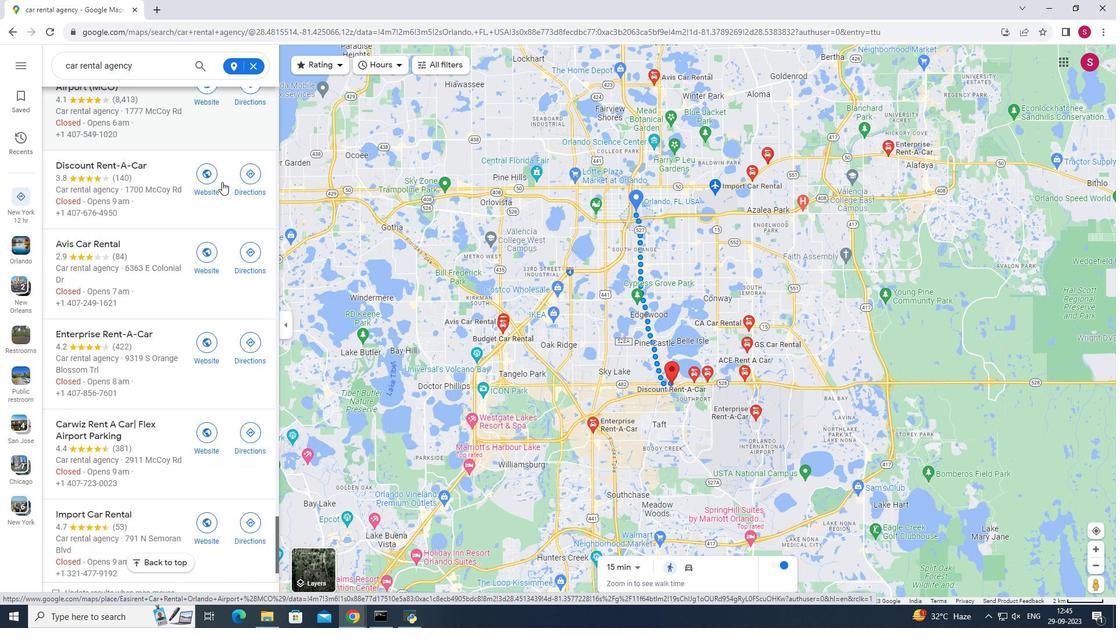 
Action: Mouse scrolled (222, 181) with delta (0, 0)
Screenshot: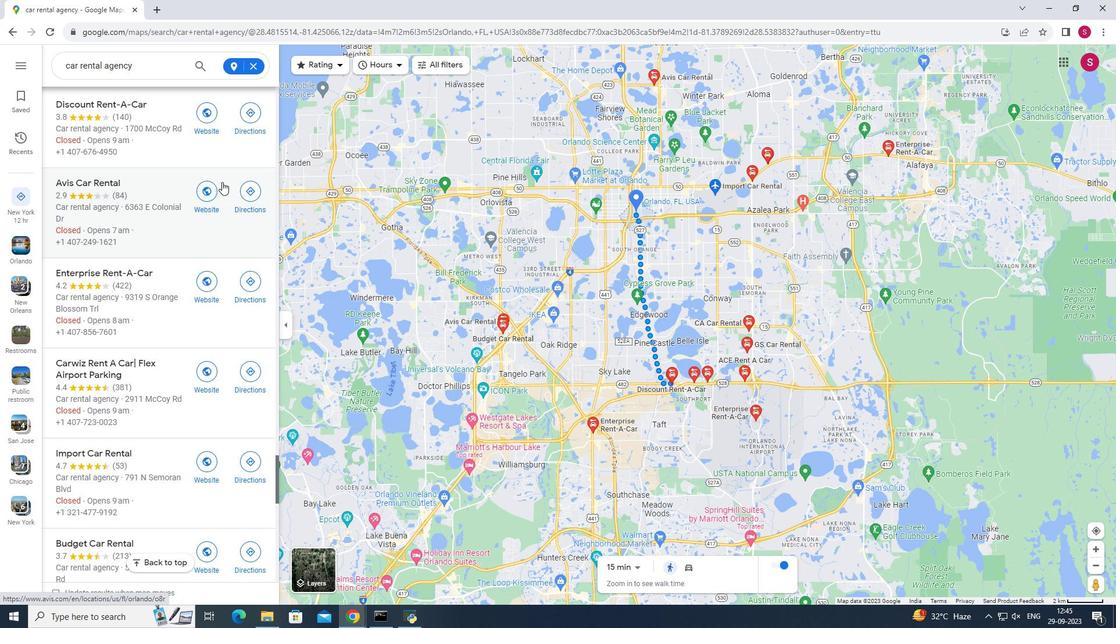 
Action: Mouse scrolled (222, 181) with delta (0, 0)
Screenshot: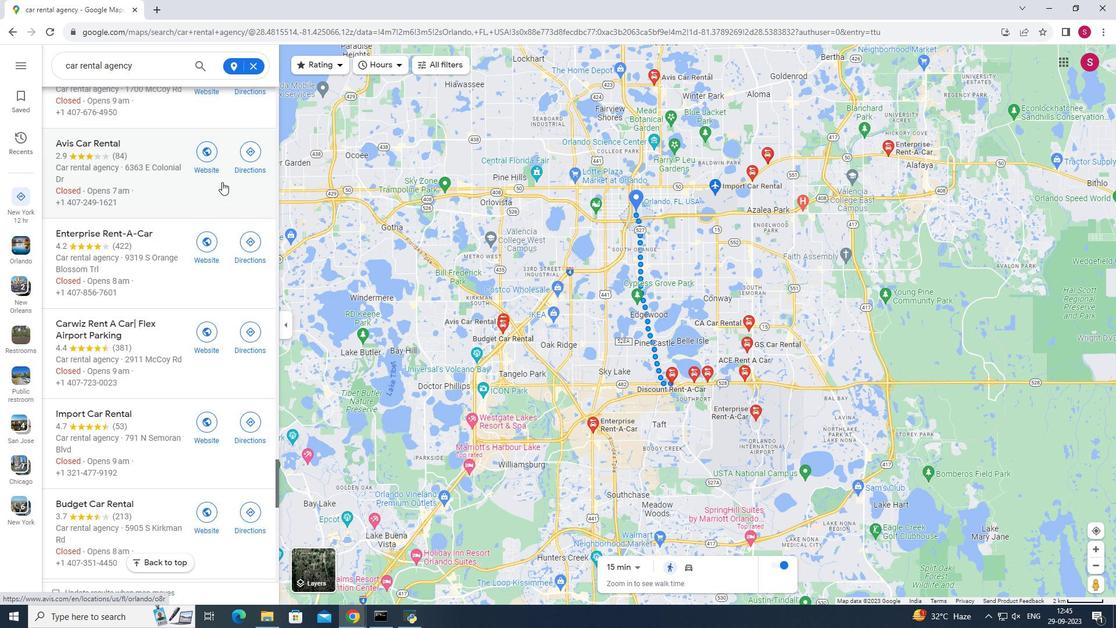 
Action: Mouse scrolled (222, 181) with delta (0, 0)
Screenshot: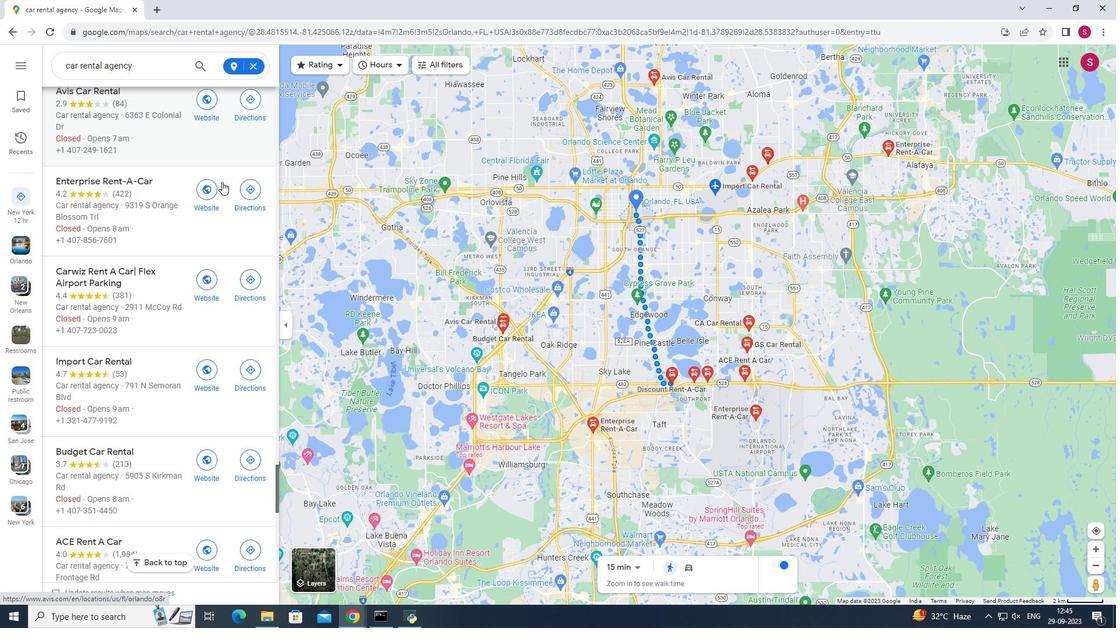 
Action: Mouse scrolled (222, 181) with delta (0, 0)
Screenshot: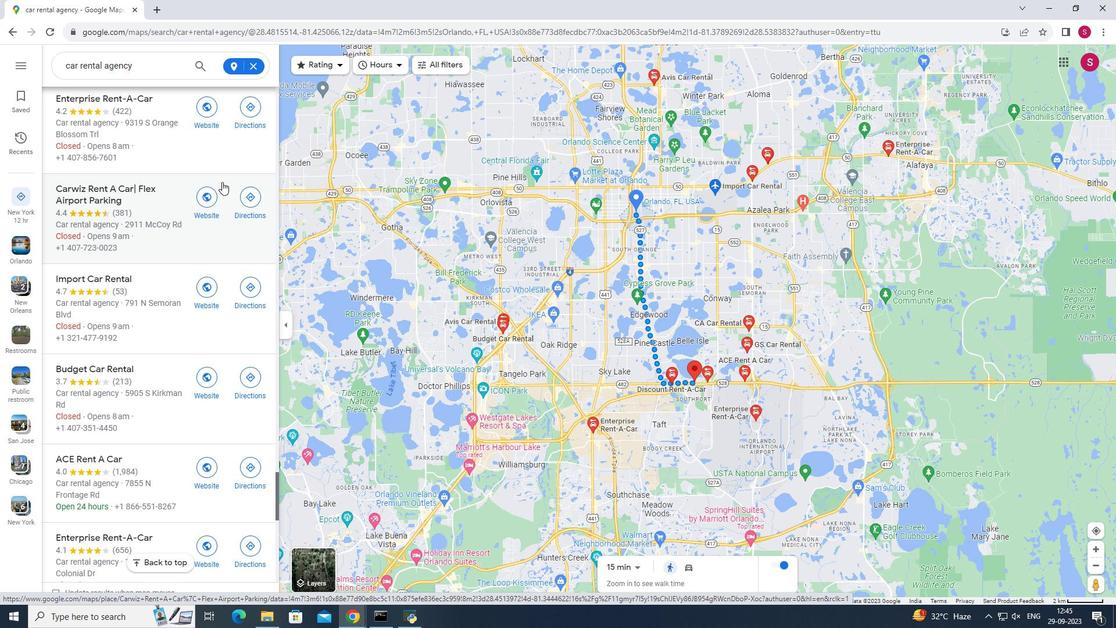 
Action: Mouse scrolled (222, 181) with delta (0, 0)
Screenshot: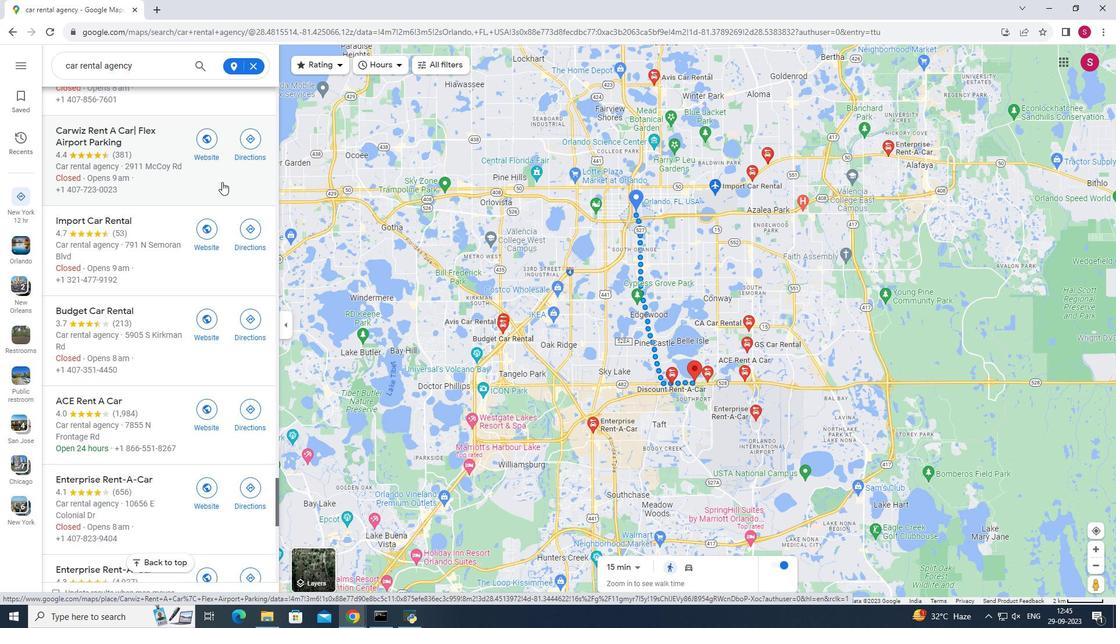 
Action: Mouse scrolled (222, 181) with delta (0, 0)
Screenshot: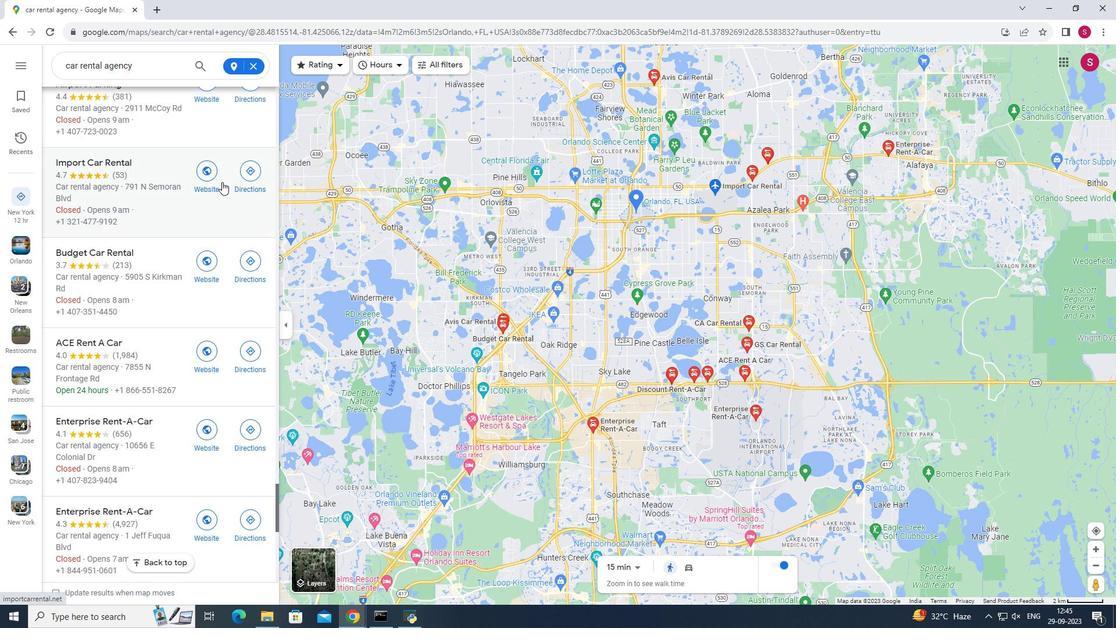 
Action: Mouse scrolled (222, 181) with delta (0, 0)
Screenshot: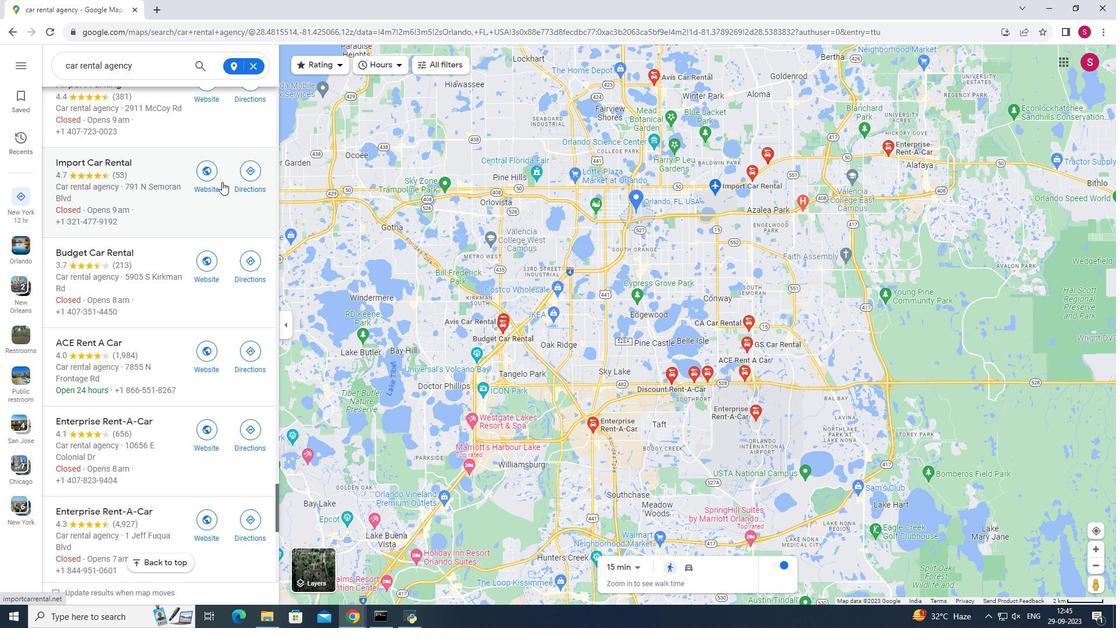 
Action: Mouse scrolled (222, 181) with delta (0, 0)
Screenshot: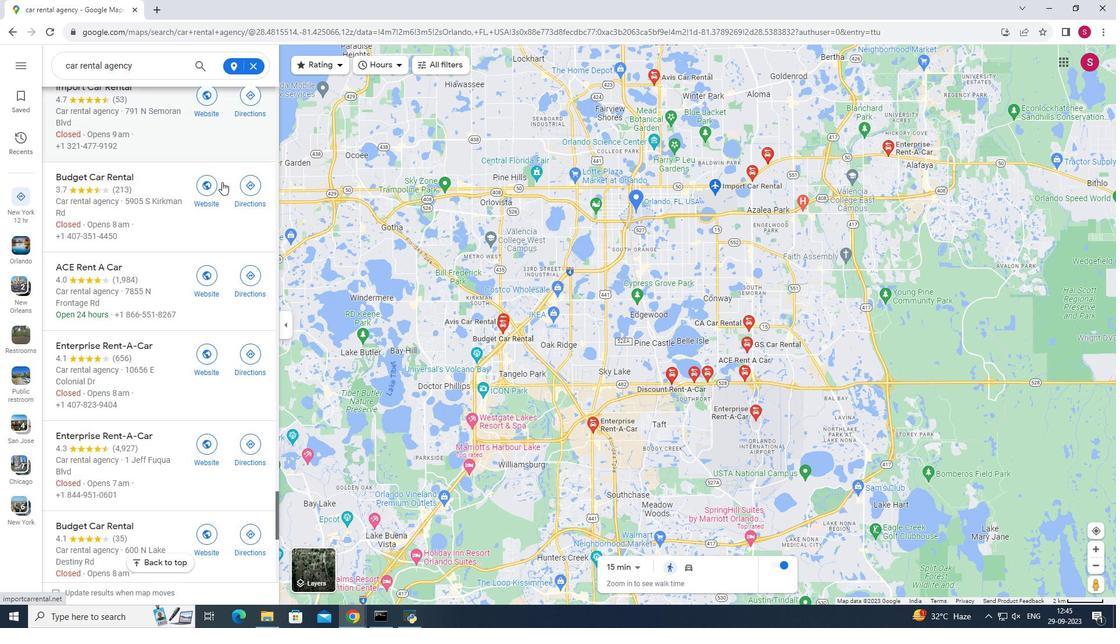 
Action: Mouse scrolled (222, 181) with delta (0, 0)
Screenshot: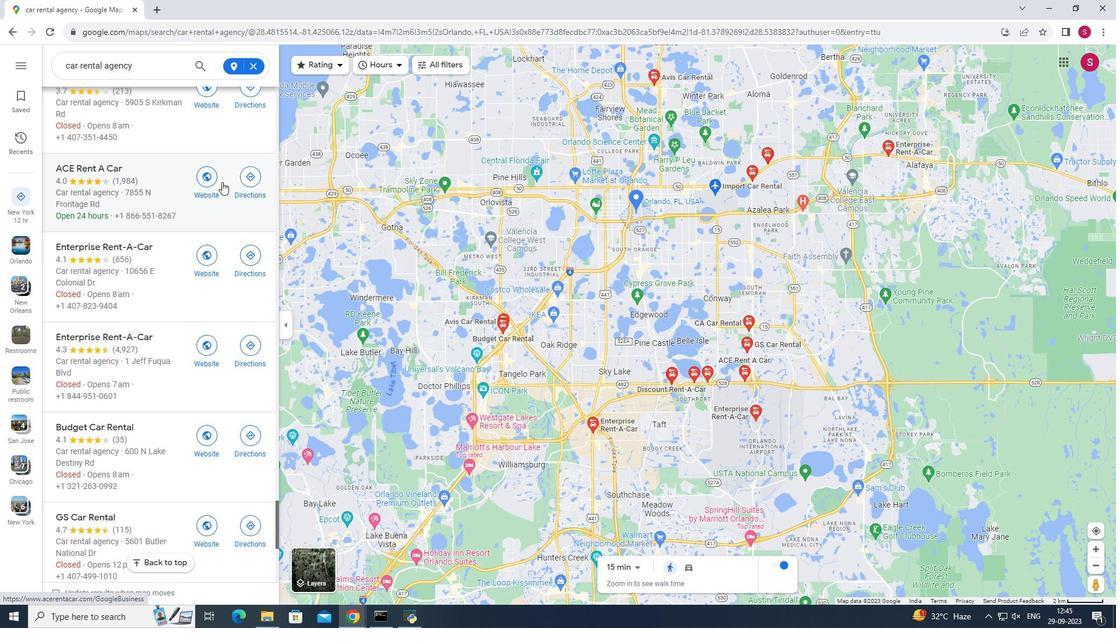 
Action: Mouse scrolled (222, 181) with delta (0, 0)
Screenshot: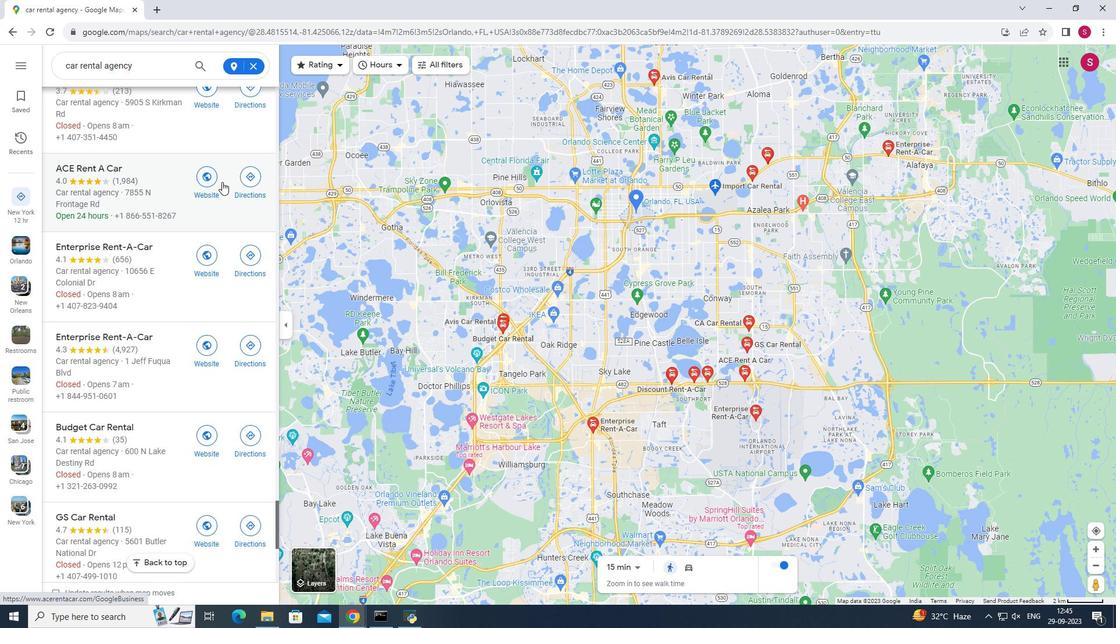 
Action: Mouse scrolled (222, 181) with delta (0, 0)
Screenshot: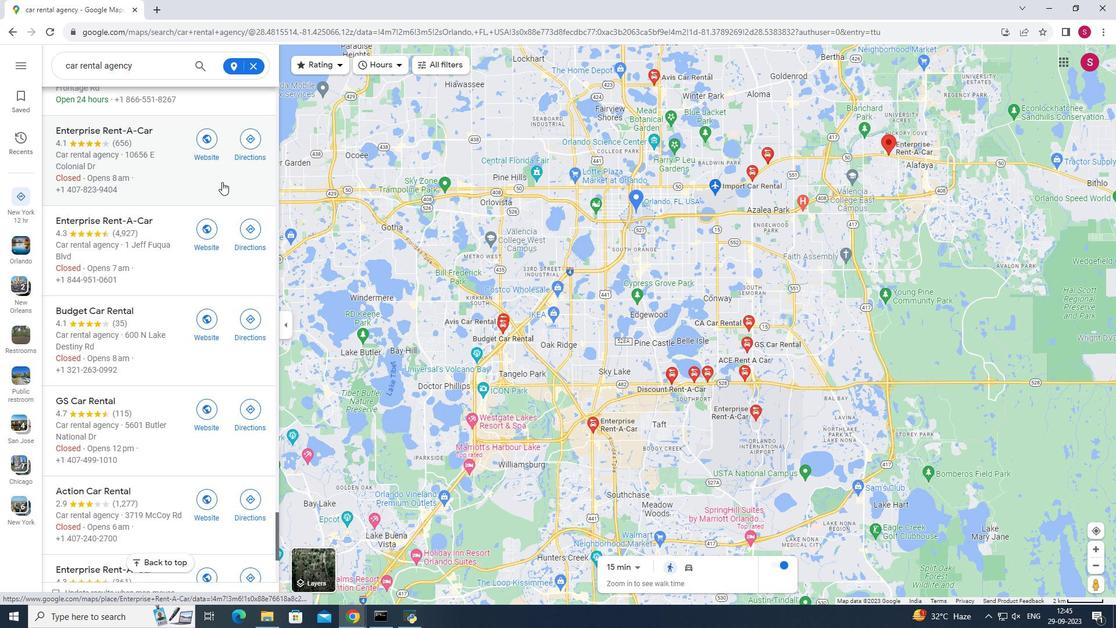 
Action: Mouse scrolled (222, 181) with delta (0, 0)
Screenshot: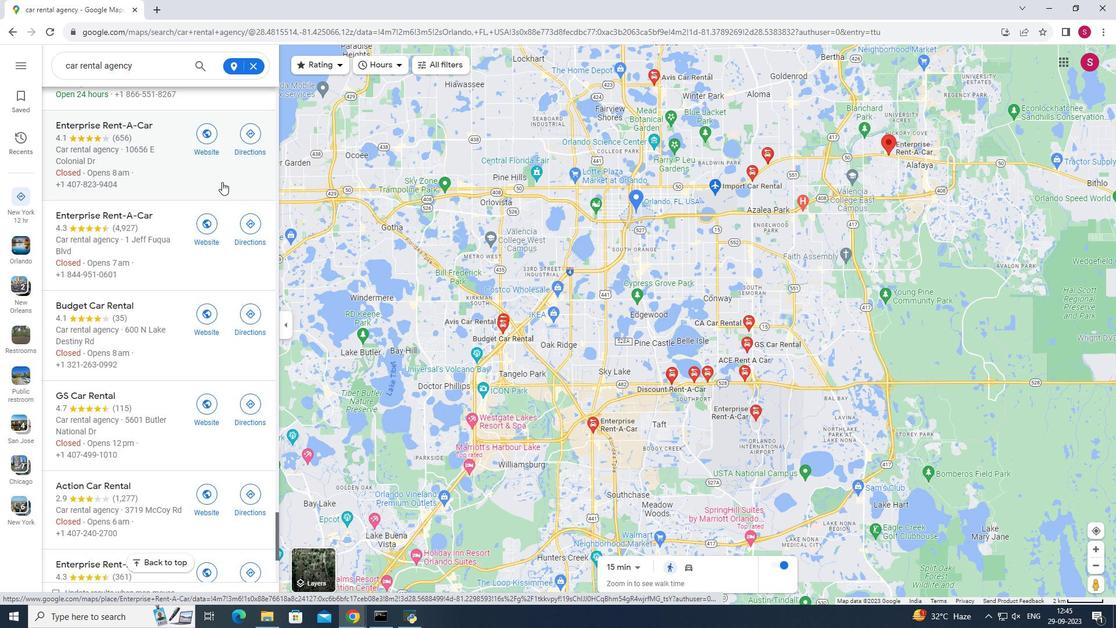 
Action: Mouse scrolled (222, 181) with delta (0, 0)
Screenshot: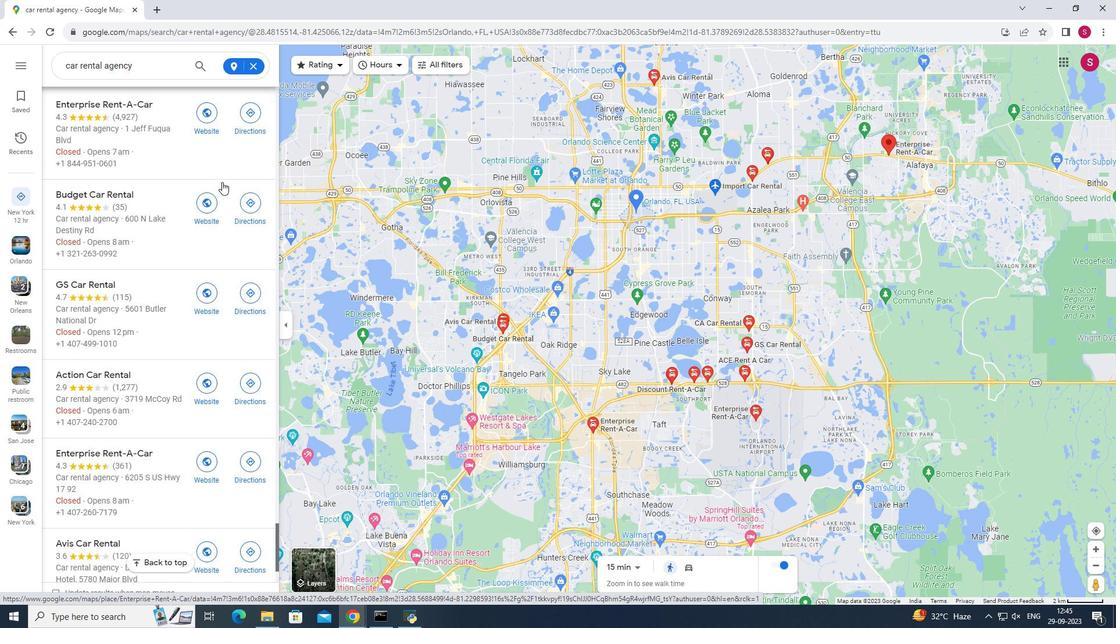 
Action: Mouse scrolled (222, 181) with delta (0, 0)
Screenshot: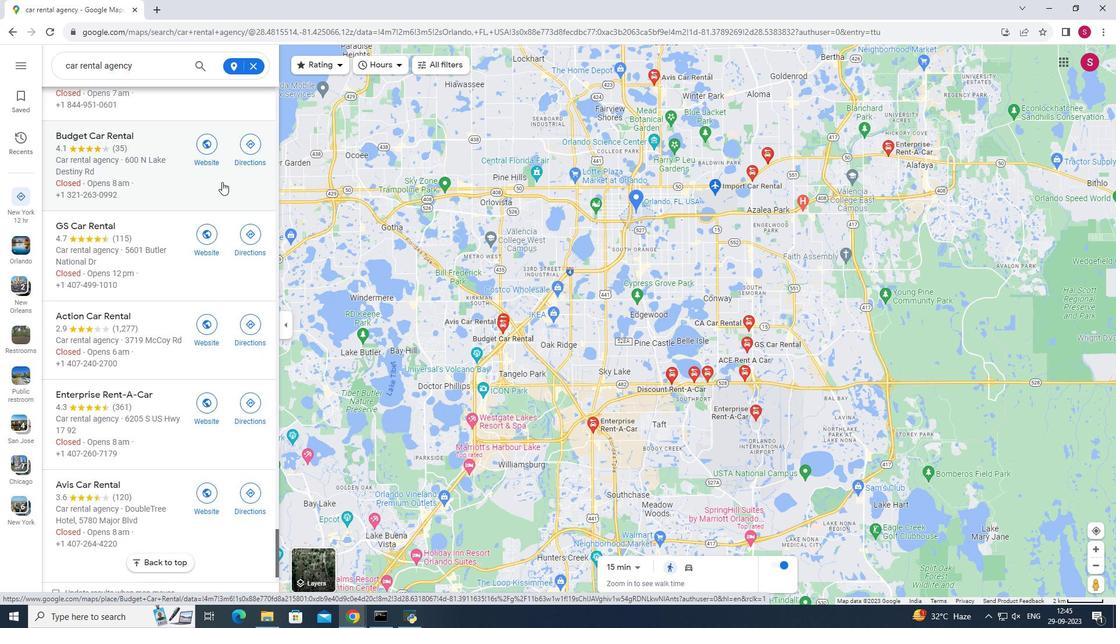 
Action: Mouse scrolled (222, 181) with delta (0, 0)
Screenshot: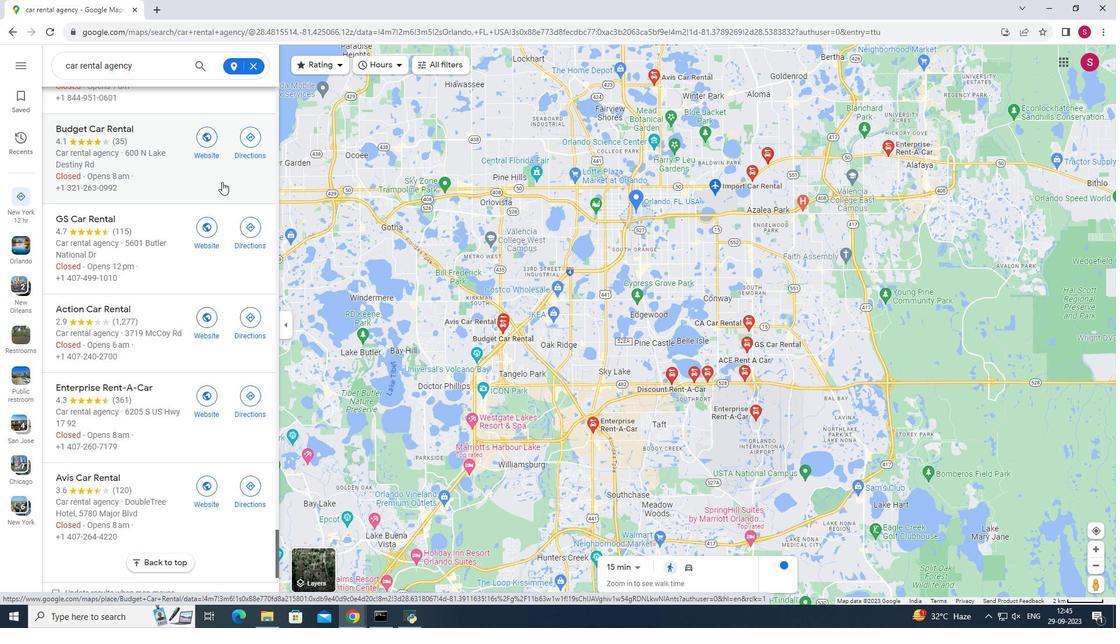 
